 Task: Look for space in Nivelles, Belgium from 12th July, 2023 to 16th July, 2023 for 8 adults in price range Rs.10000 to Rs.16000. Place can be private room with 8 bedrooms having 8 beds and 8 bathrooms. Property type can be house, flat, guest house. Amenities needed are: wifi, washing machine, heating, TV, free parkinig on premises, hot tub, gym, smoking allowed. Booking option can be shelf check-in. Required host language is English.
Action: Mouse moved to (499, 102)
Screenshot: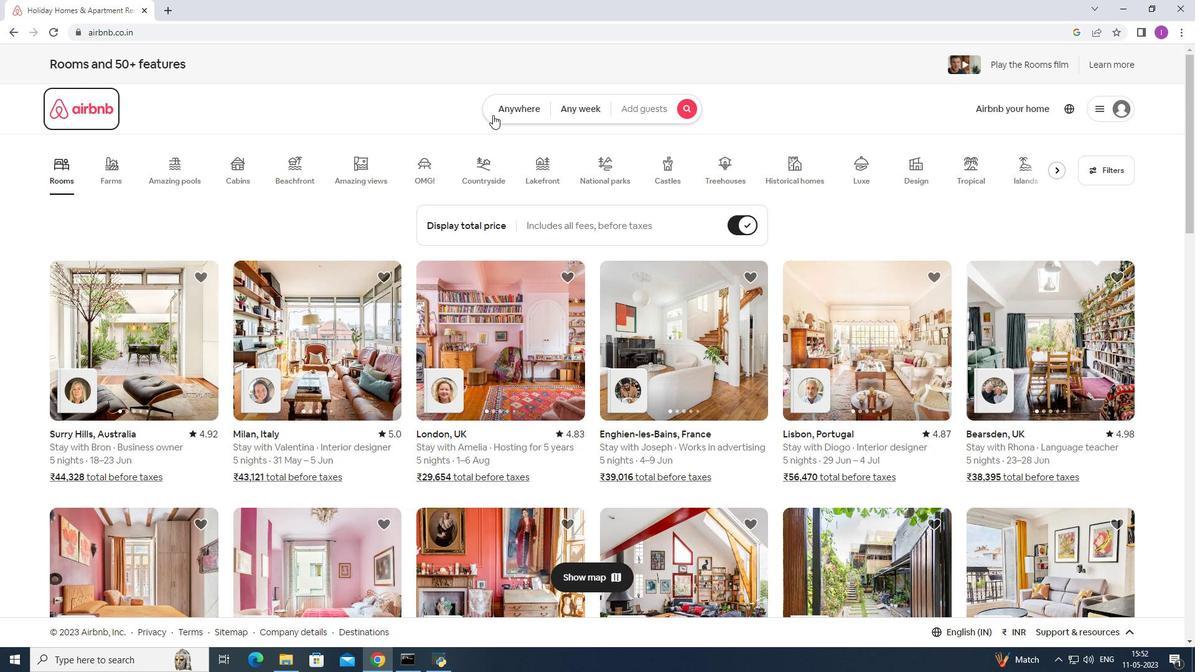 
Action: Mouse pressed left at (499, 102)
Screenshot: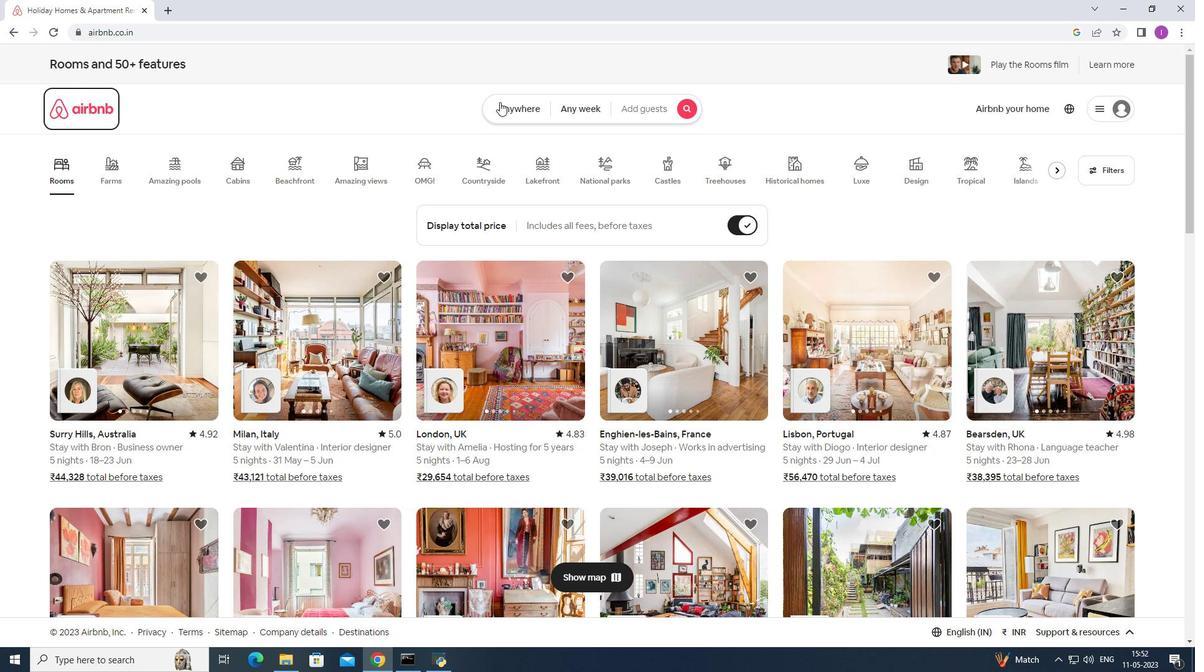 
Action: Mouse moved to (454, 166)
Screenshot: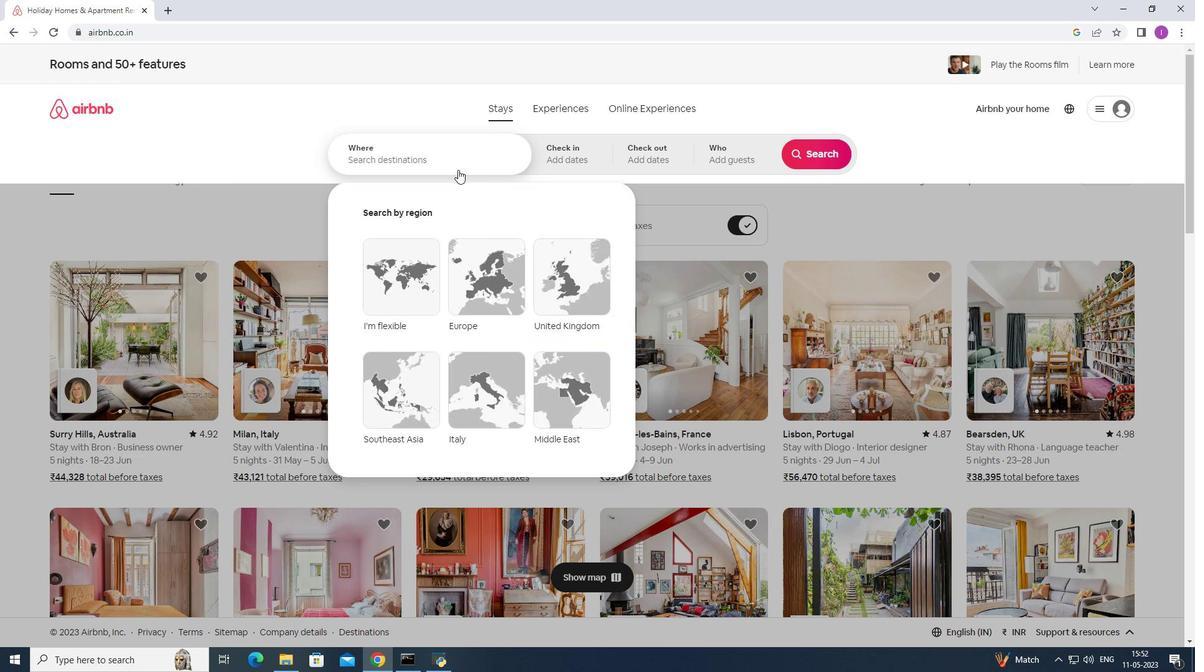 
Action: Mouse pressed left at (454, 166)
Screenshot: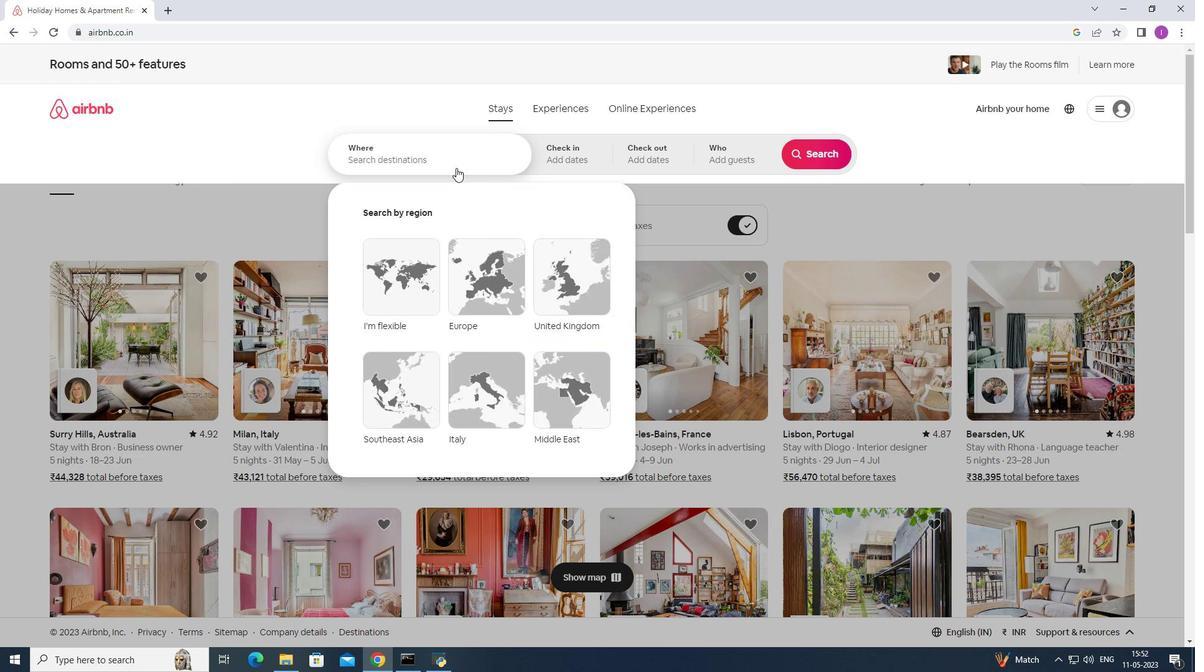 
Action: Mouse moved to (454, 160)
Screenshot: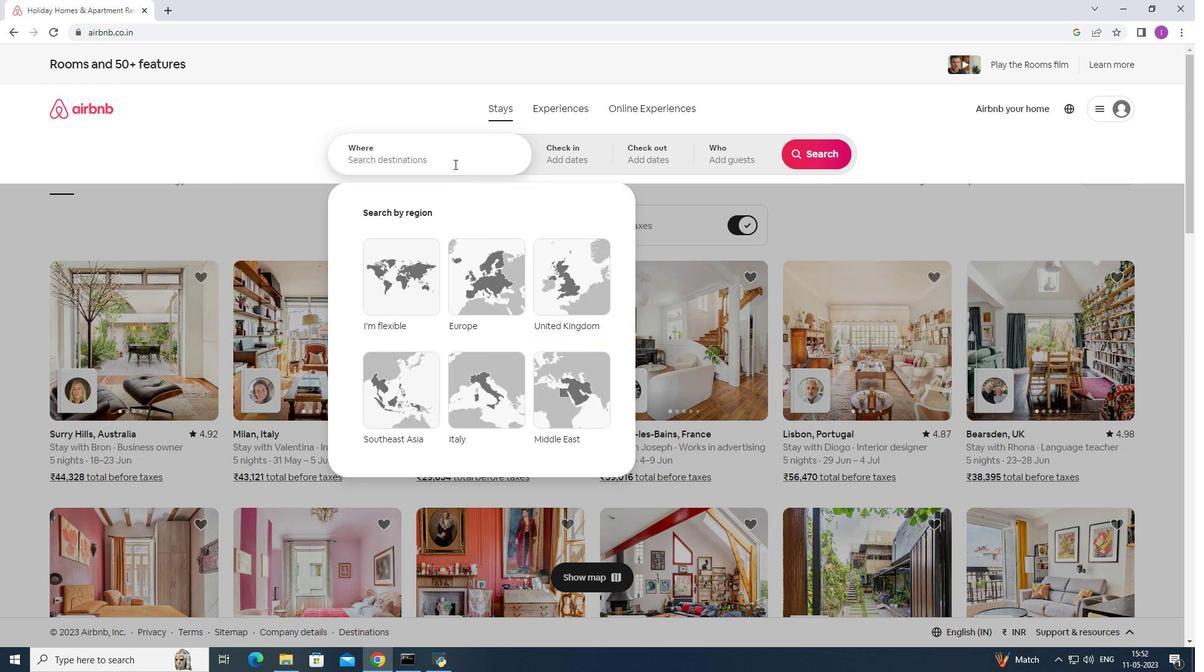
Action: Key pressed <Key.shift>Nivelles,<Key.shift>Belgu<Key.backspace>ium
Screenshot: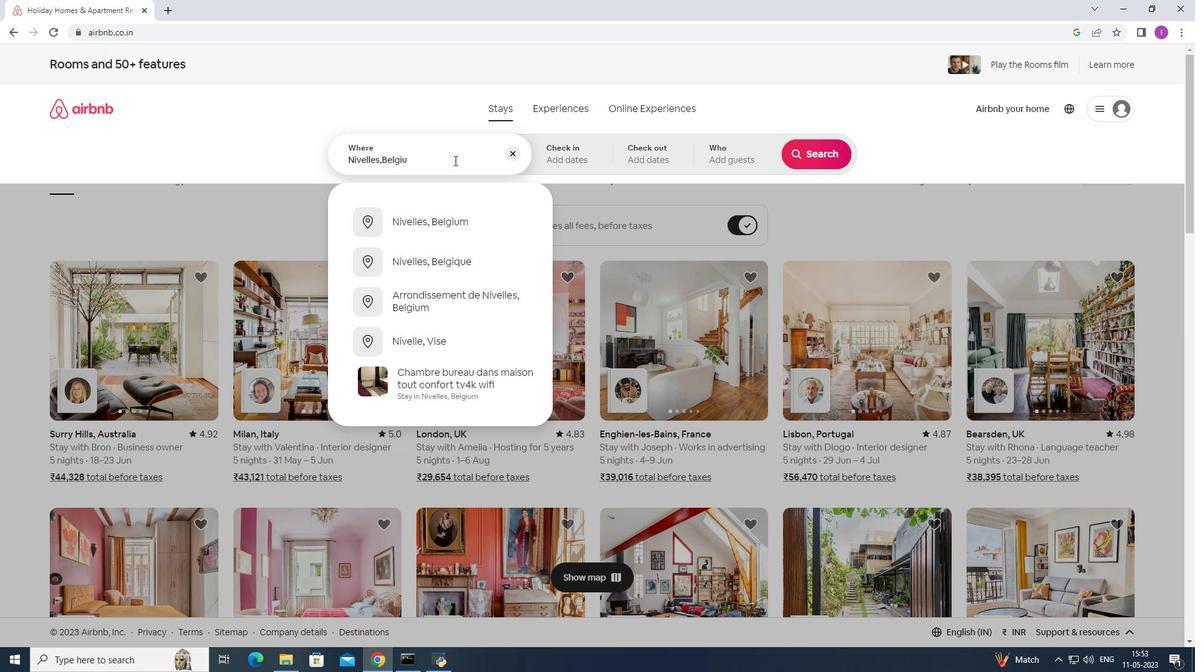 
Action: Mouse moved to (449, 214)
Screenshot: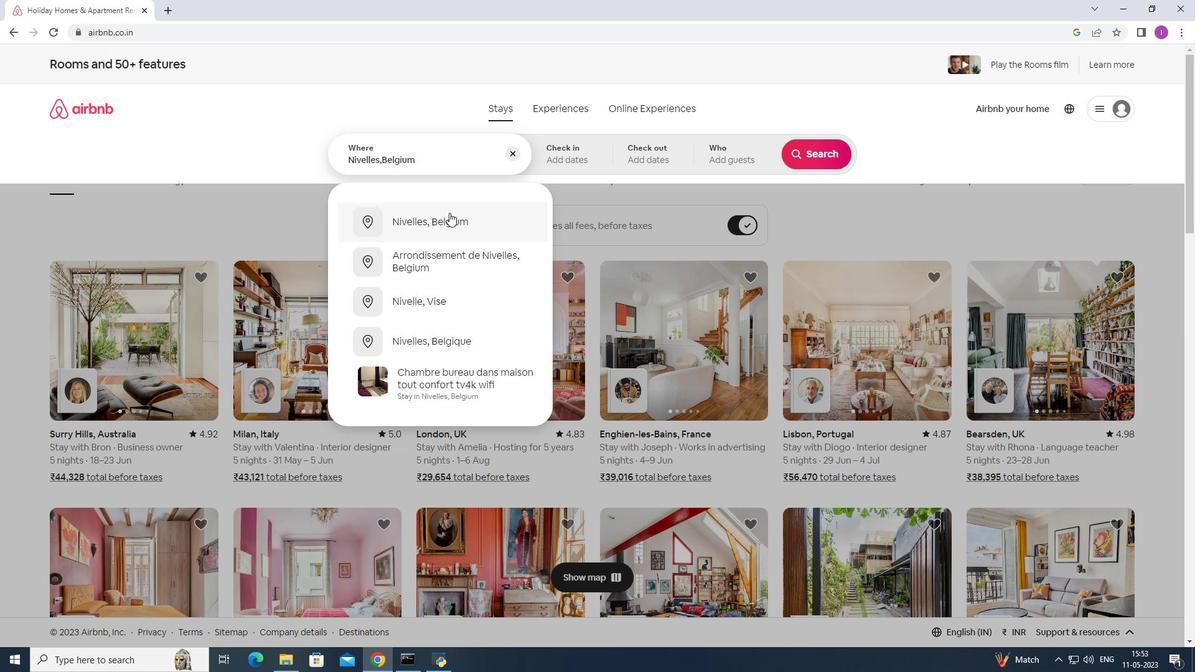 
Action: Mouse pressed left at (449, 214)
Screenshot: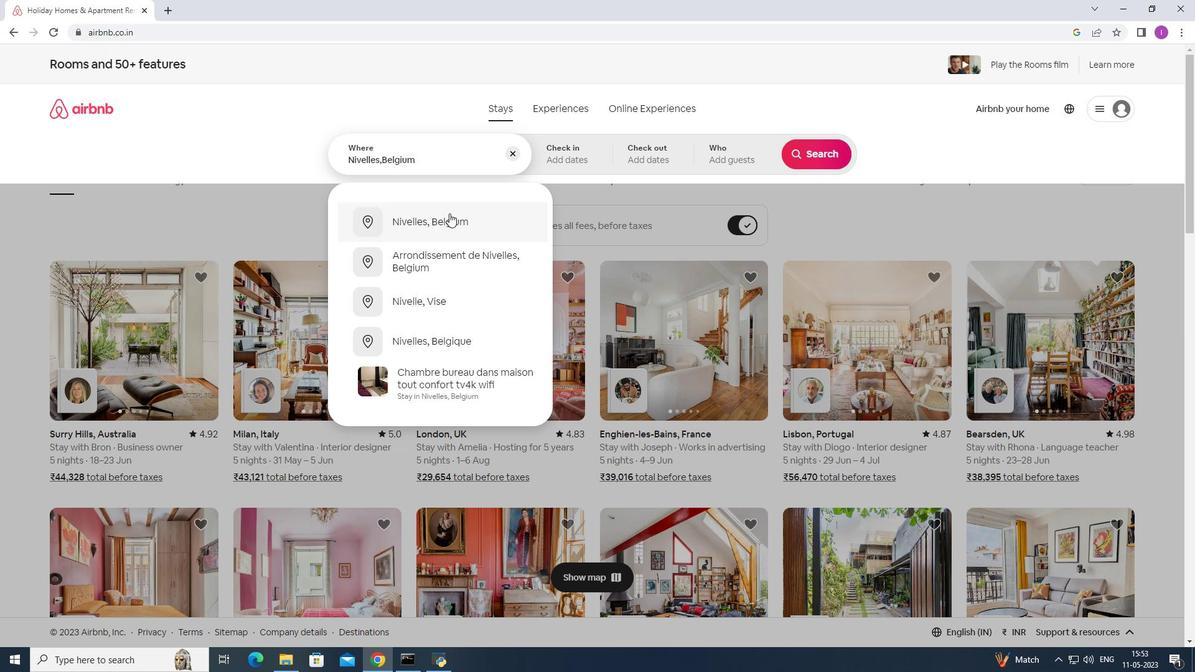 
Action: Mouse moved to (818, 253)
Screenshot: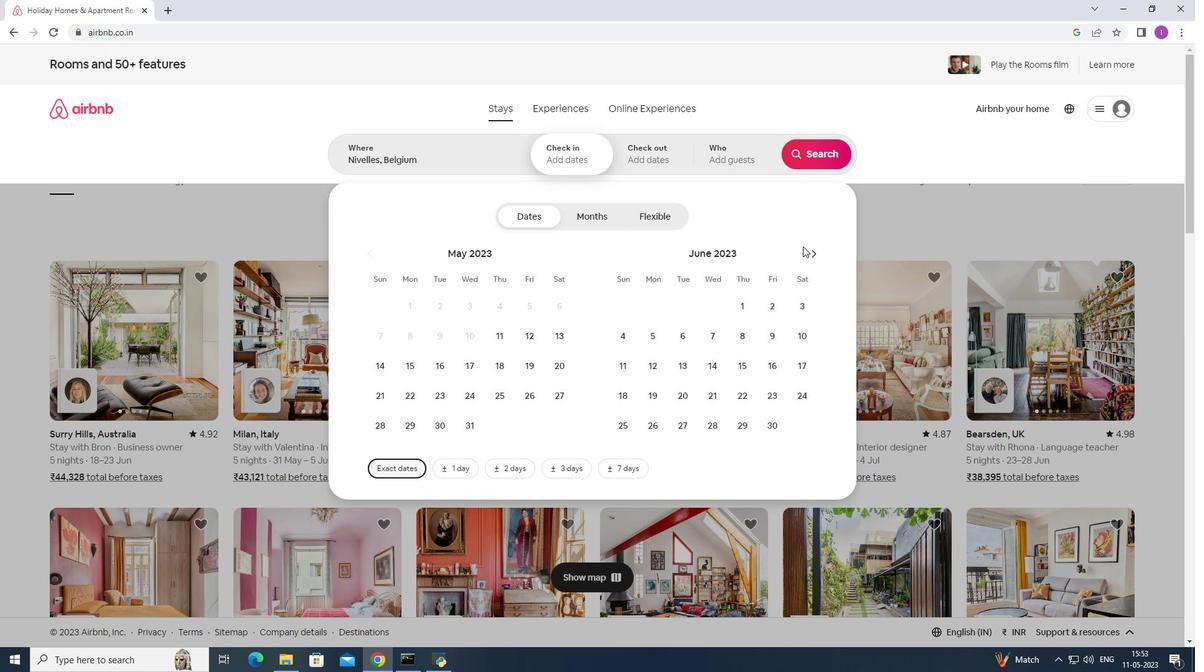 
Action: Mouse pressed left at (818, 253)
Screenshot: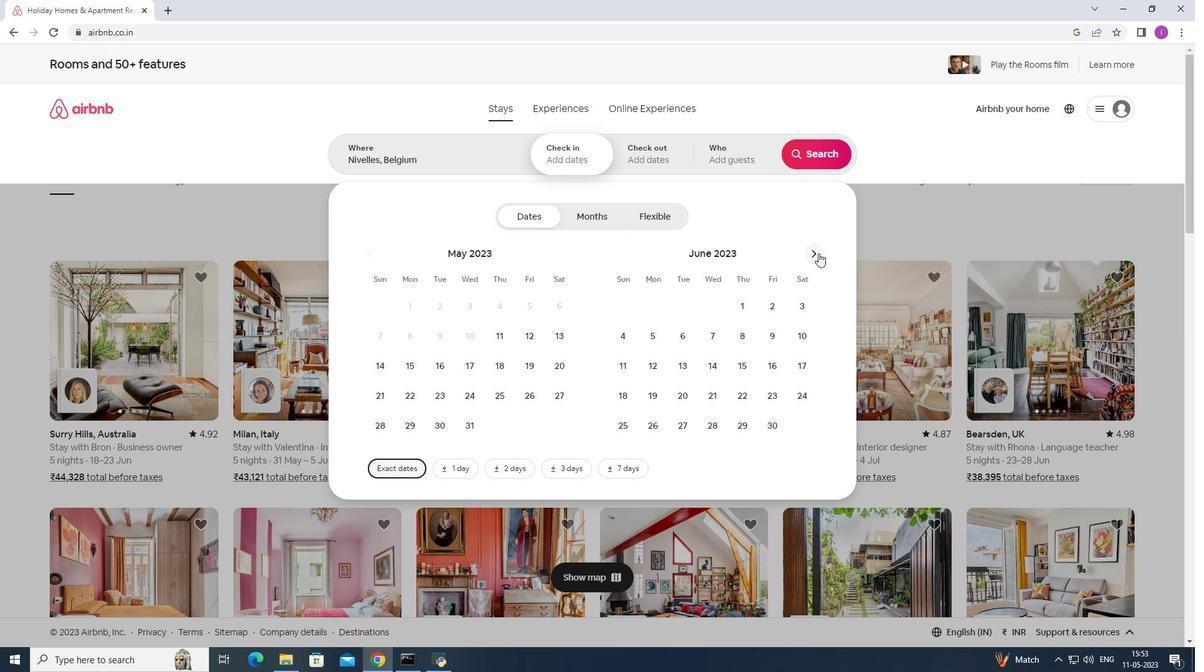 
Action: Mouse moved to (712, 365)
Screenshot: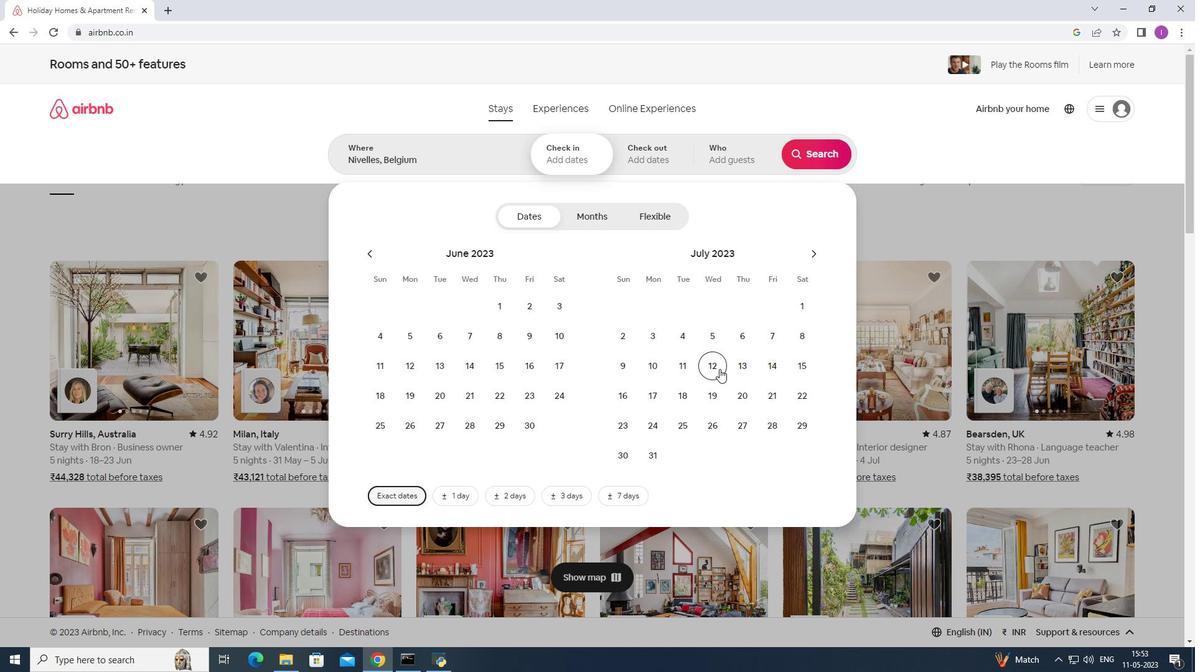 
Action: Mouse pressed left at (712, 365)
Screenshot: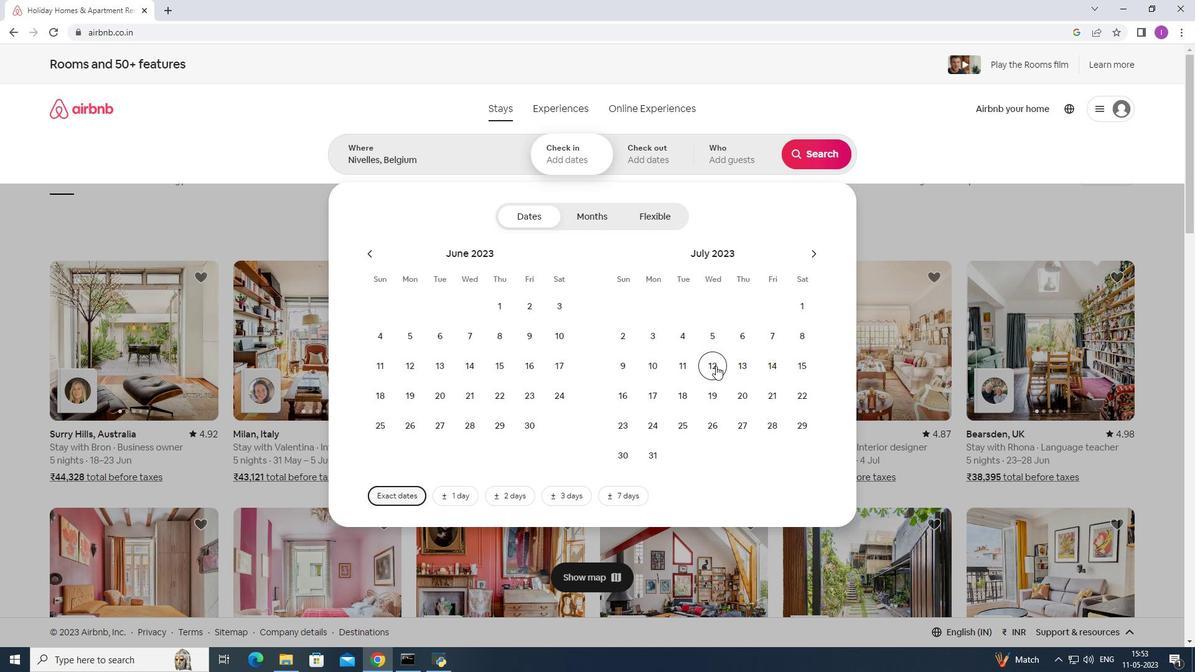 
Action: Mouse moved to (627, 399)
Screenshot: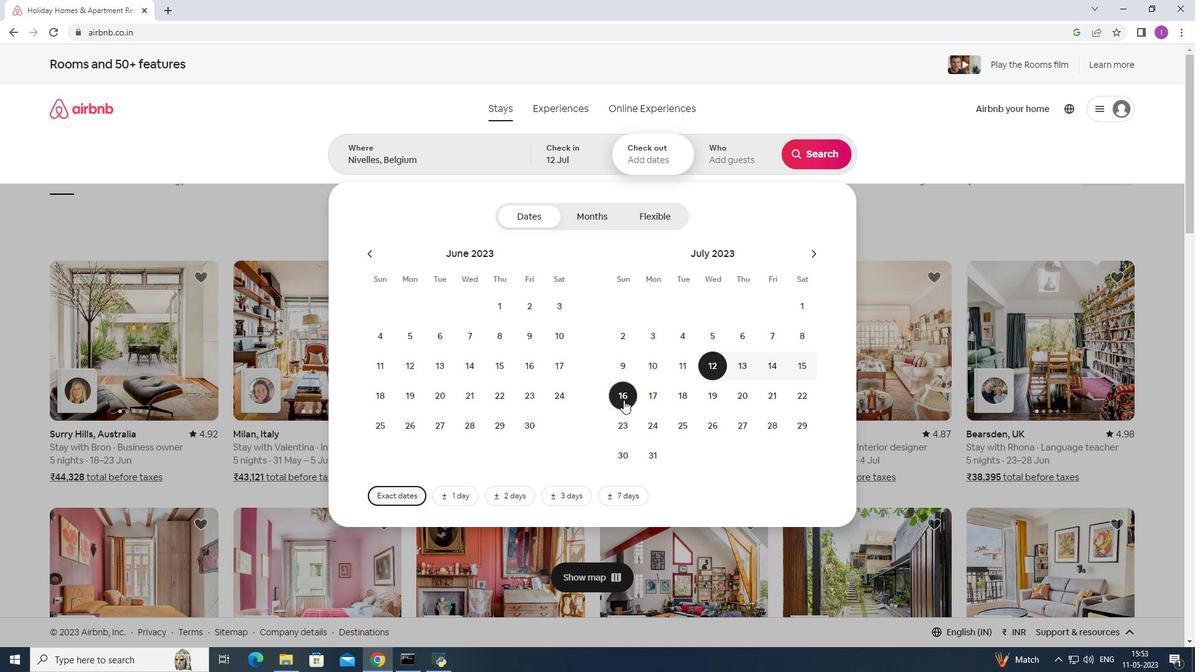 
Action: Mouse pressed left at (627, 399)
Screenshot: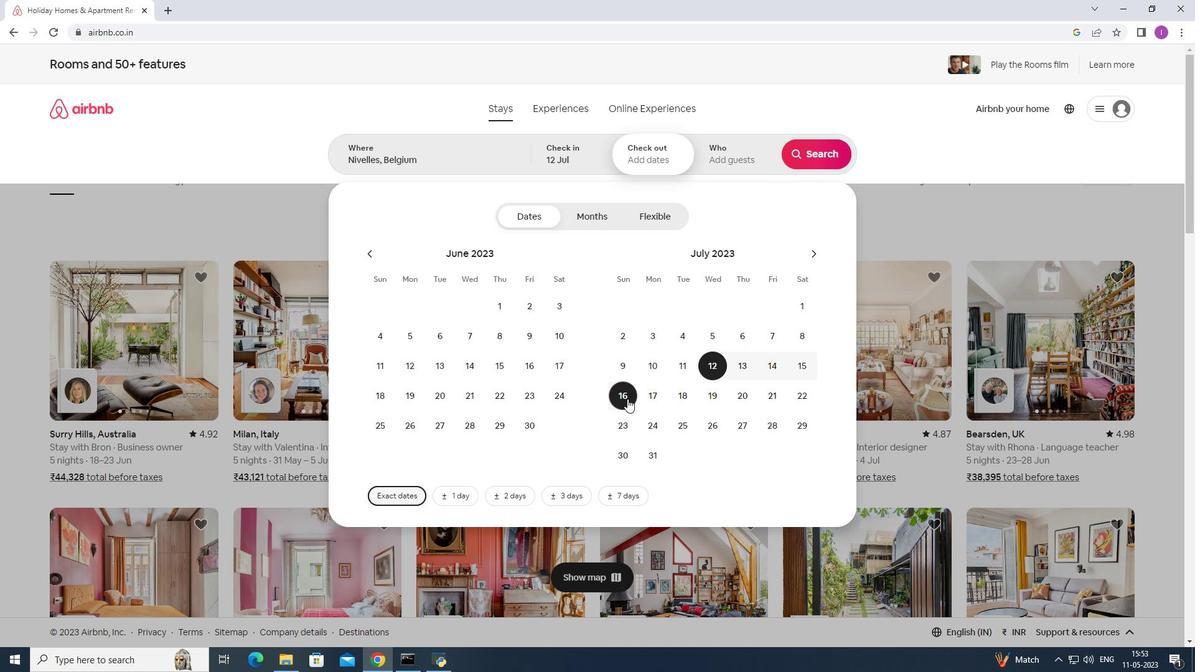 
Action: Mouse moved to (741, 160)
Screenshot: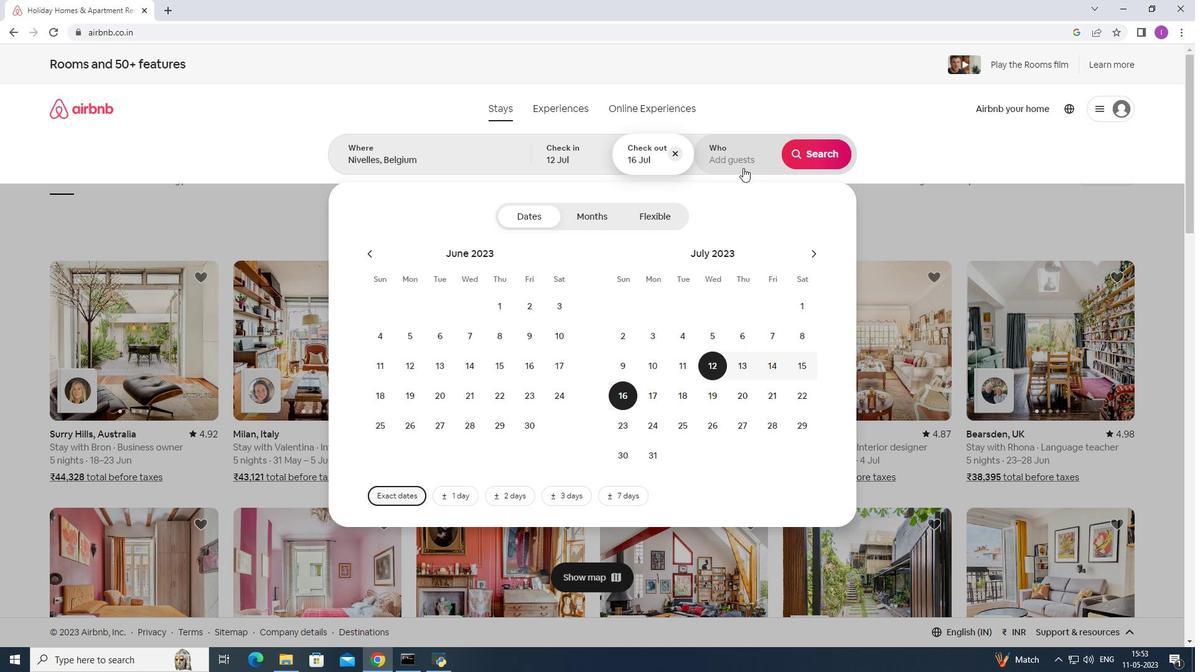 
Action: Mouse pressed left at (741, 160)
Screenshot: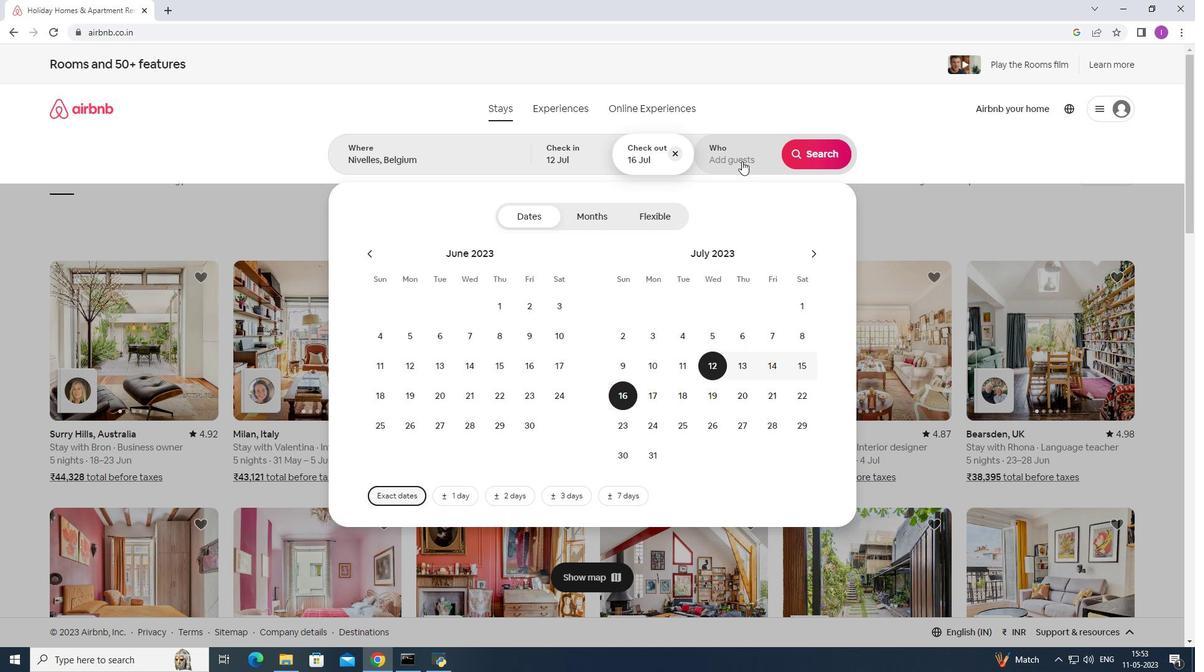 
Action: Mouse moved to (816, 220)
Screenshot: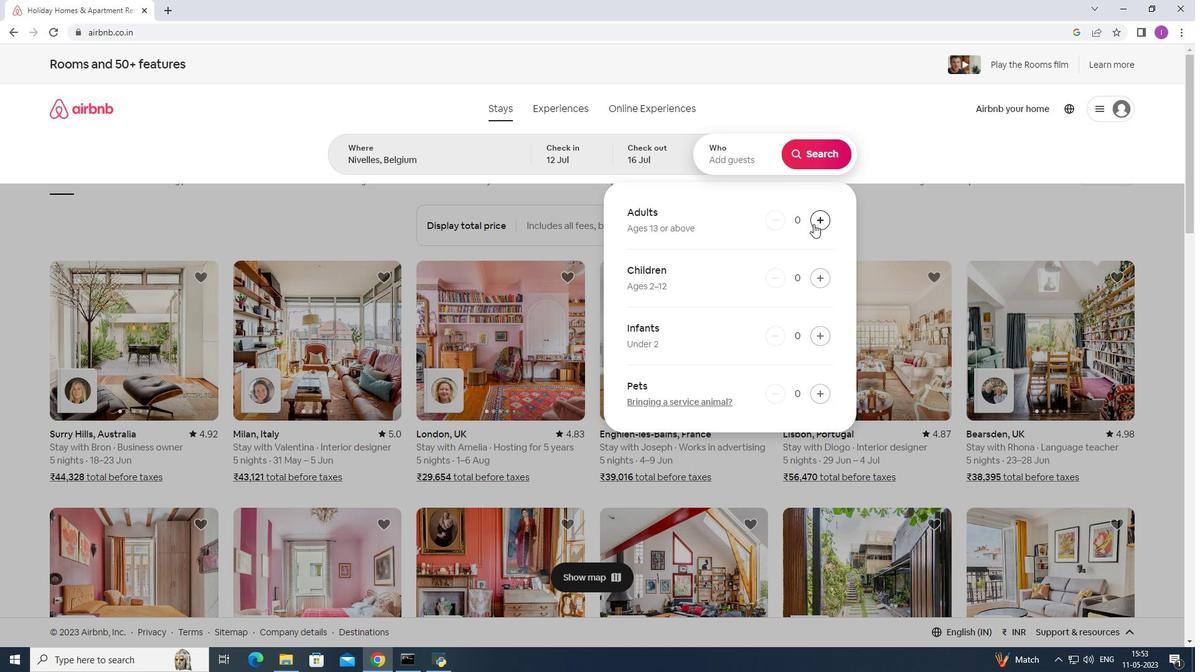 
Action: Mouse pressed left at (816, 220)
Screenshot: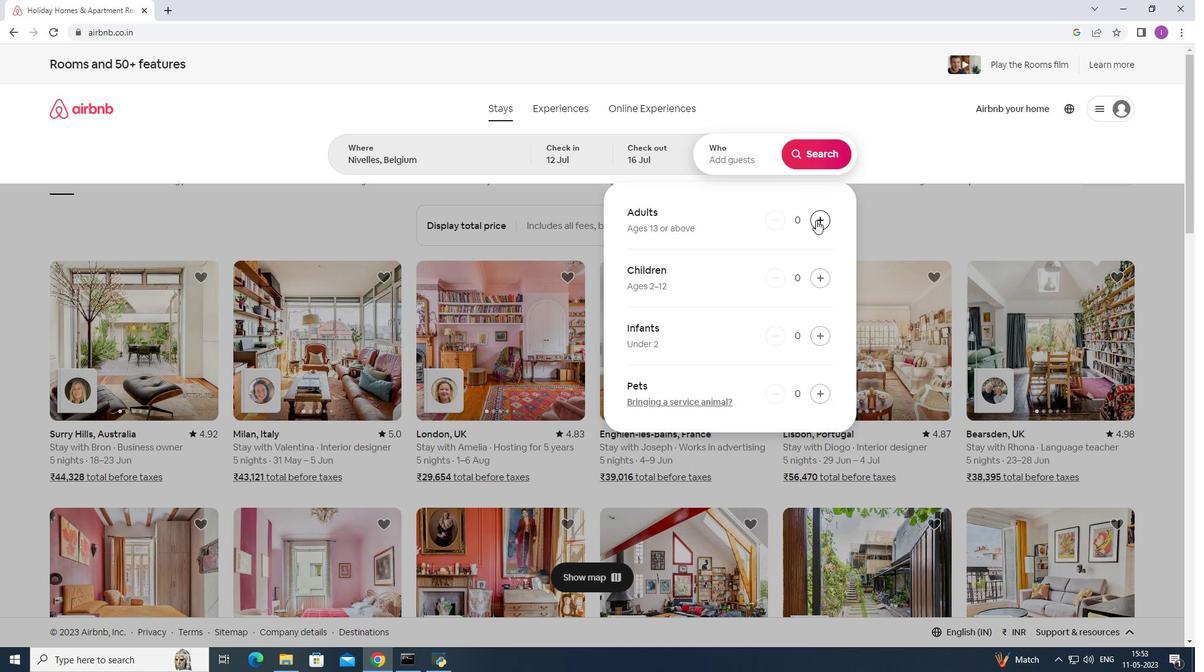 
Action: Mouse moved to (817, 219)
Screenshot: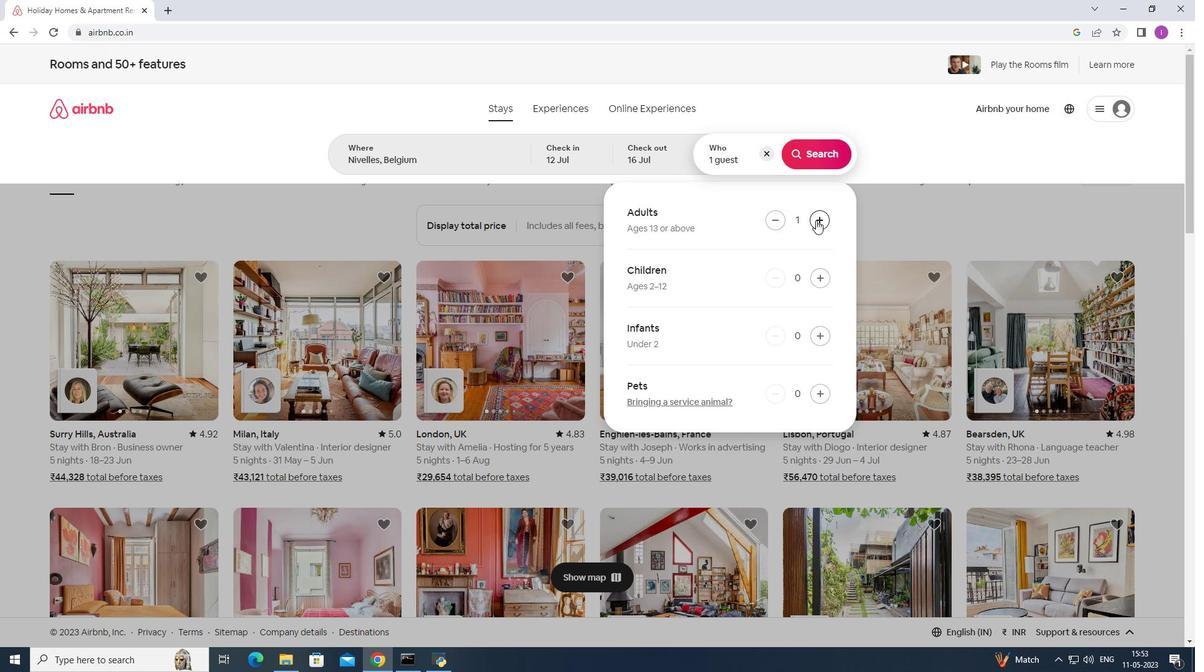 
Action: Mouse pressed left at (817, 219)
Screenshot: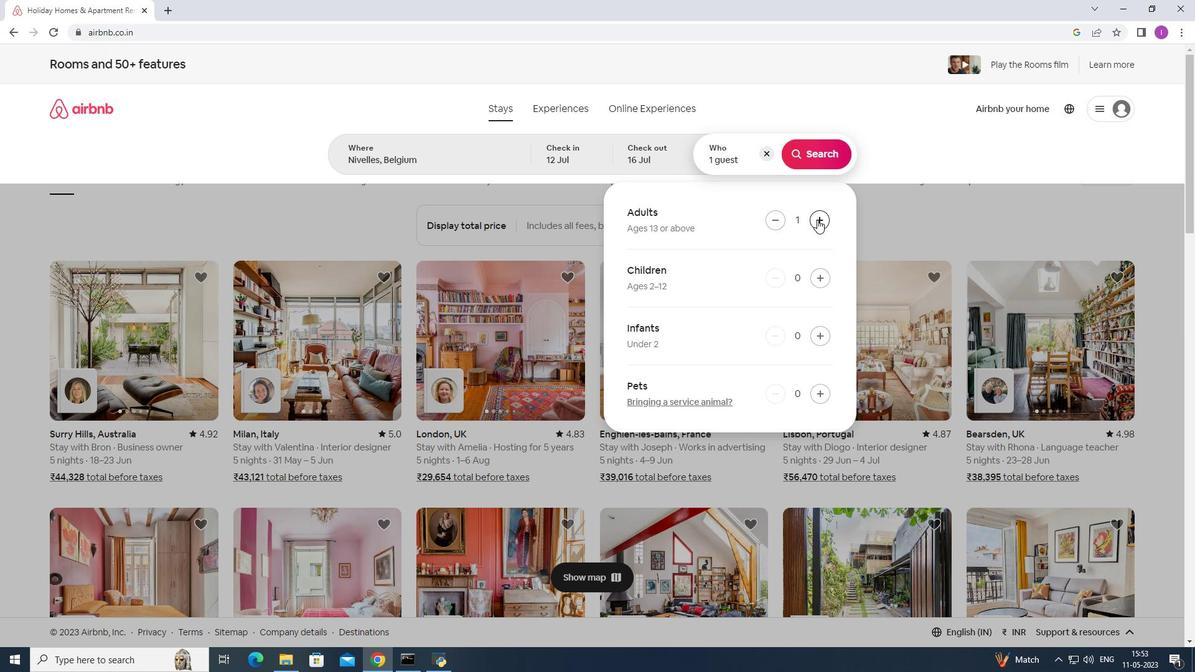 
Action: Mouse pressed left at (817, 219)
Screenshot: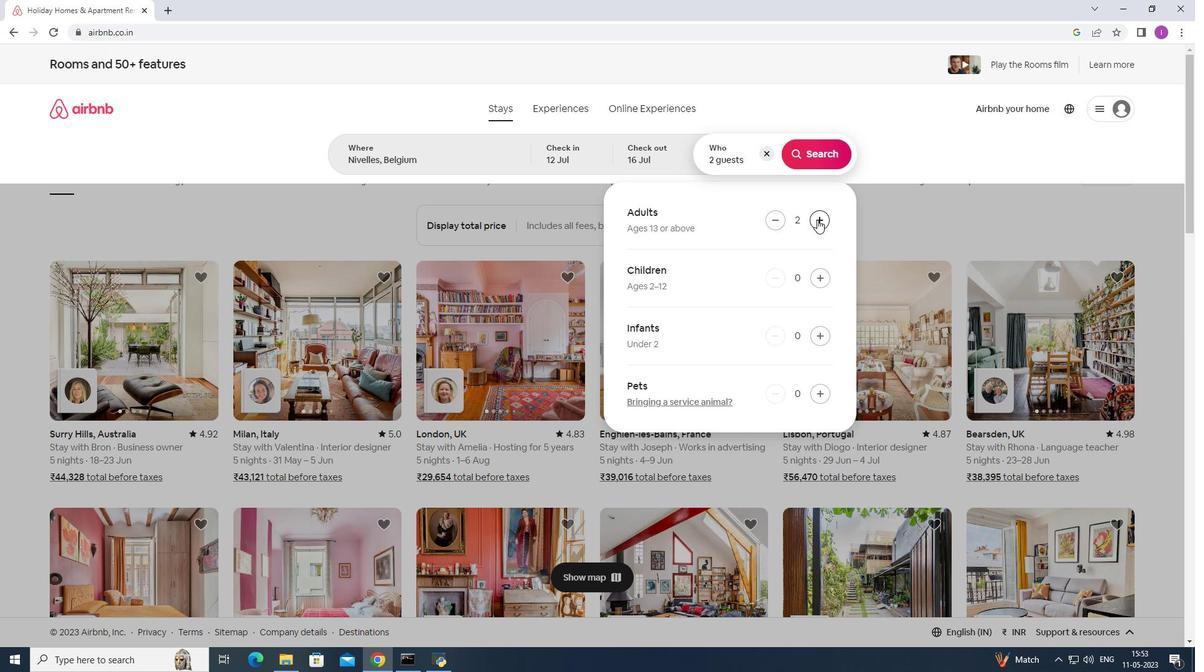 
Action: Mouse pressed left at (817, 219)
Screenshot: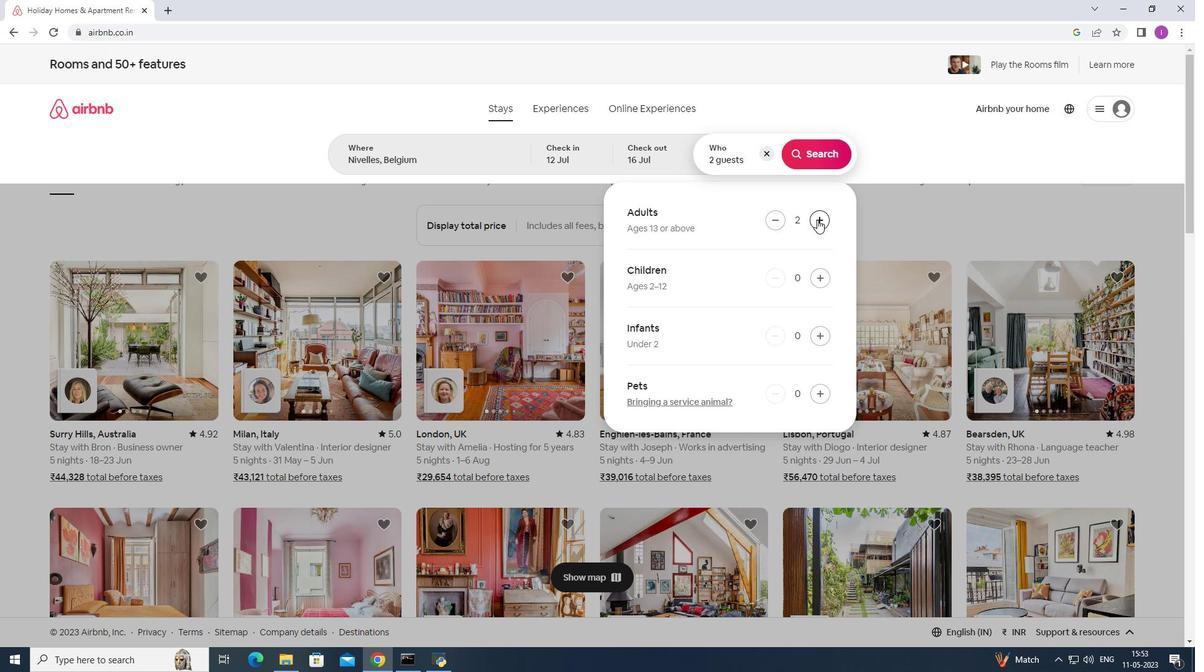 
Action: Mouse pressed left at (817, 219)
Screenshot: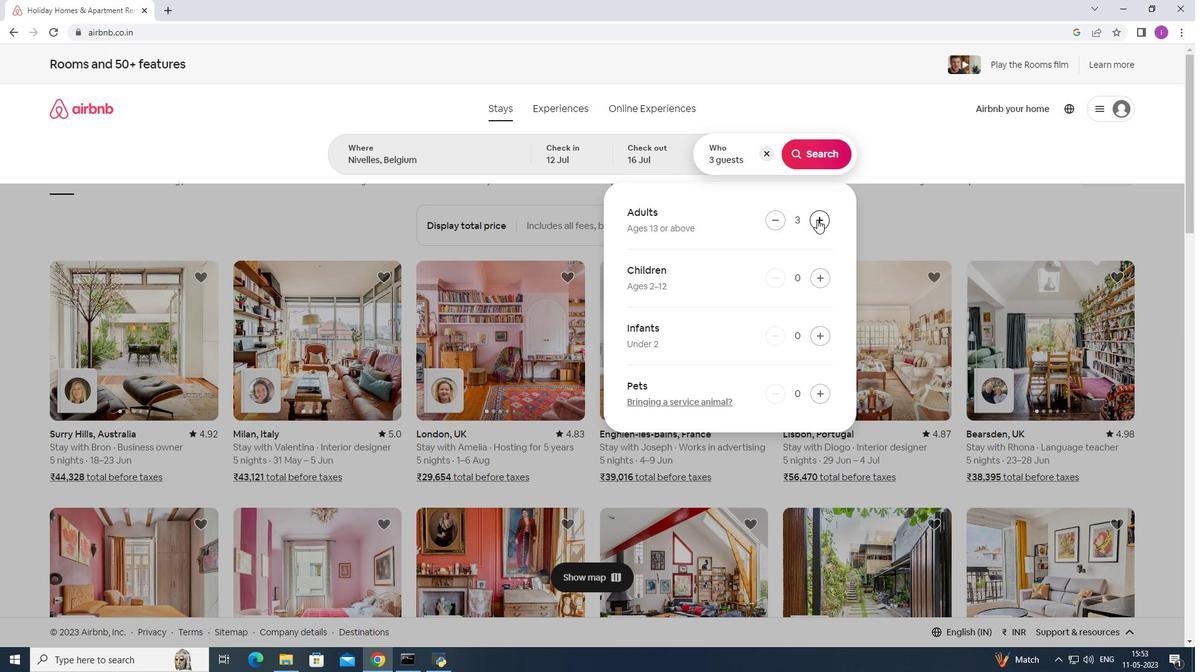
Action: Mouse pressed left at (817, 219)
Screenshot: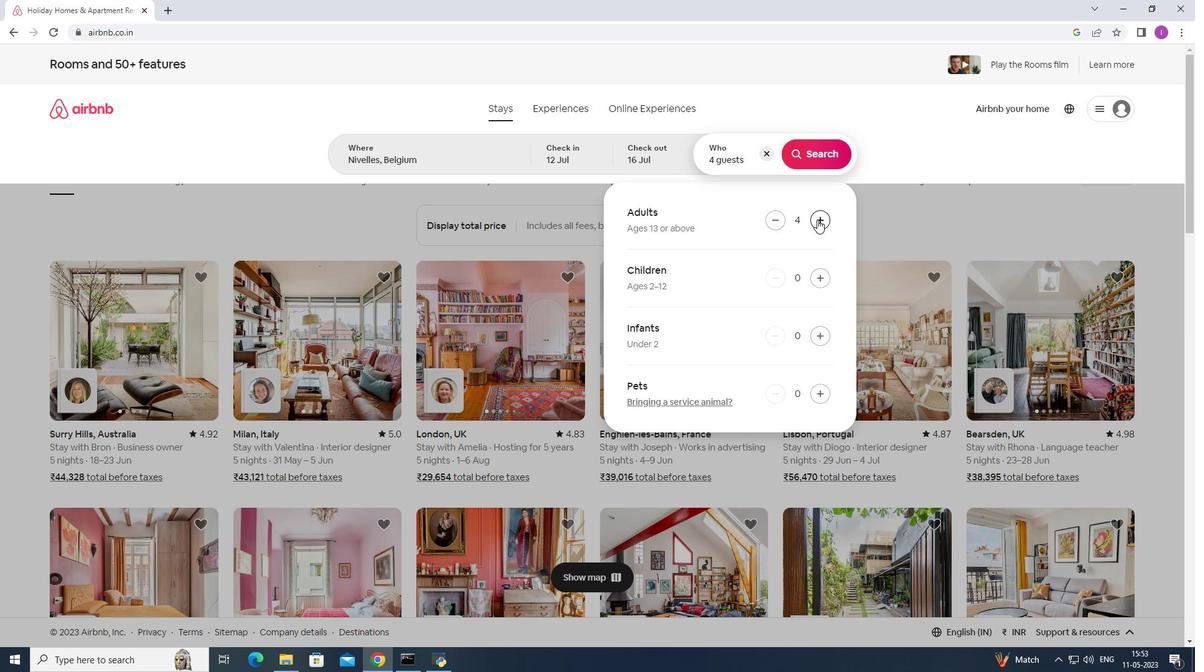 
Action: Mouse pressed left at (817, 219)
Screenshot: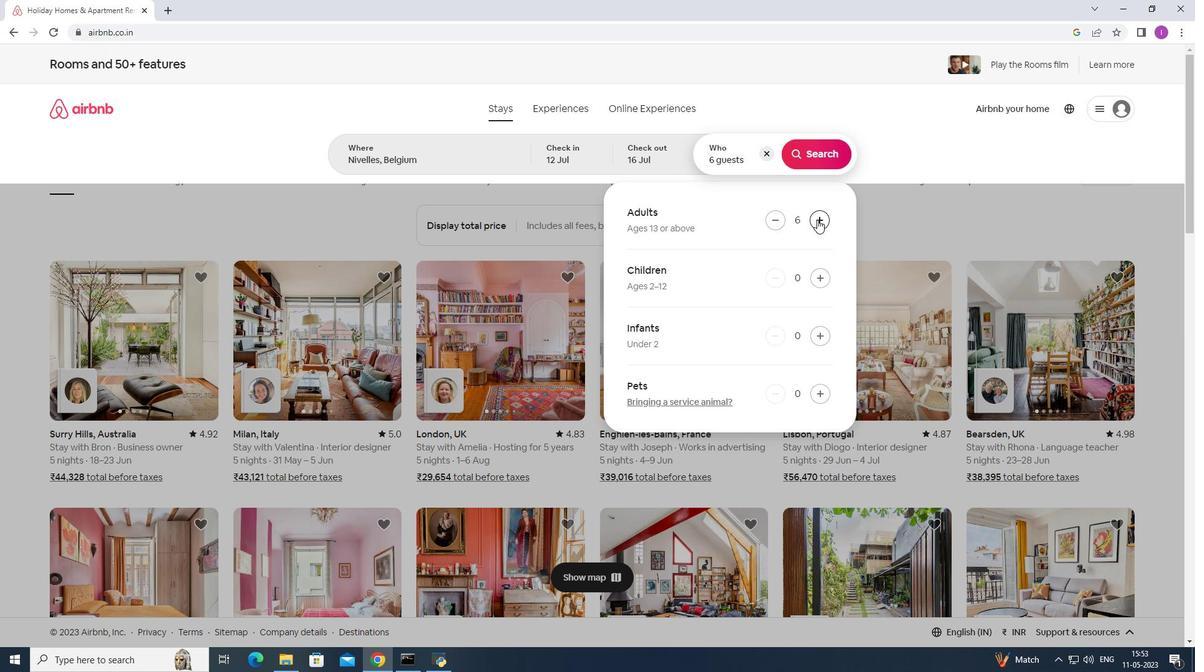
Action: Mouse pressed left at (817, 219)
Screenshot: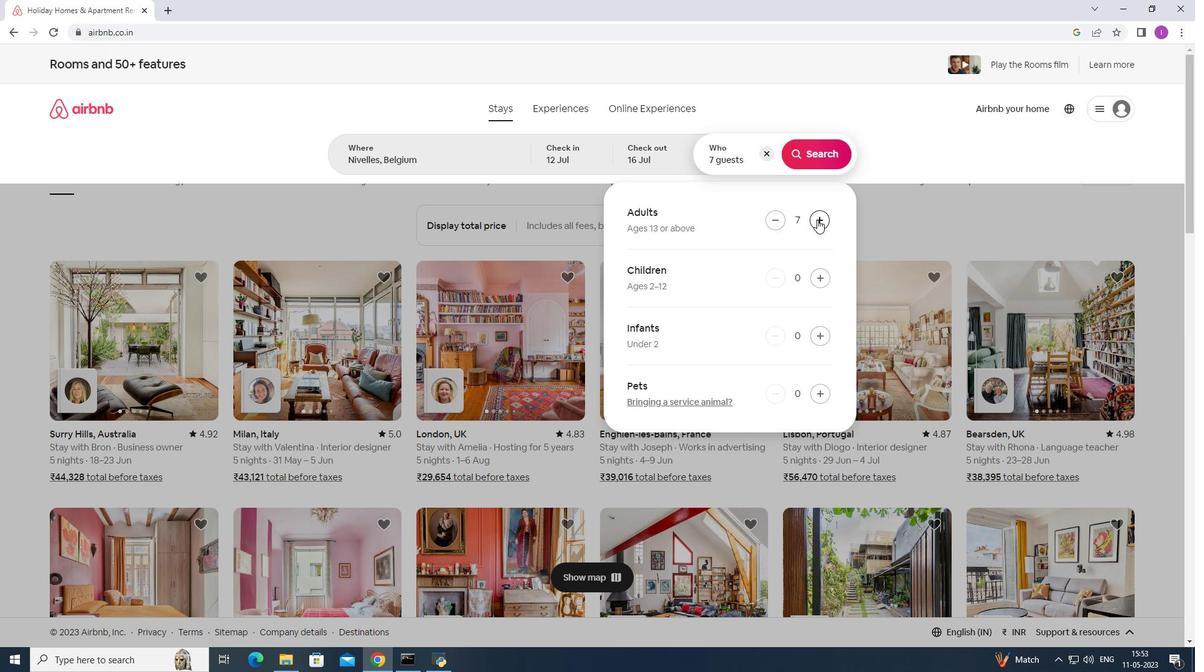 
Action: Mouse moved to (808, 163)
Screenshot: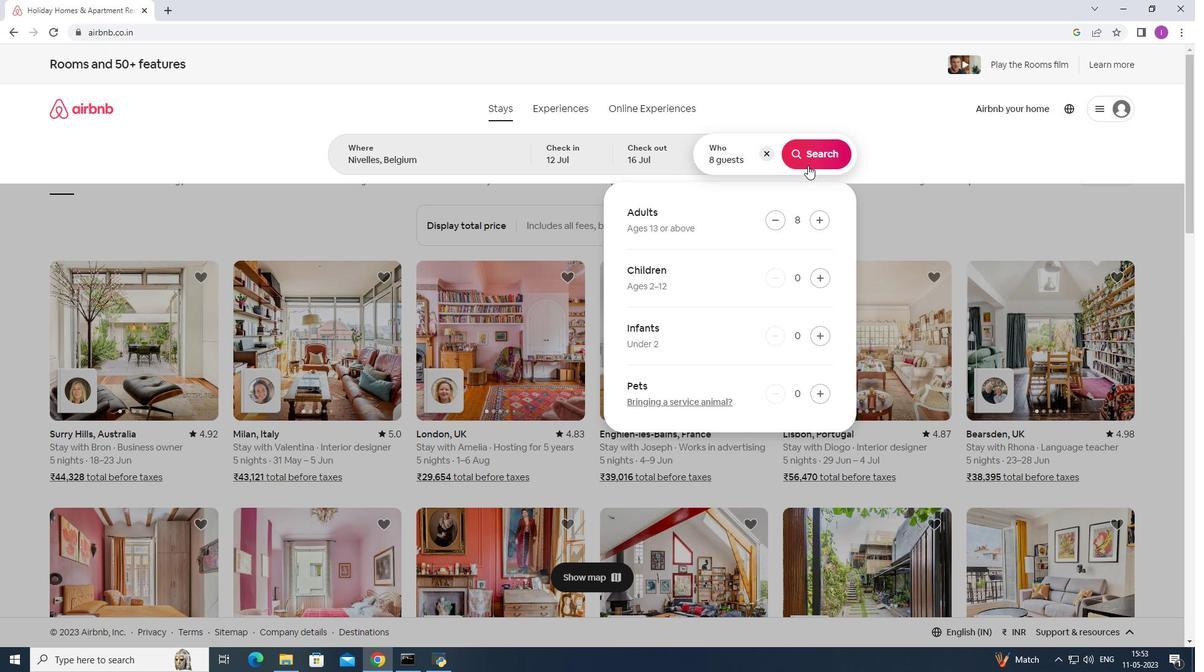 
Action: Mouse pressed left at (808, 163)
Screenshot: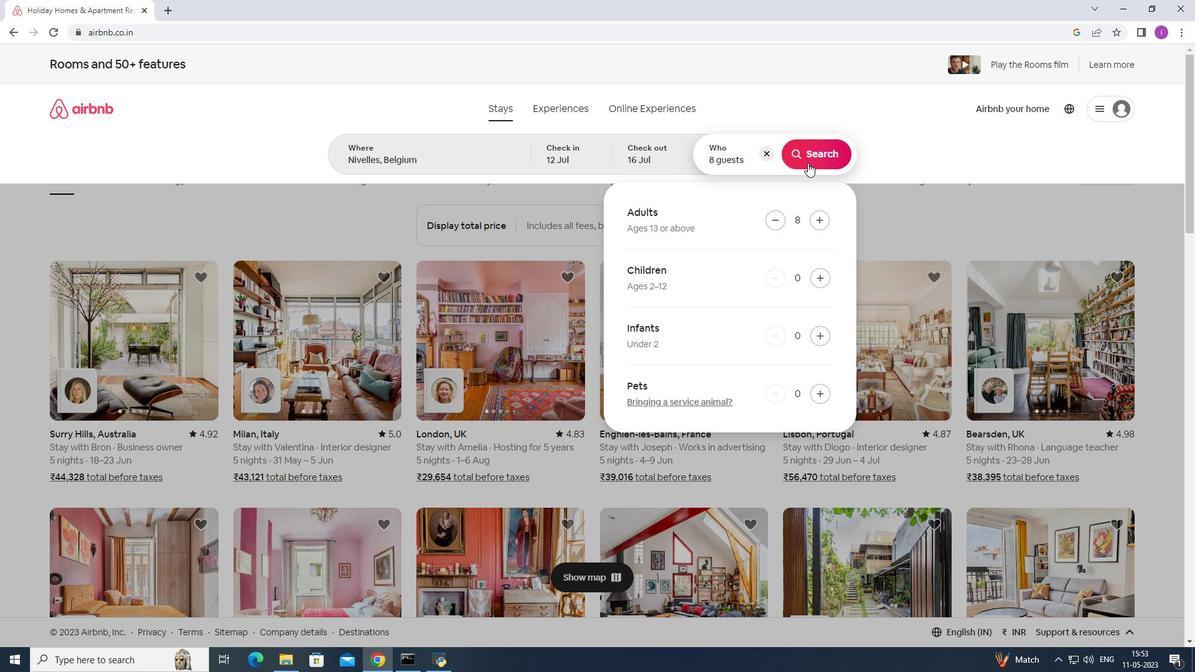 
Action: Mouse moved to (1133, 115)
Screenshot: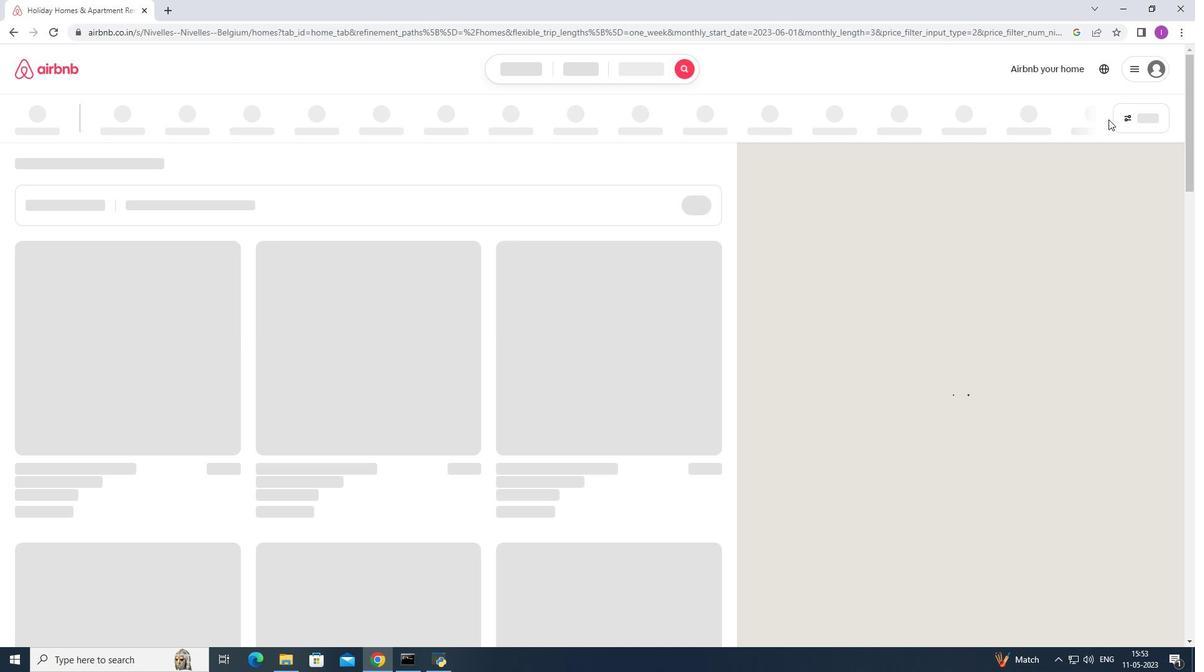 
Action: Mouse pressed left at (1133, 115)
Screenshot: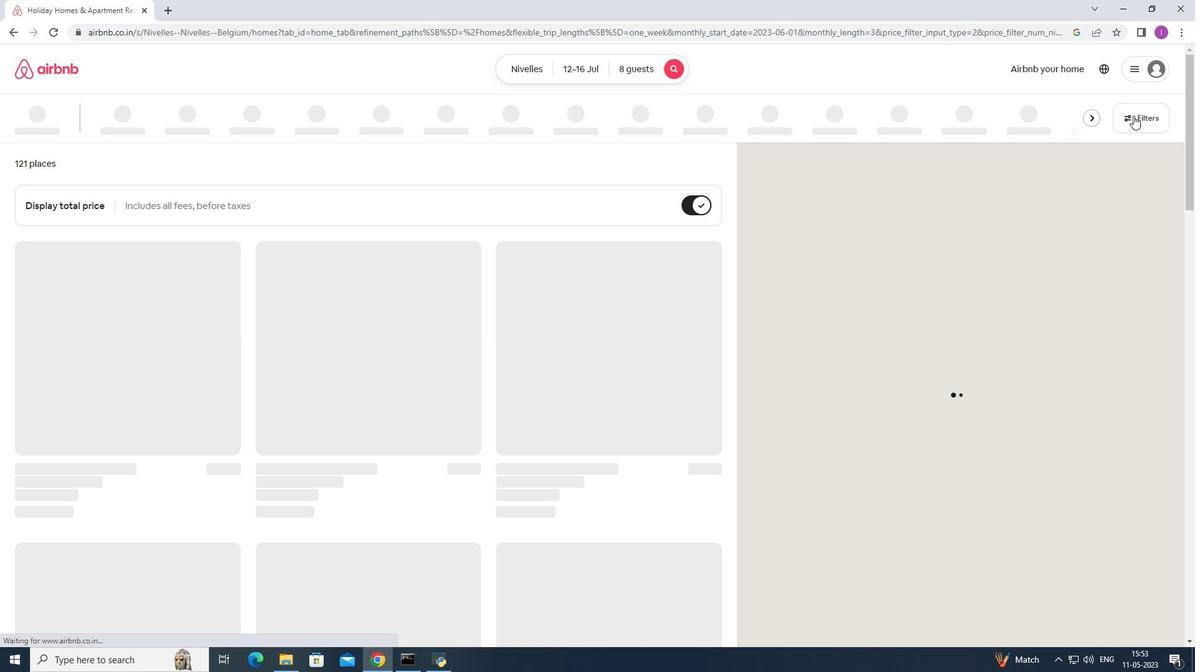 
Action: Mouse moved to (676, 419)
Screenshot: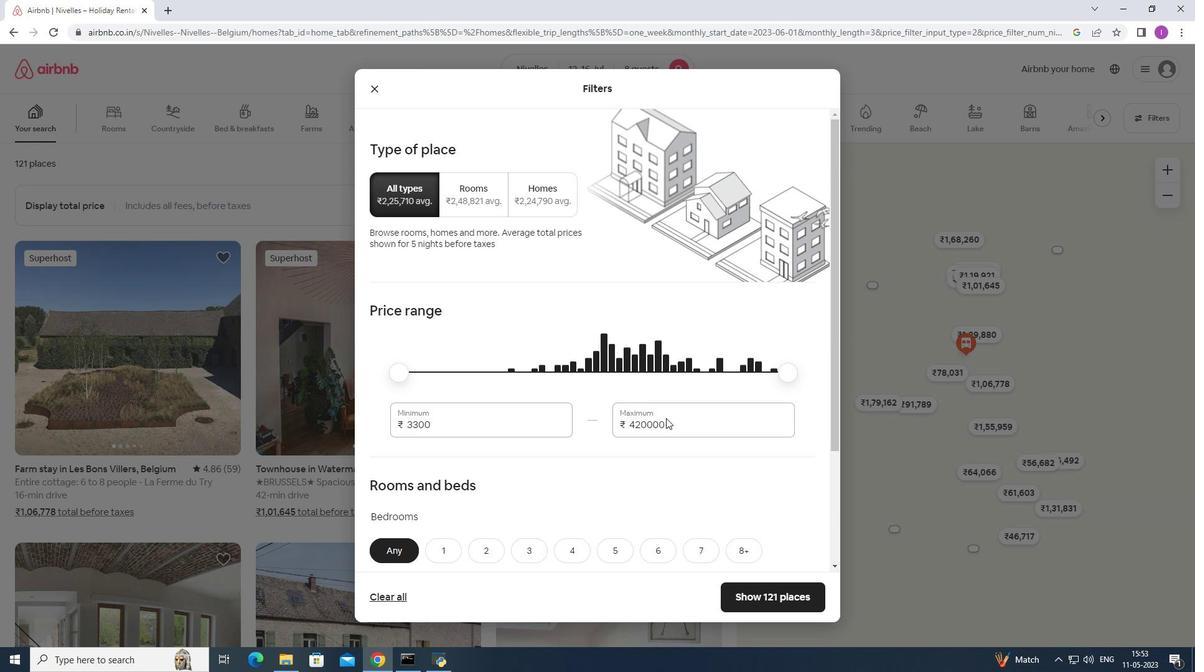 
Action: Mouse pressed left at (676, 419)
Screenshot: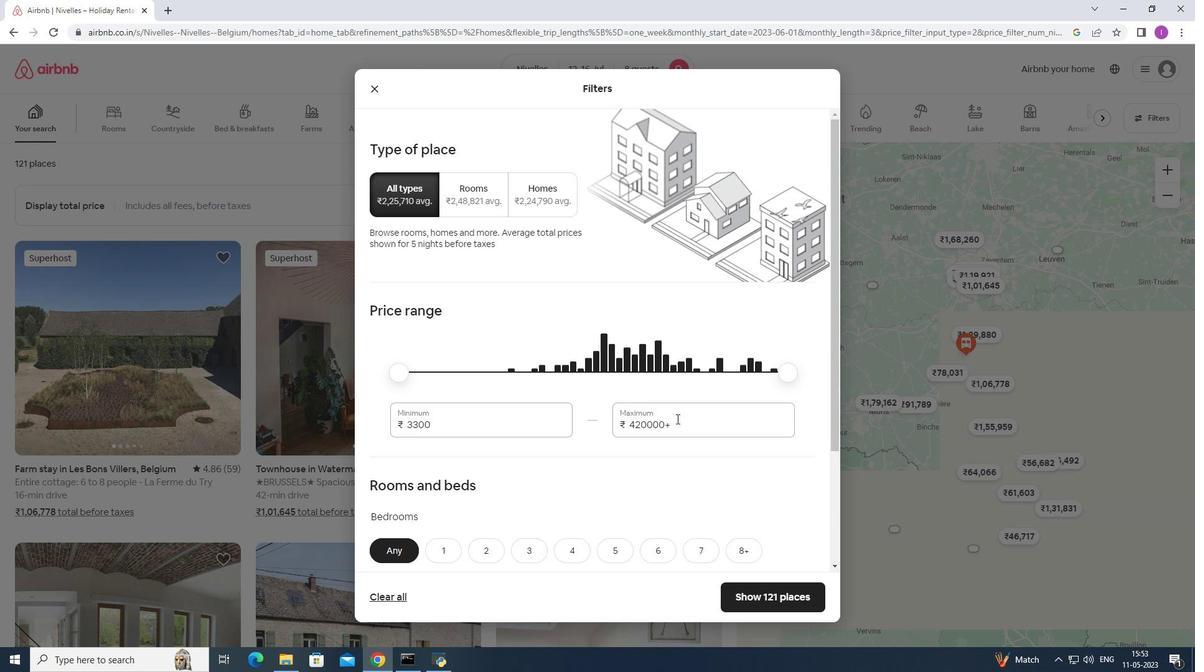 
Action: Mouse moved to (621, 420)
Screenshot: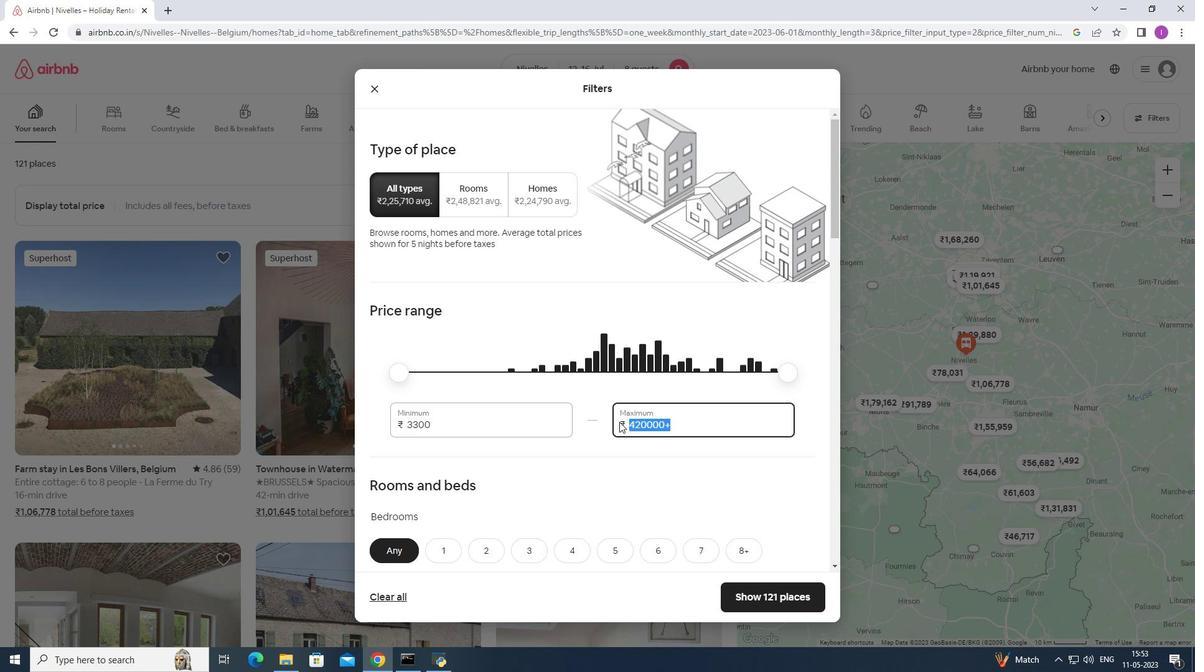 
Action: Key pressed 1
Screenshot: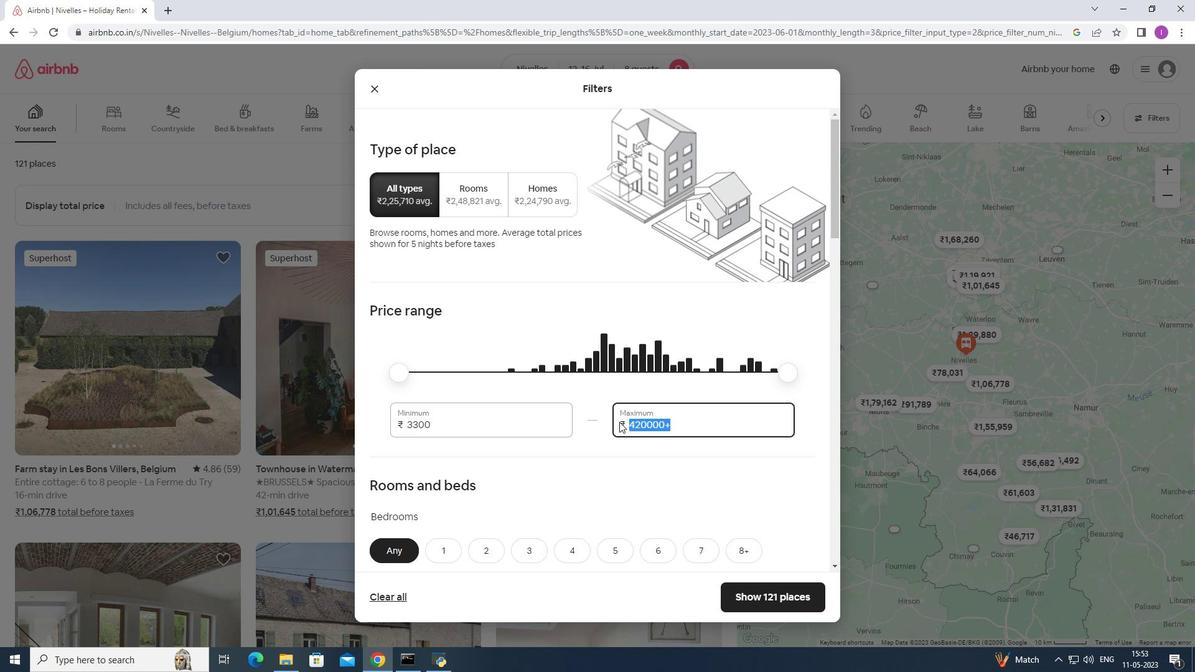
Action: Mouse moved to (623, 420)
Screenshot: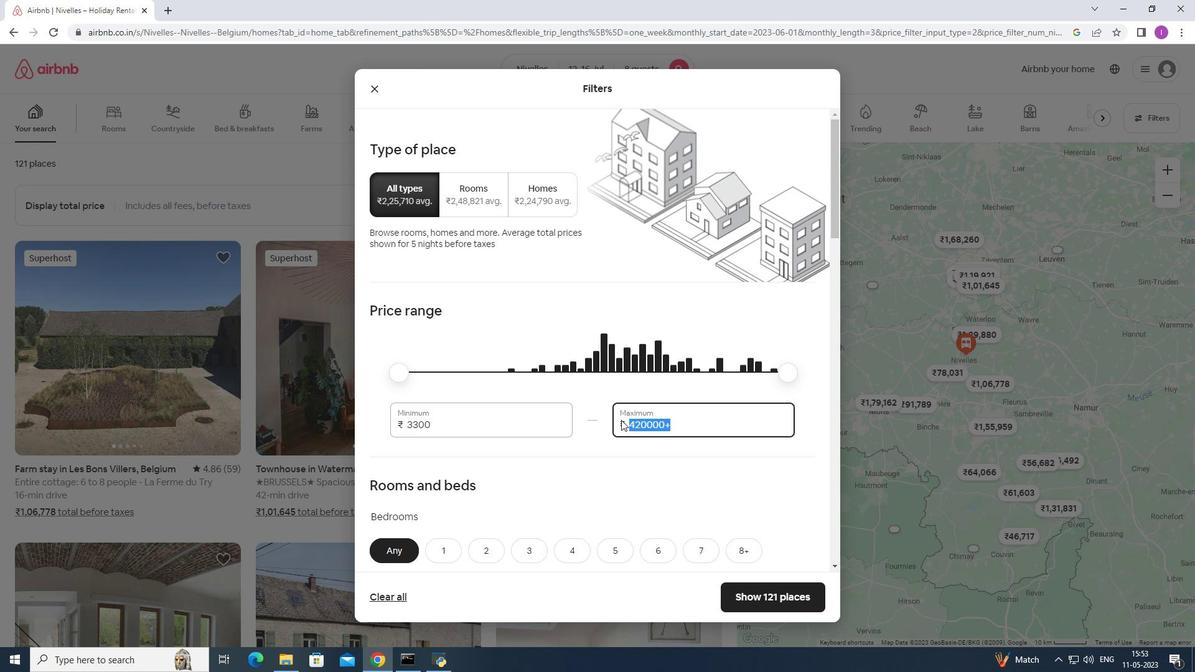 
Action: Key pressed 6000
Screenshot: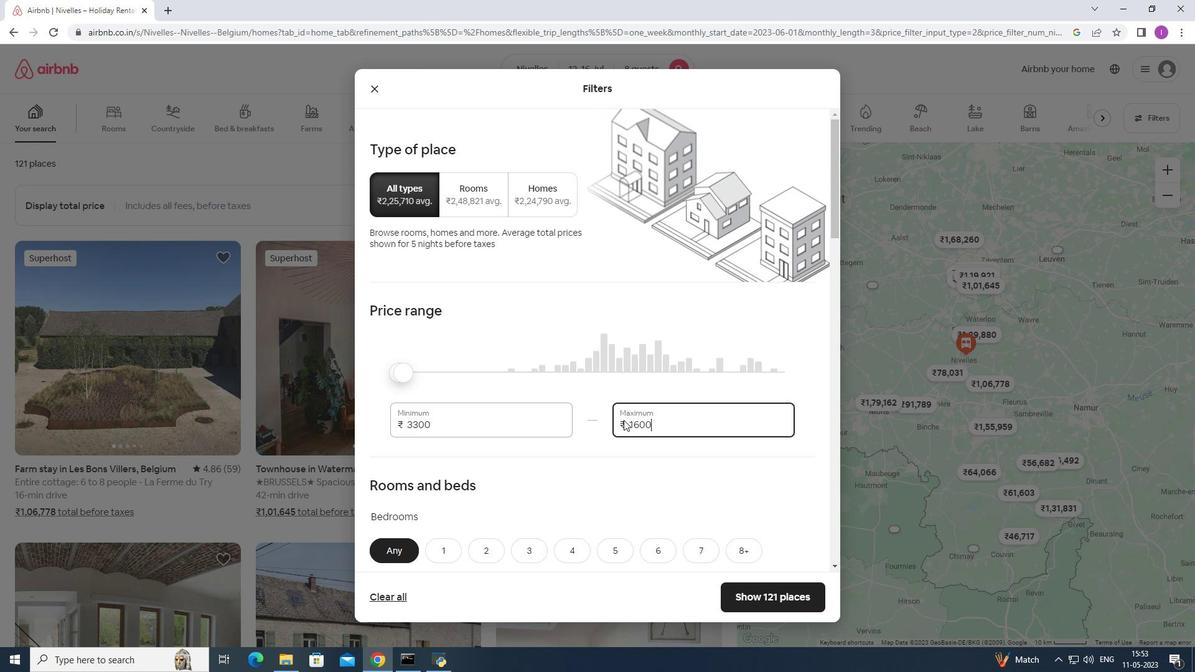 
Action: Mouse moved to (470, 430)
Screenshot: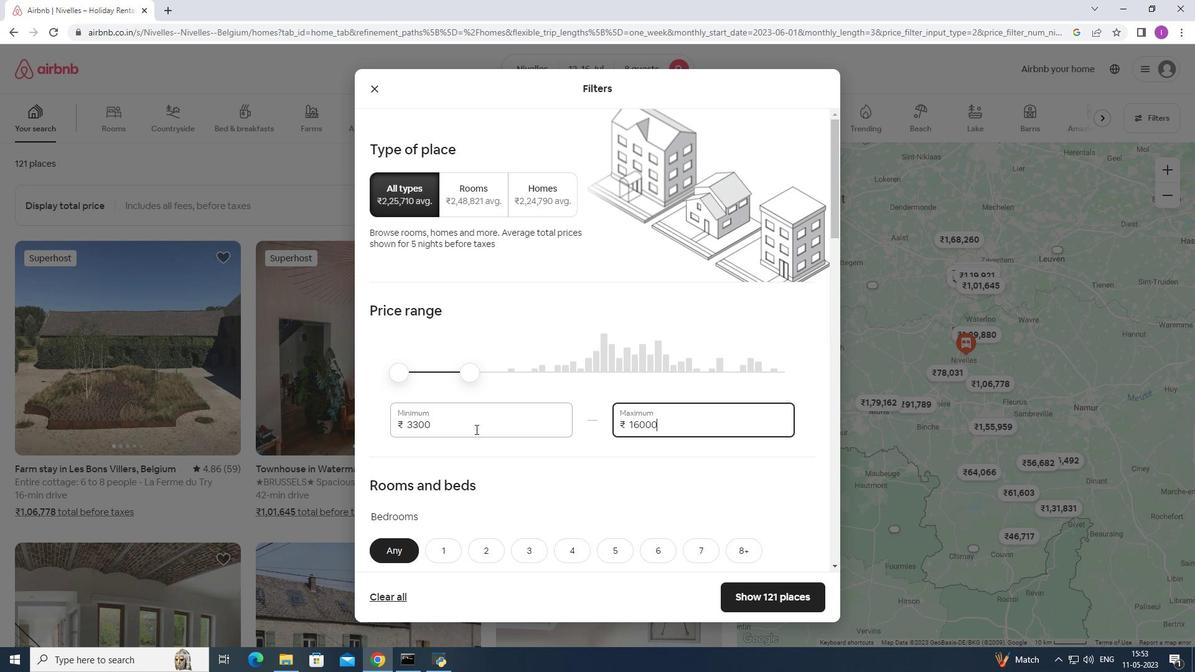 
Action: Mouse pressed left at (470, 430)
Screenshot: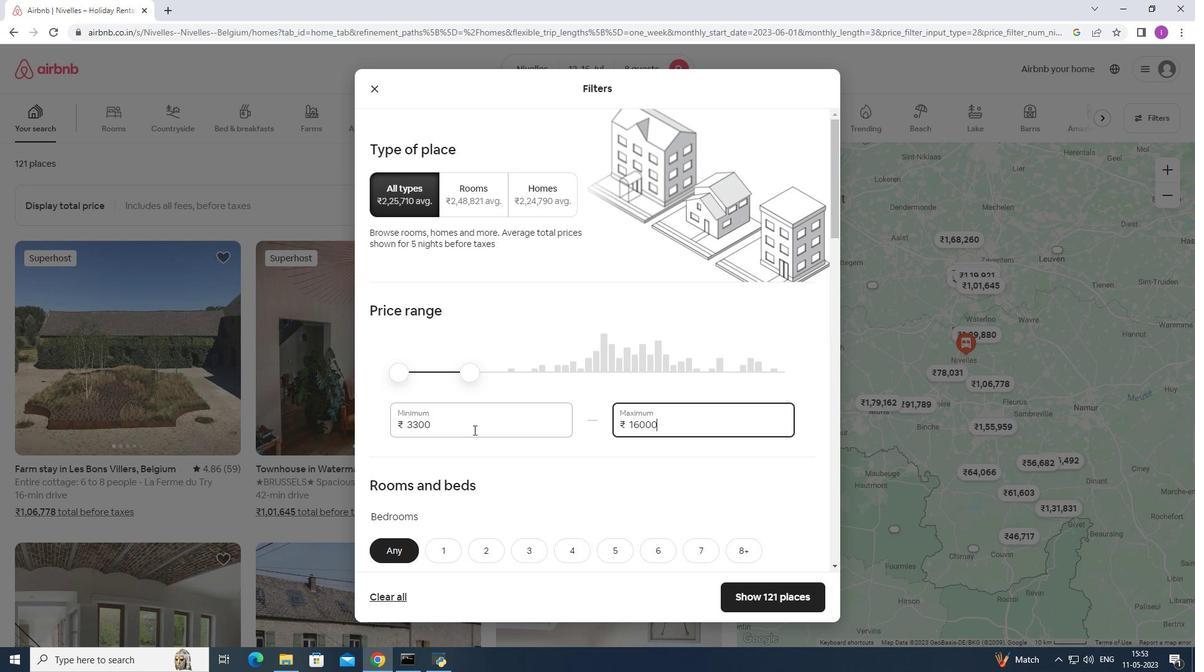 
Action: Mouse moved to (434, 425)
Screenshot: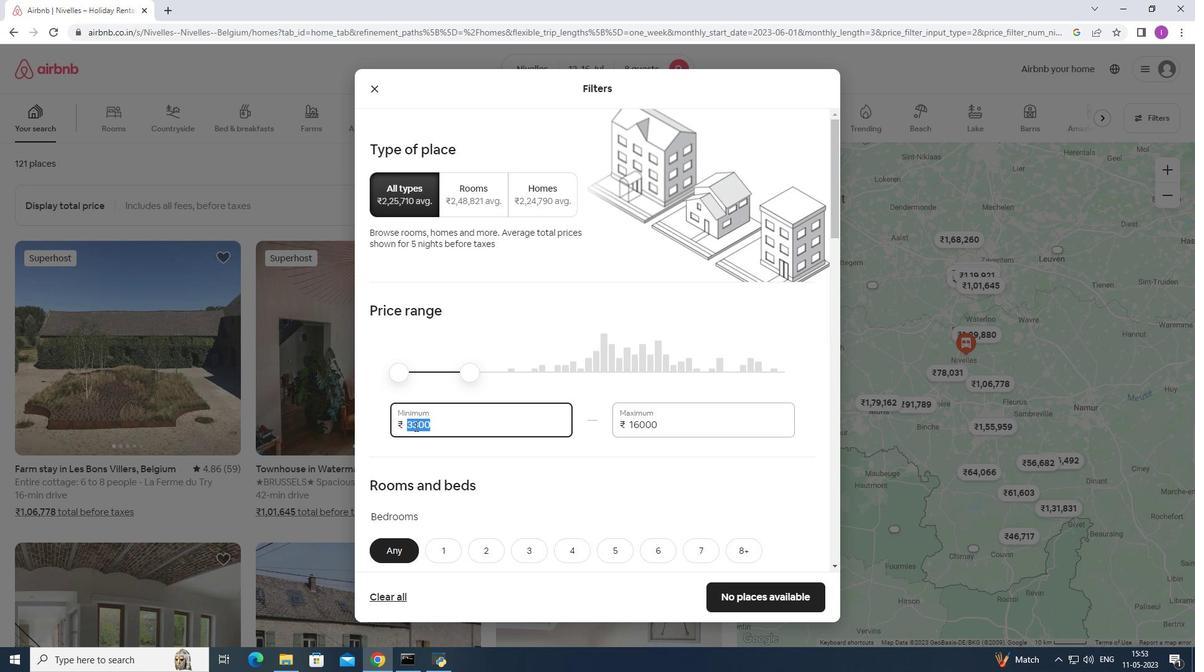 
Action: Key pressed 1
Screenshot: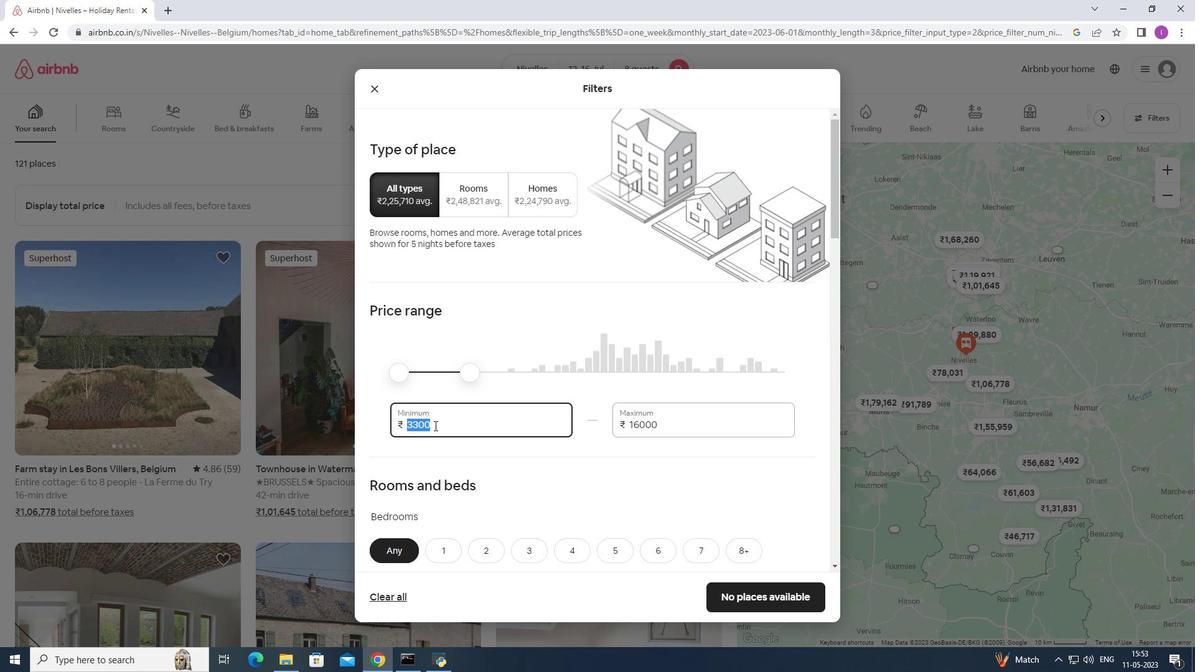 
Action: Mouse moved to (435, 425)
Screenshot: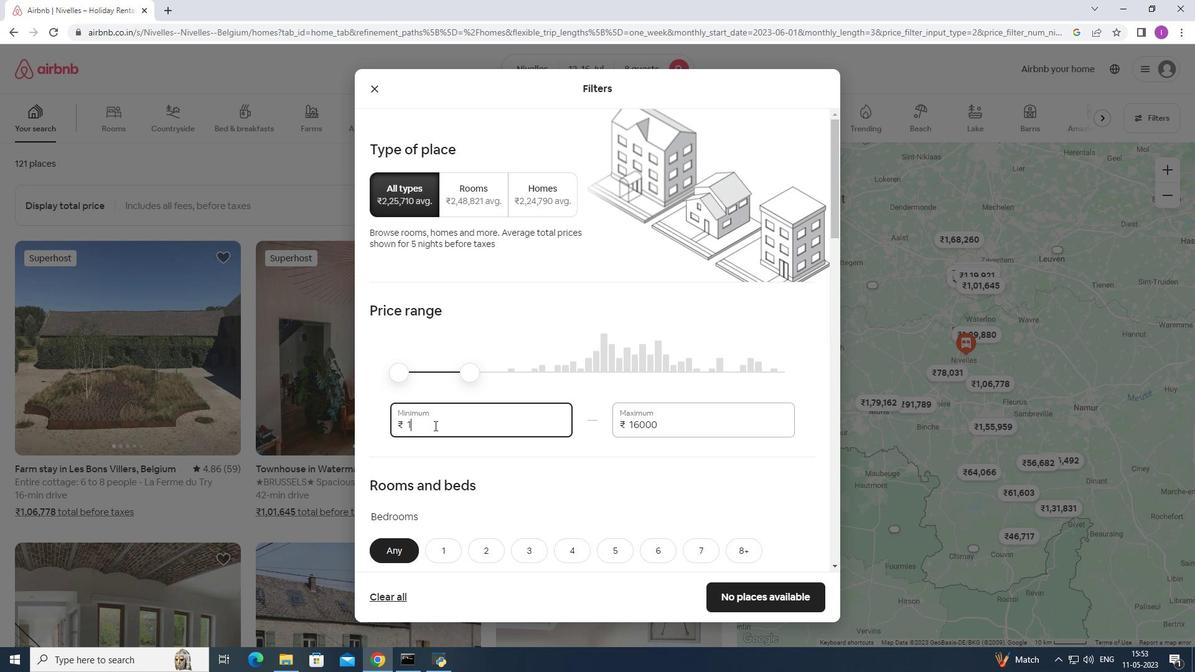 
Action: Key pressed 000
Screenshot: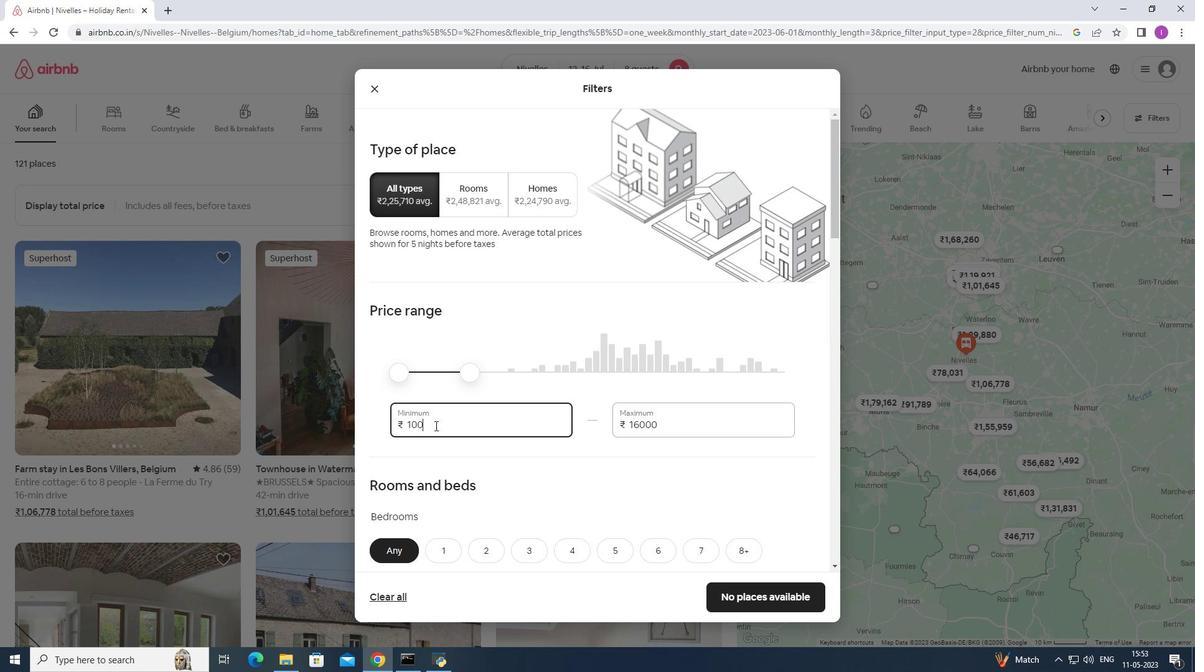 
Action: Mouse moved to (438, 422)
Screenshot: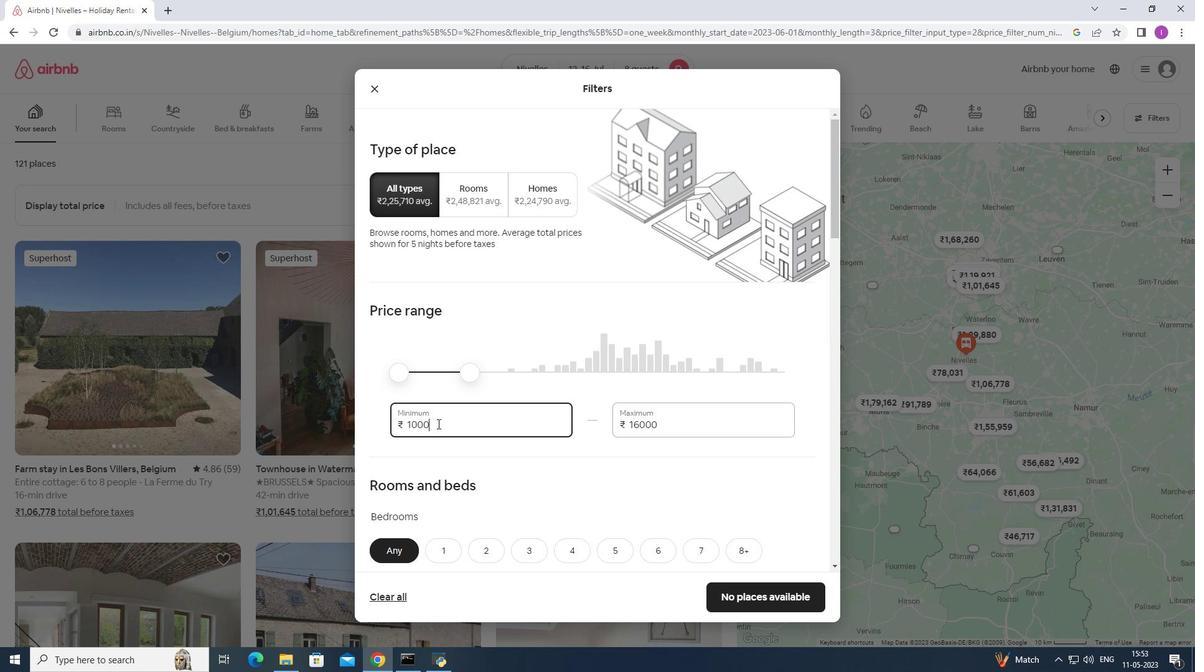 
Action: Key pressed 0
Screenshot: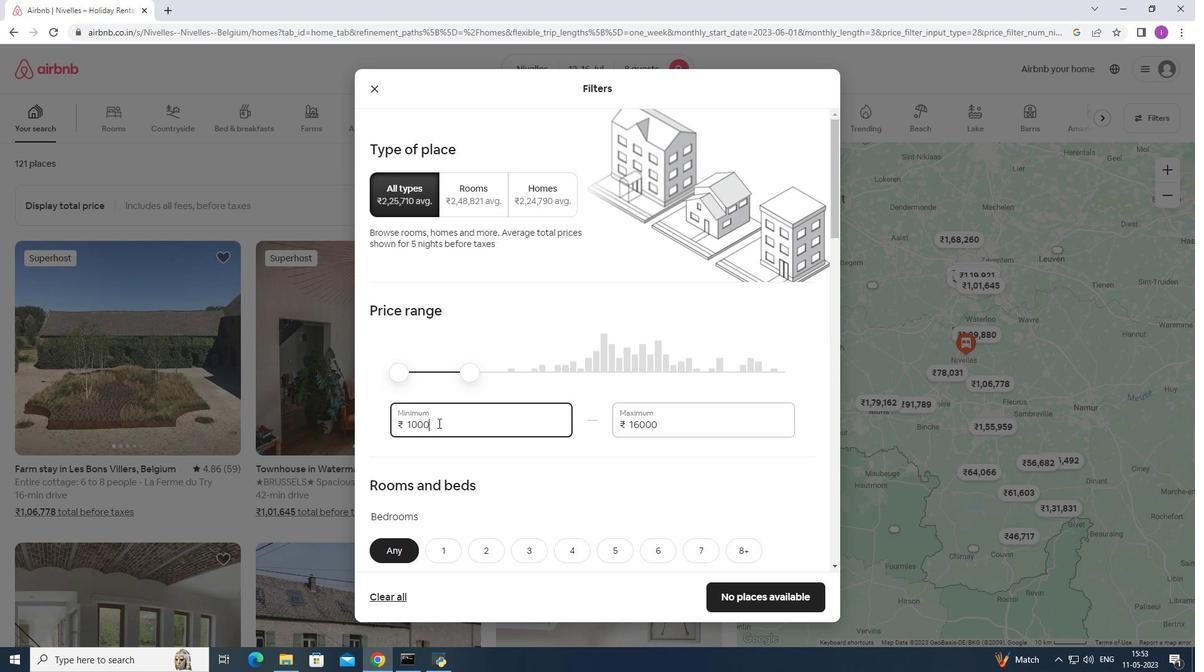 
Action: Mouse moved to (548, 470)
Screenshot: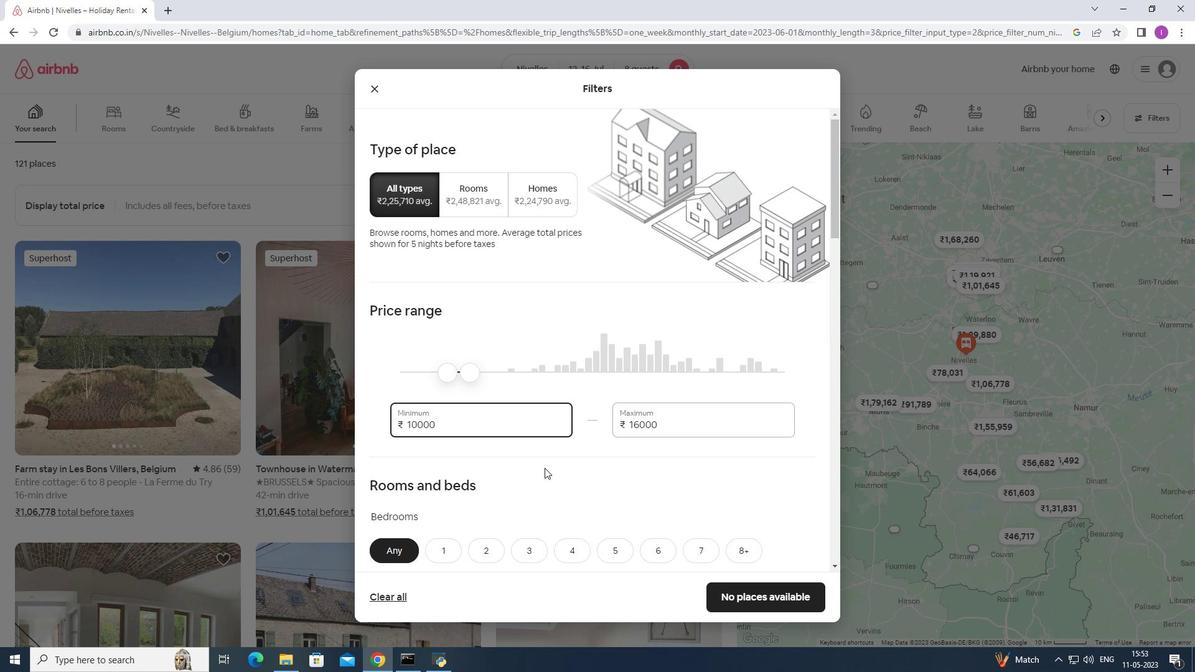 
Action: Mouse scrolled (548, 470) with delta (0, 0)
Screenshot: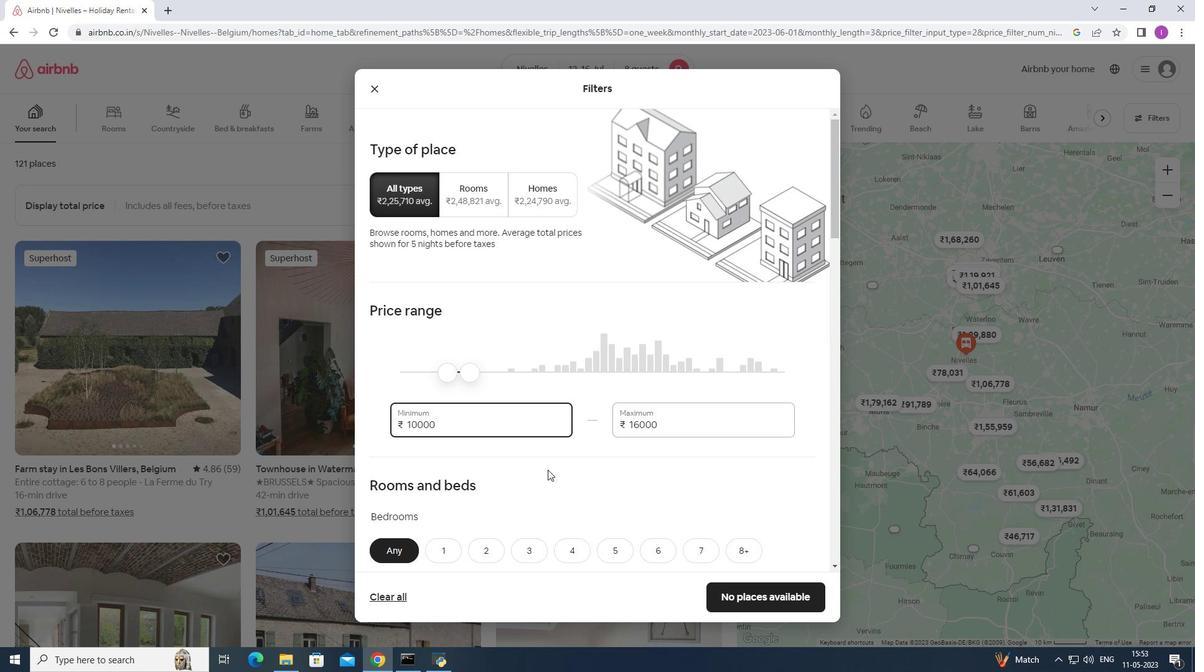 
Action: Mouse scrolled (548, 470) with delta (0, 0)
Screenshot: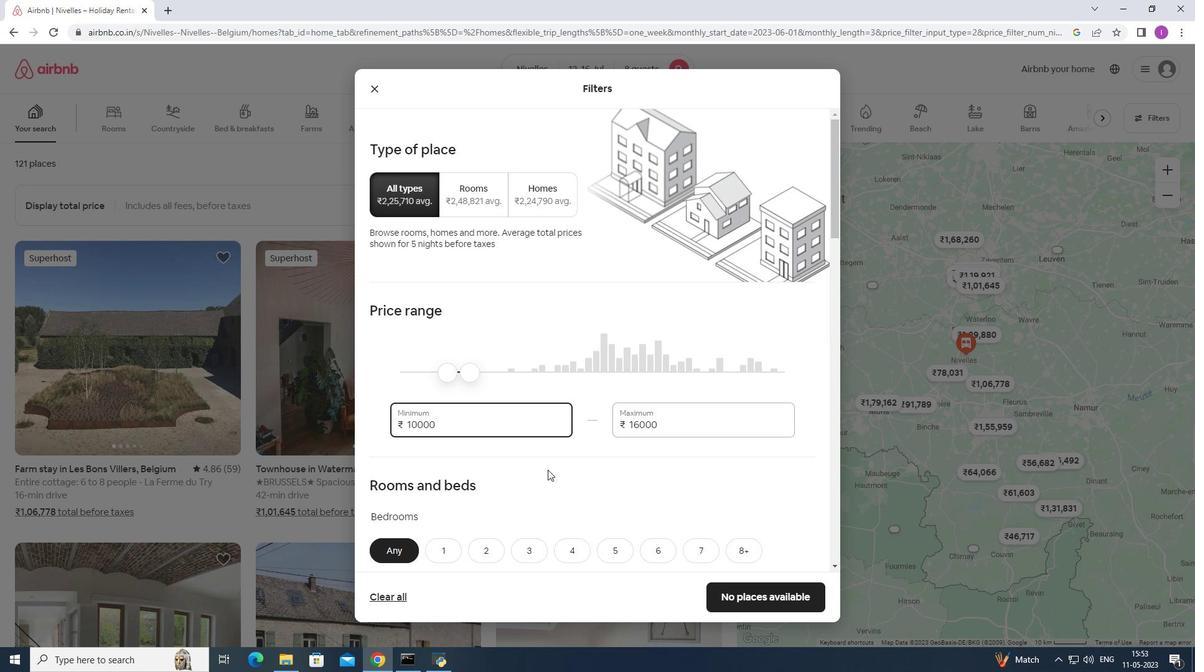 
Action: Mouse moved to (697, 432)
Screenshot: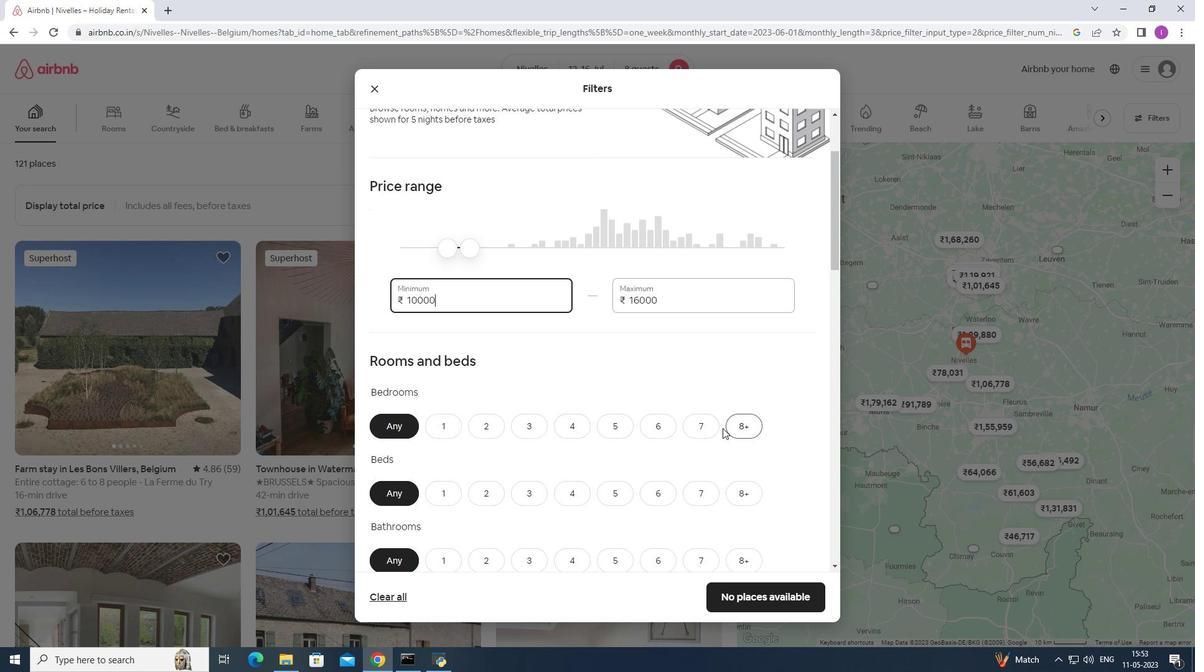 
Action: Mouse scrolled (697, 432) with delta (0, 0)
Screenshot: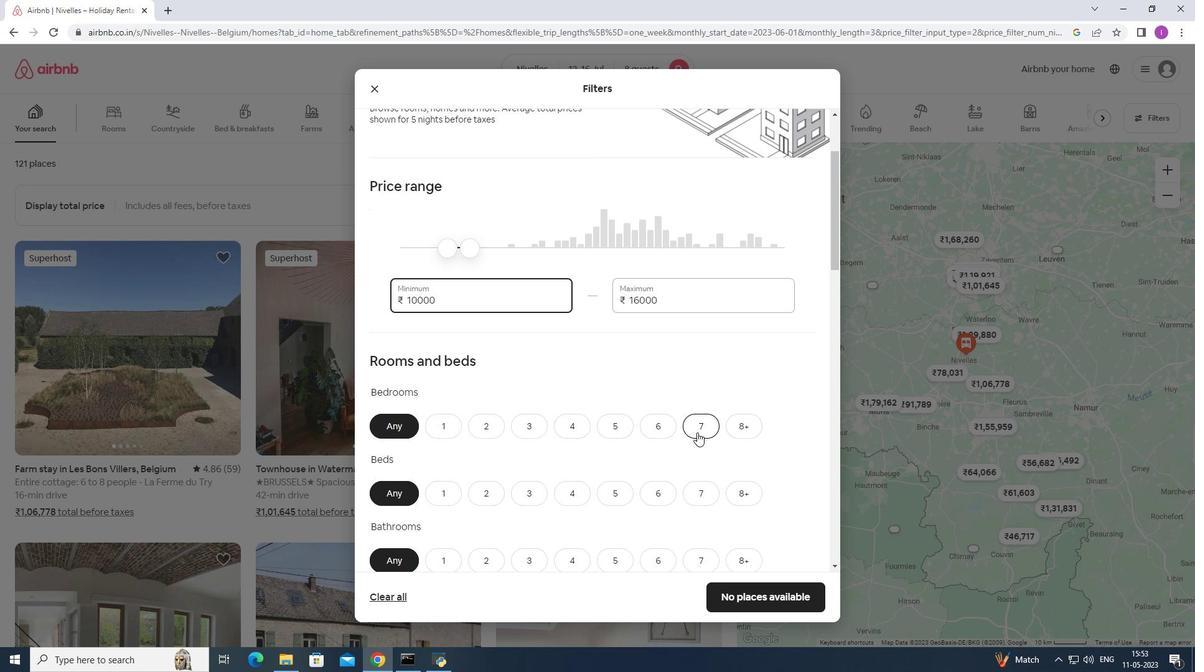 
Action: Mouse scrolled (697, 432) with delta (0, 0)
Screenshot: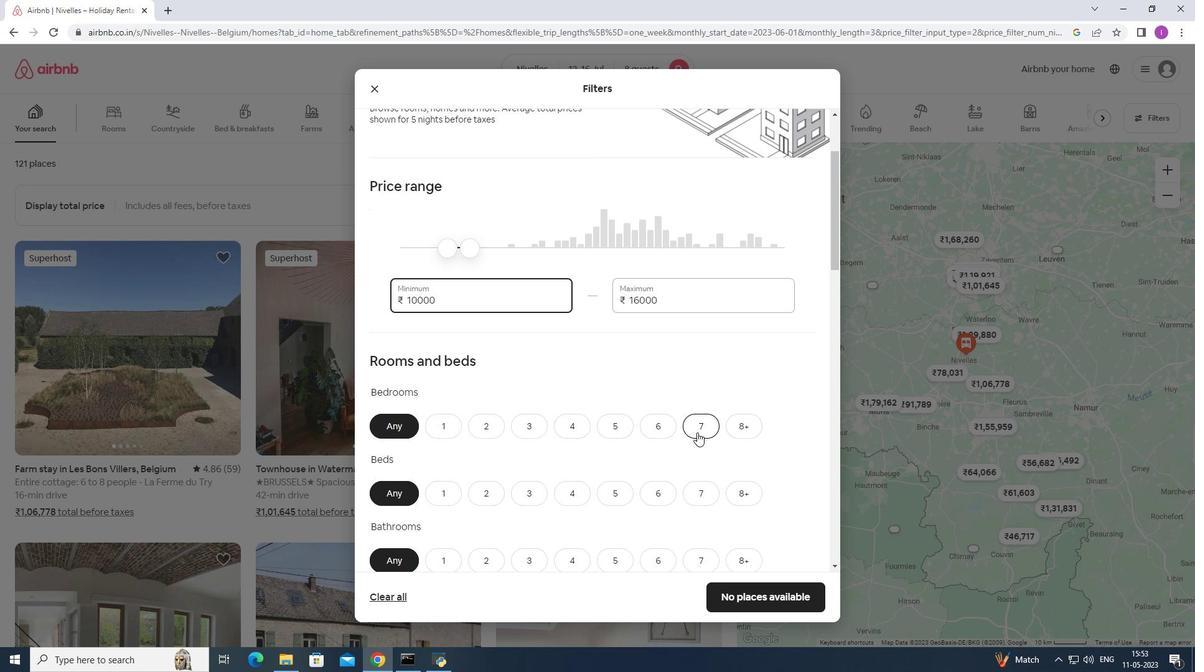
Action: Mouse scrolled (697, 432) with delta (0, 0)
Screenshot: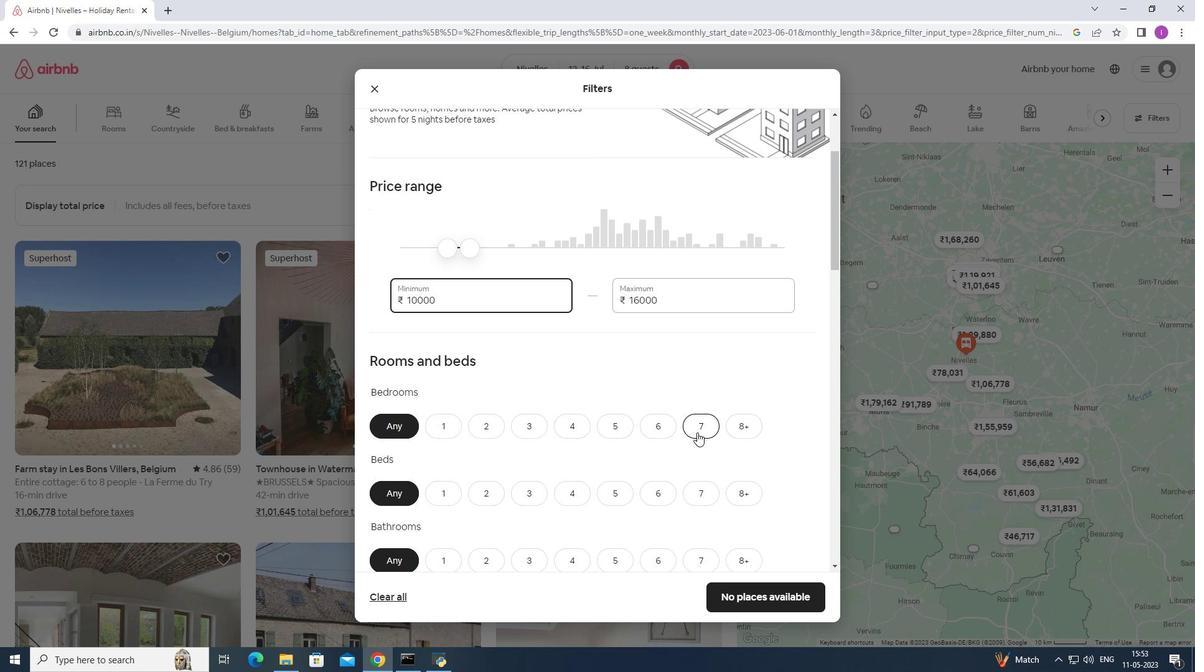 
Action: Mouse moved to (739, 244)
Screenshot: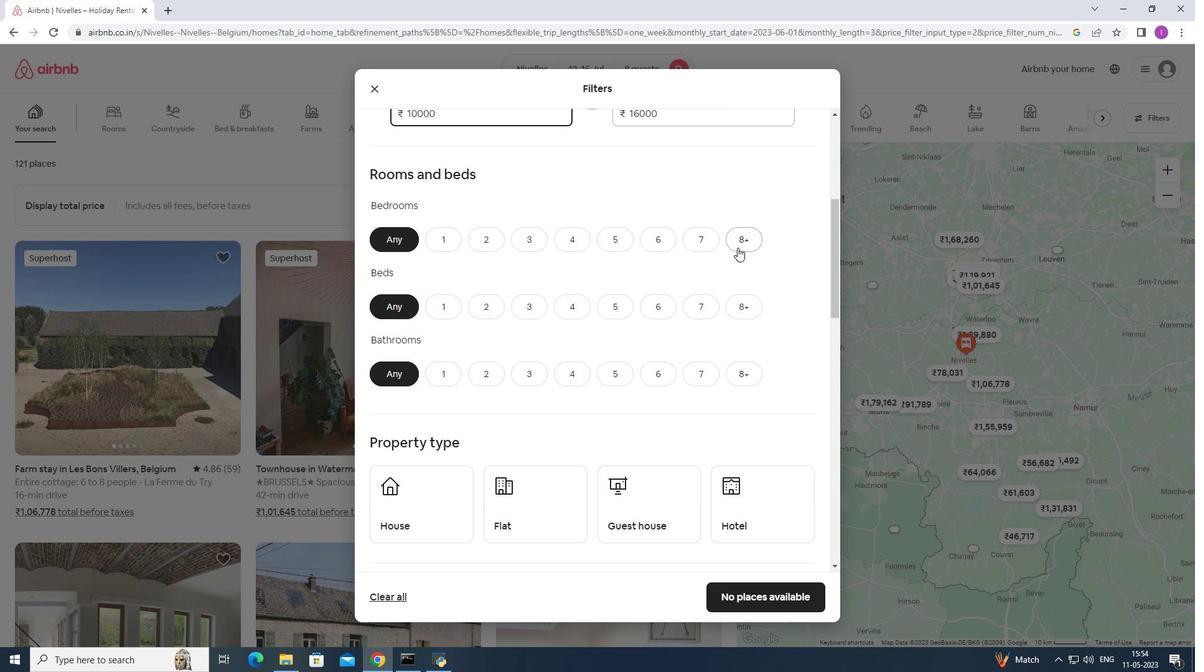 
Action: Mouse pressed left at (739, 244)
Screenshot: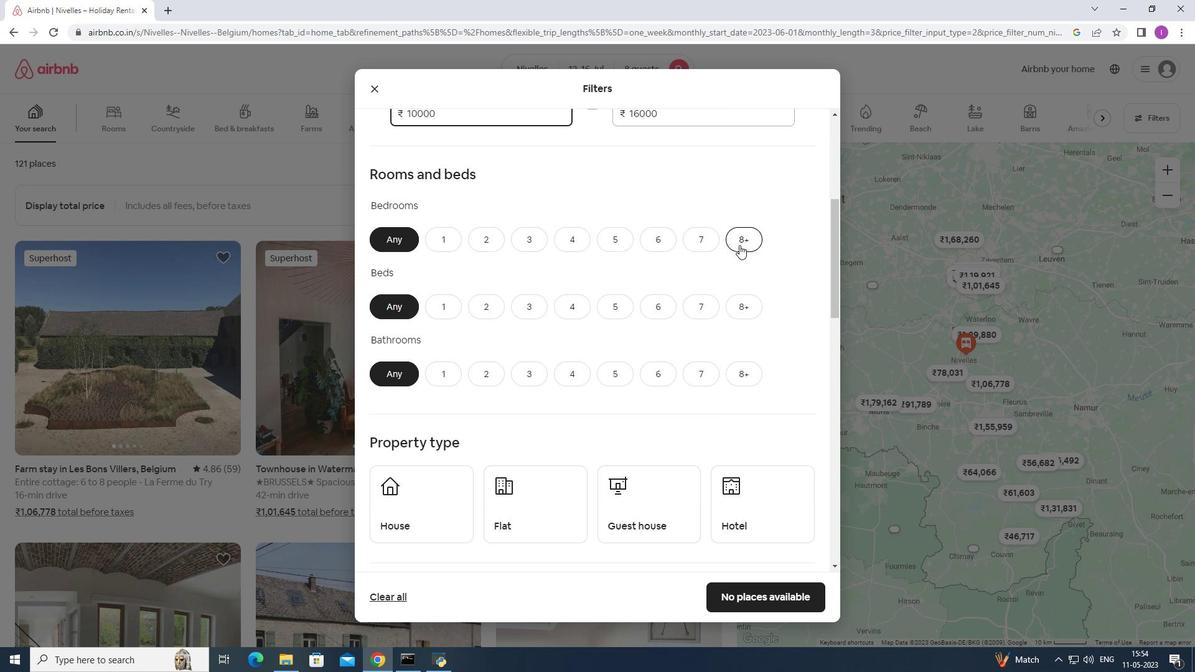 
Action: Mouse moved to (750, 305)
Screenshot: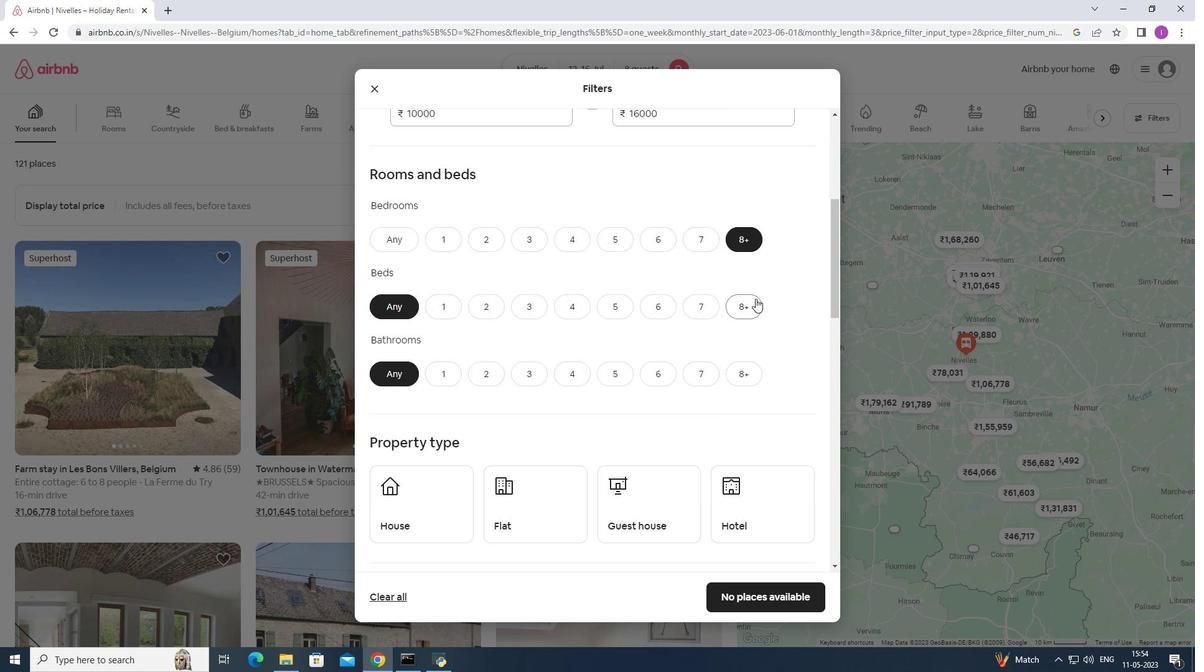 
Action: Mouse pressed left at (750, 305)
Screenshot: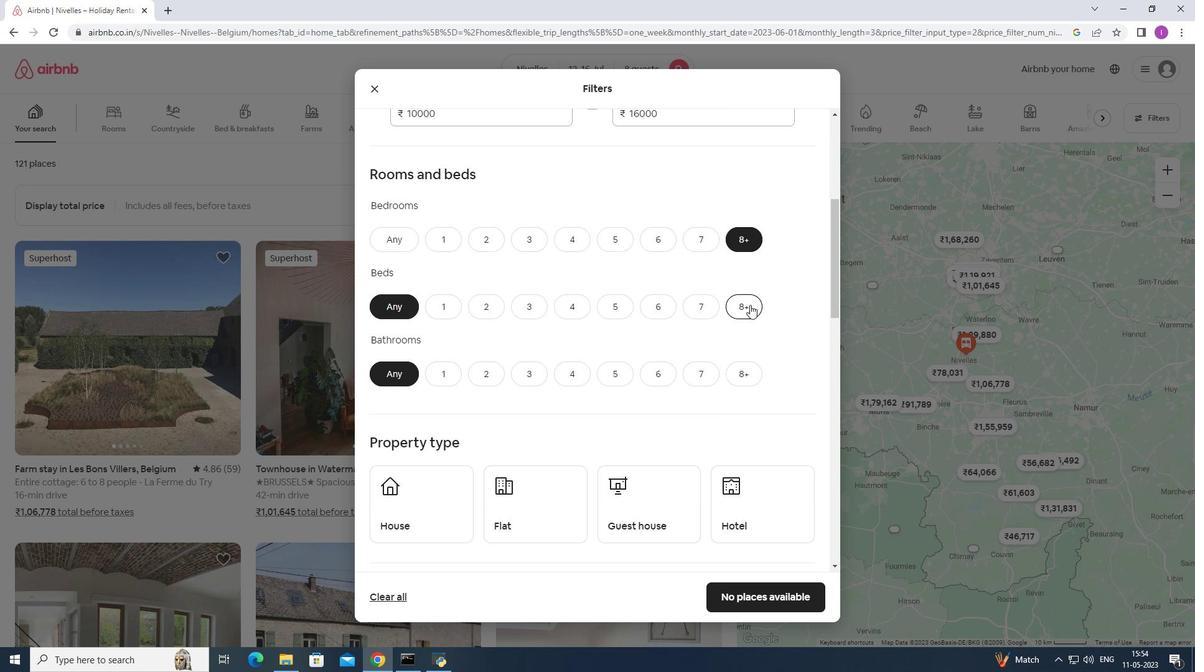 
Action: Mouse moved to (742, 376)
Screenshot: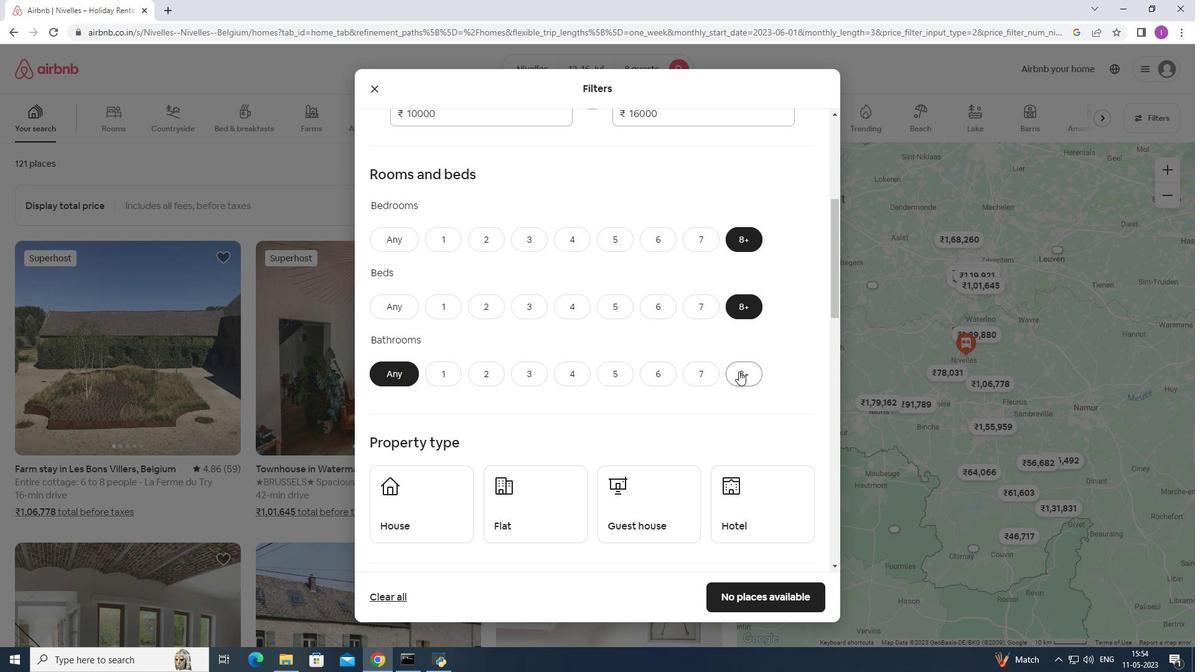 
Action: Mouse pressed left at (742, 376)
Screenshot: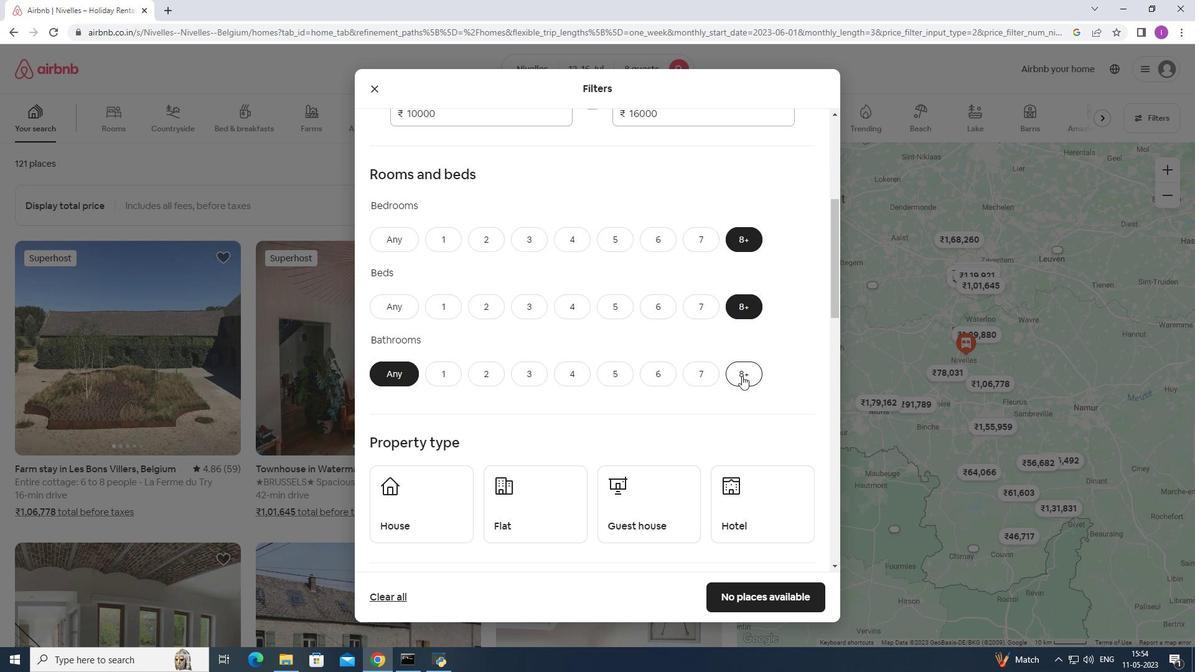 
Action: Mouse moved to (596, 386)
Screenshot: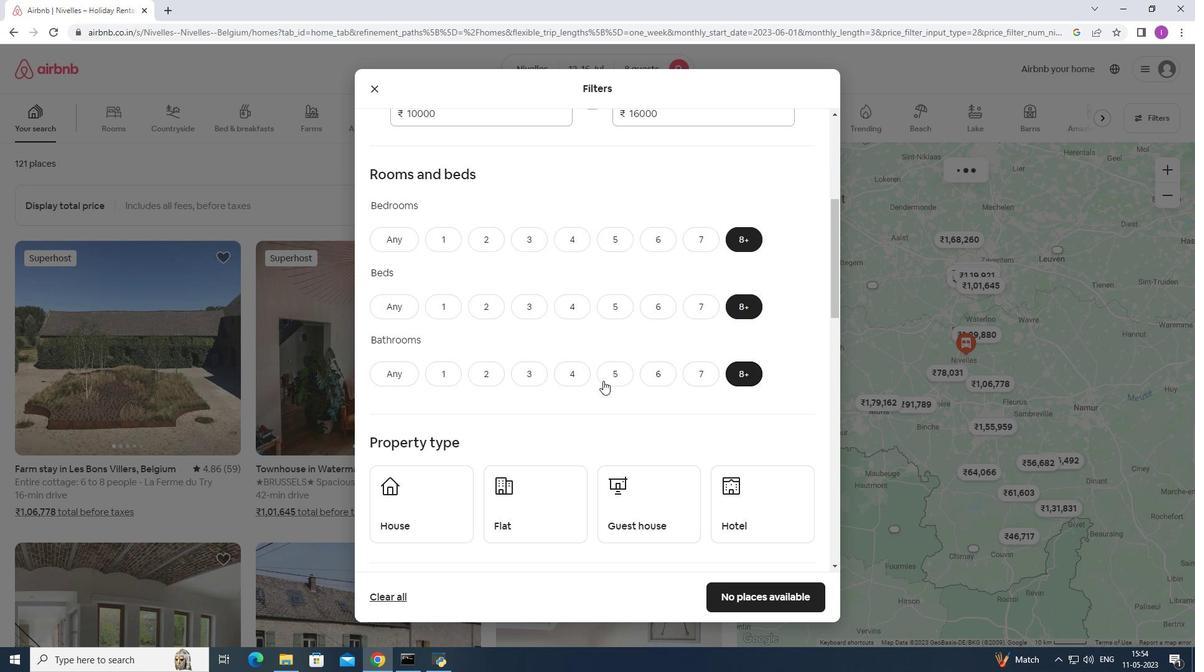 
Action: Mouse scrolled (596, 385) with delta (0, 0)
Screenshot: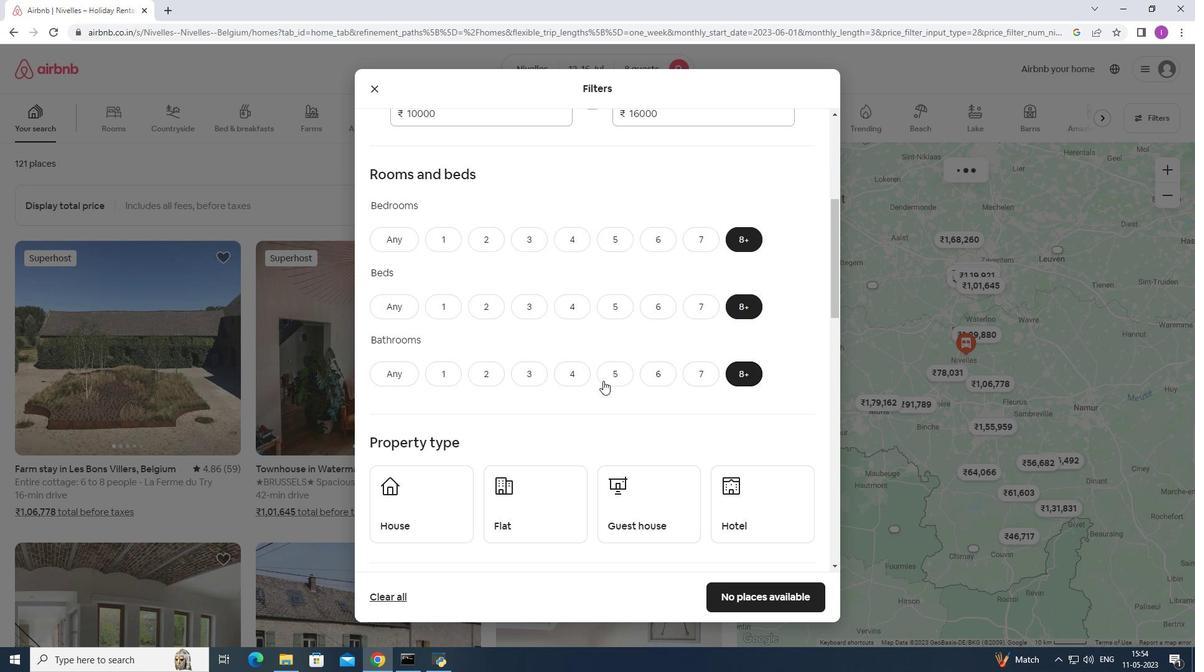 
Action: Mouse moved to (595, 386)
Screenshot: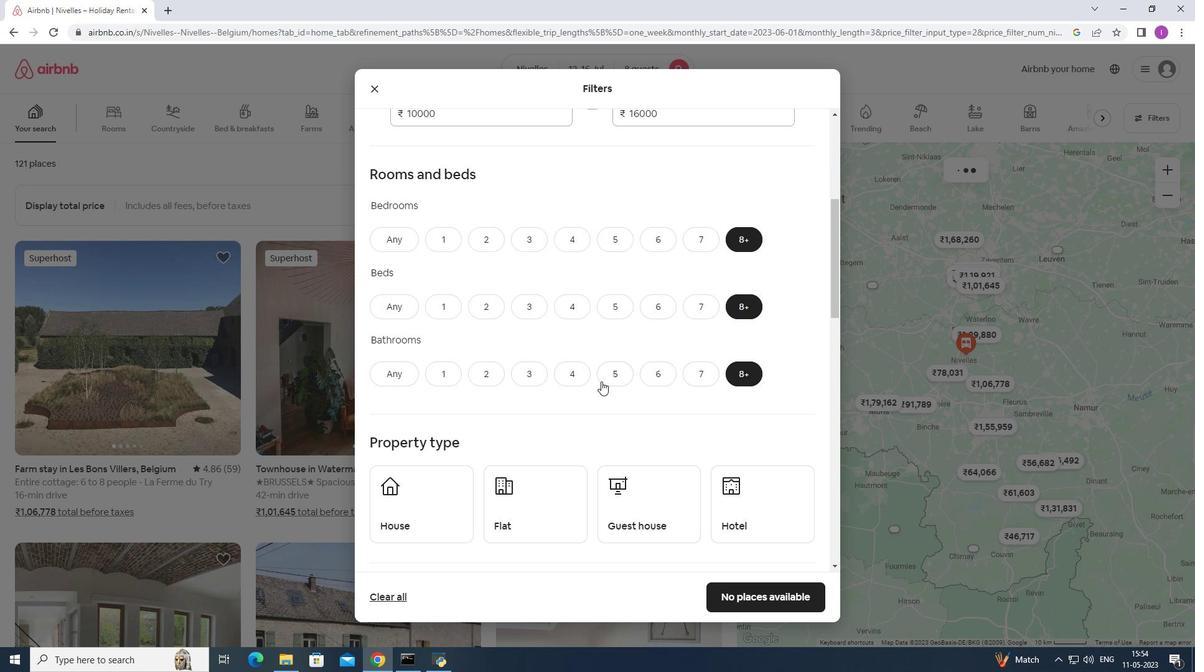 
Action: Mouse scrolled (595, 386) with delta (0, 0)
Screenshot: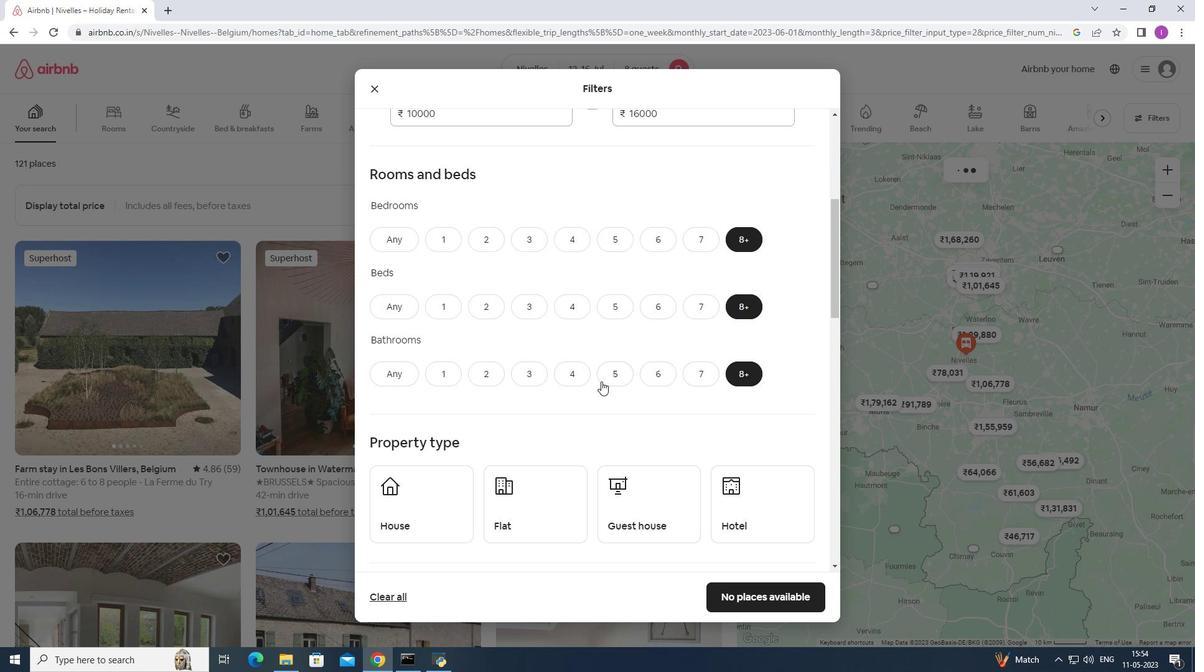 
Action: Mouse moved to (433, 395)
Screenshot: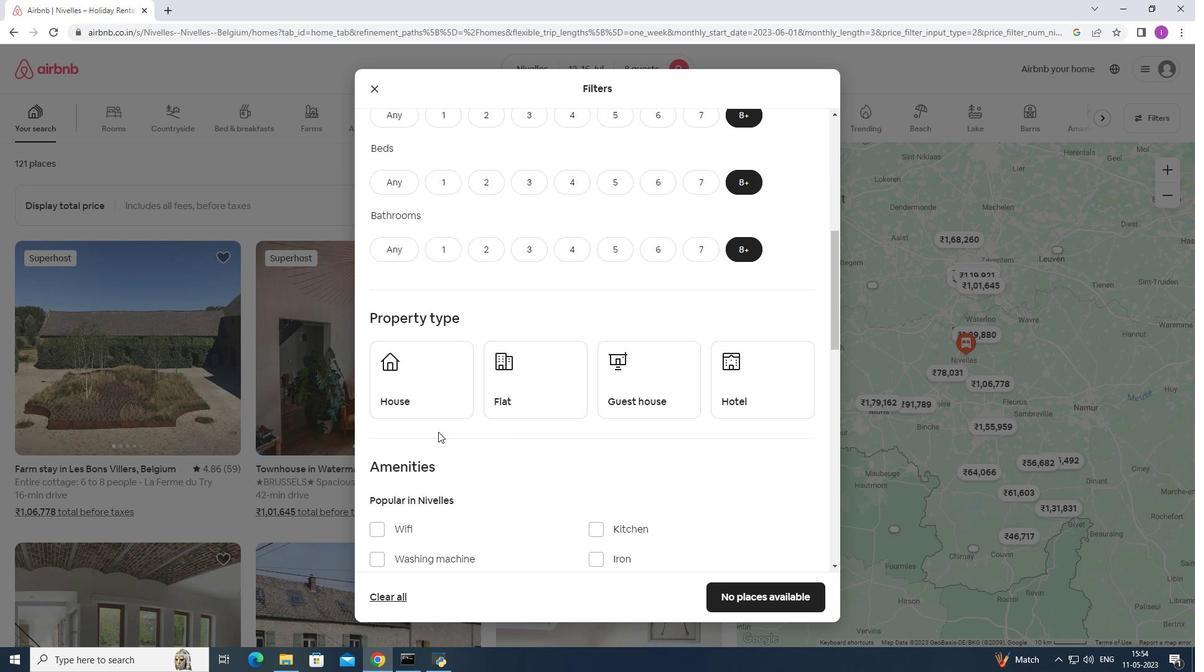 
Action: Mouse pressed left at (433, 395)
Screenshot: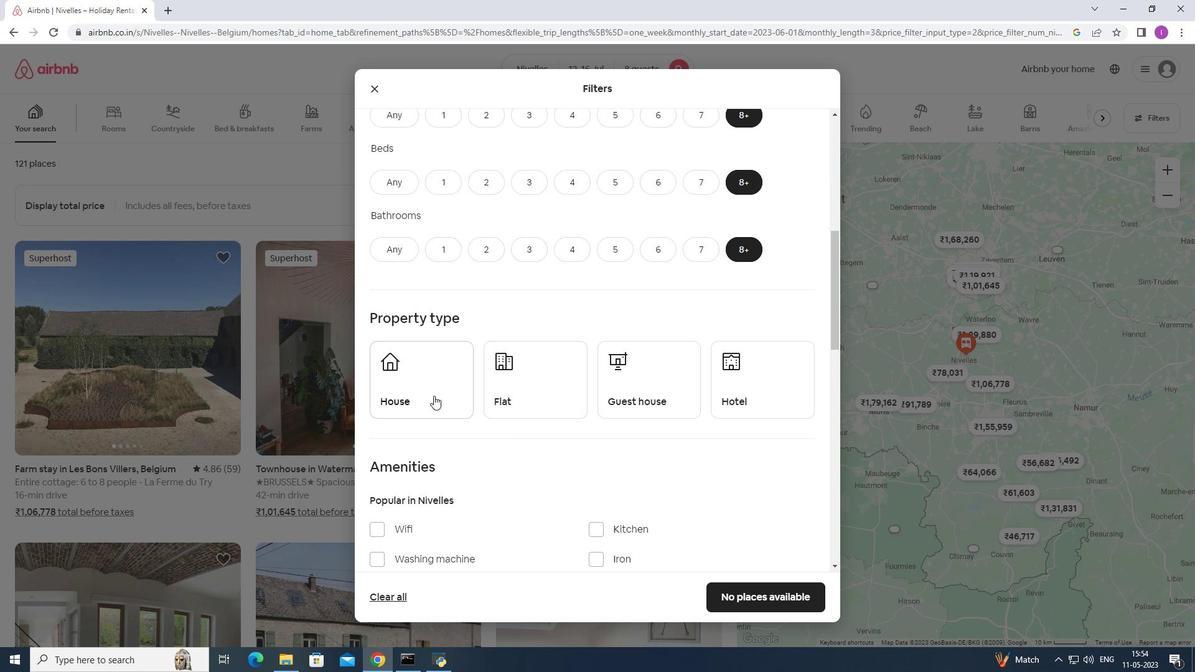 
Action: Mouse moved to (518, 387)
Screenshot: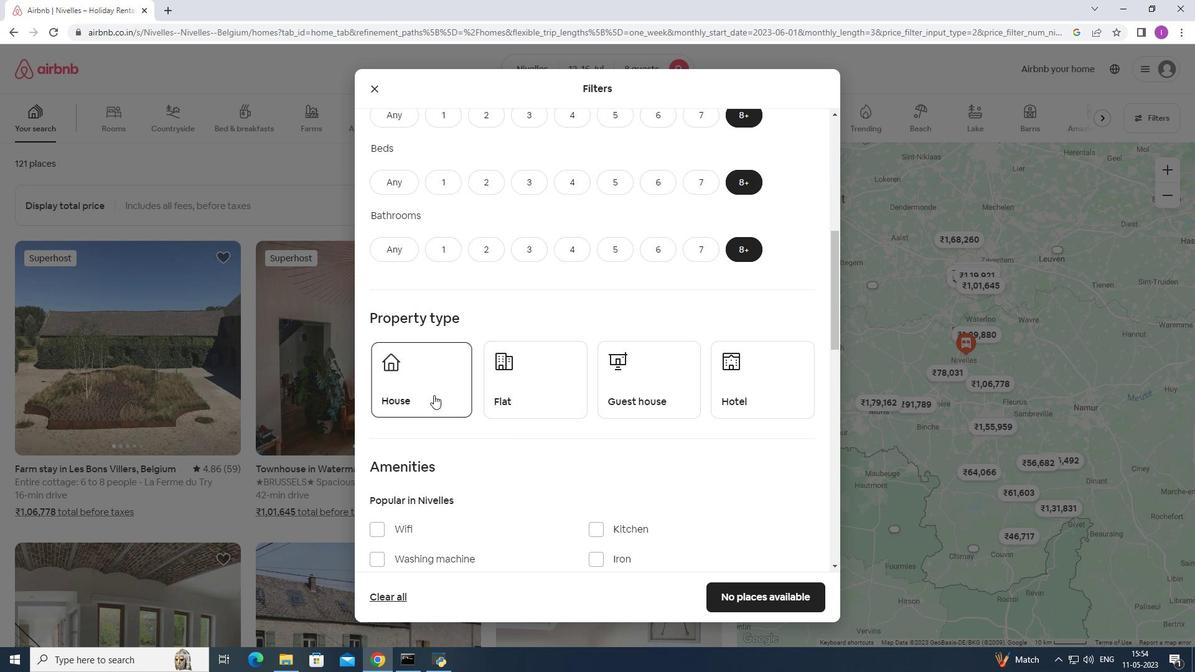 
Action: Mouse pressed left at (518, 387)
Screenshot: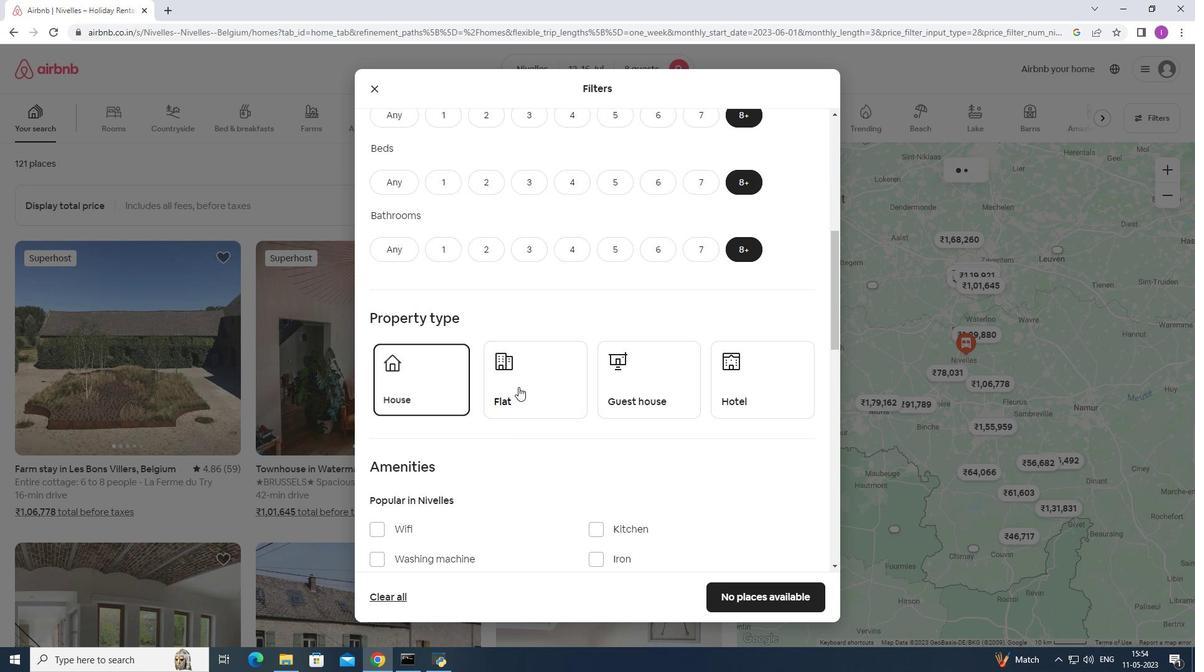 
Action: Mouse moved to (626, 386)
Screenshot: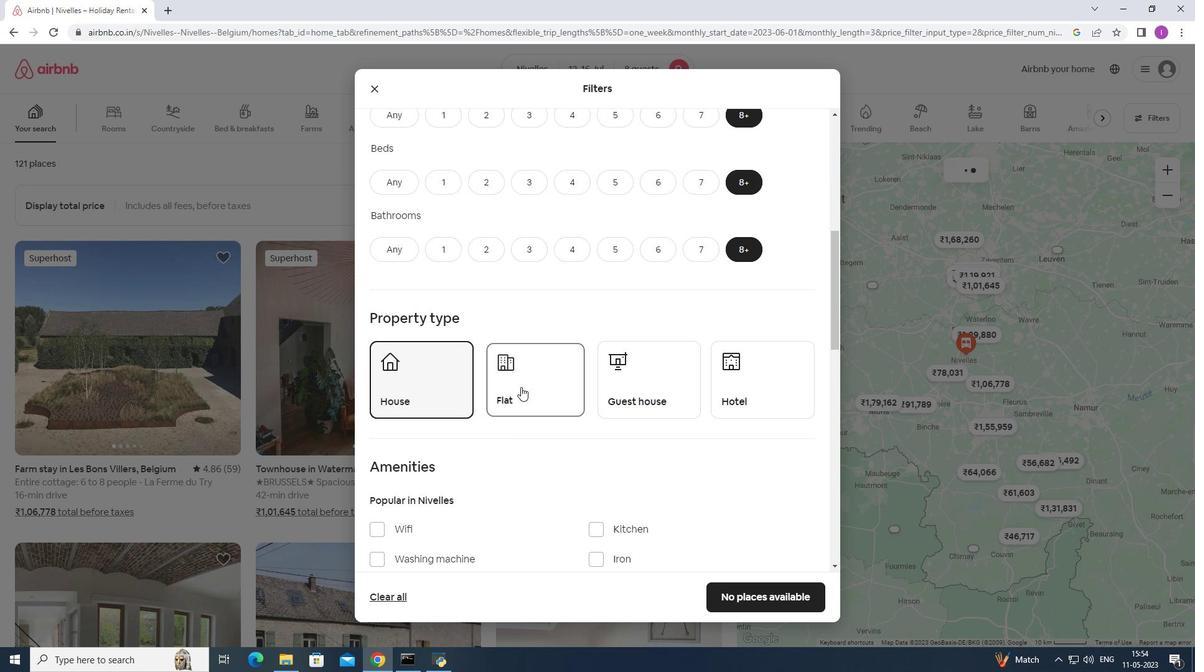 
Action: Mouse pressed left at (626, 386)
Screenshot: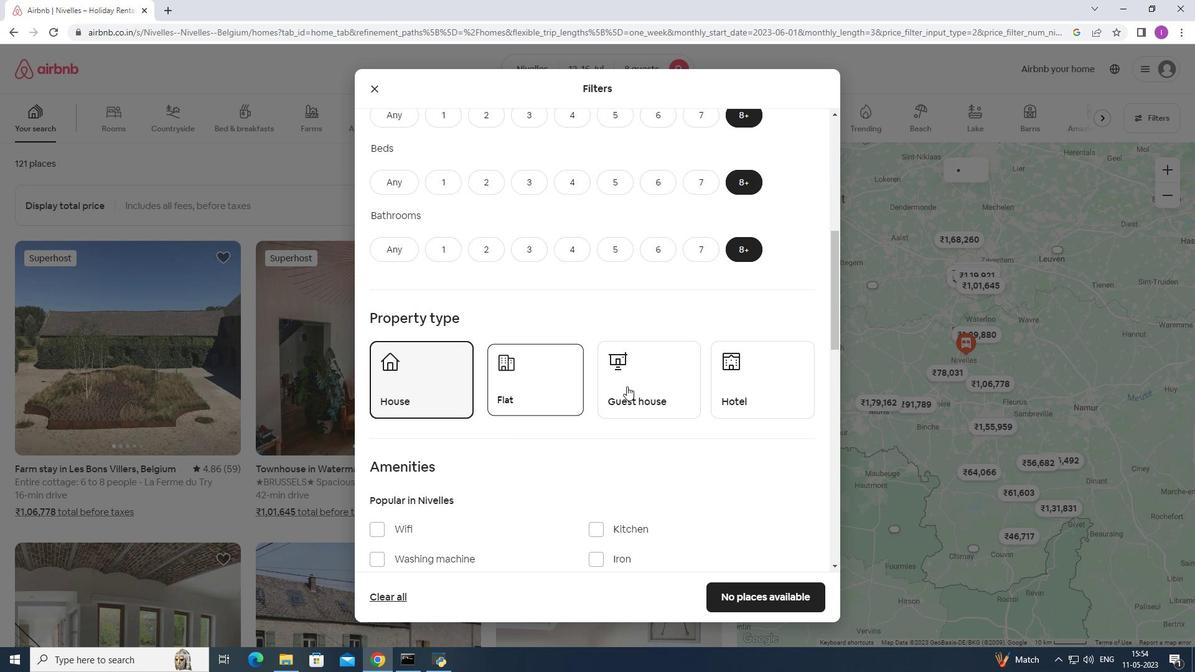 
Action: Mouse moved to (650, 420)
Screenshot: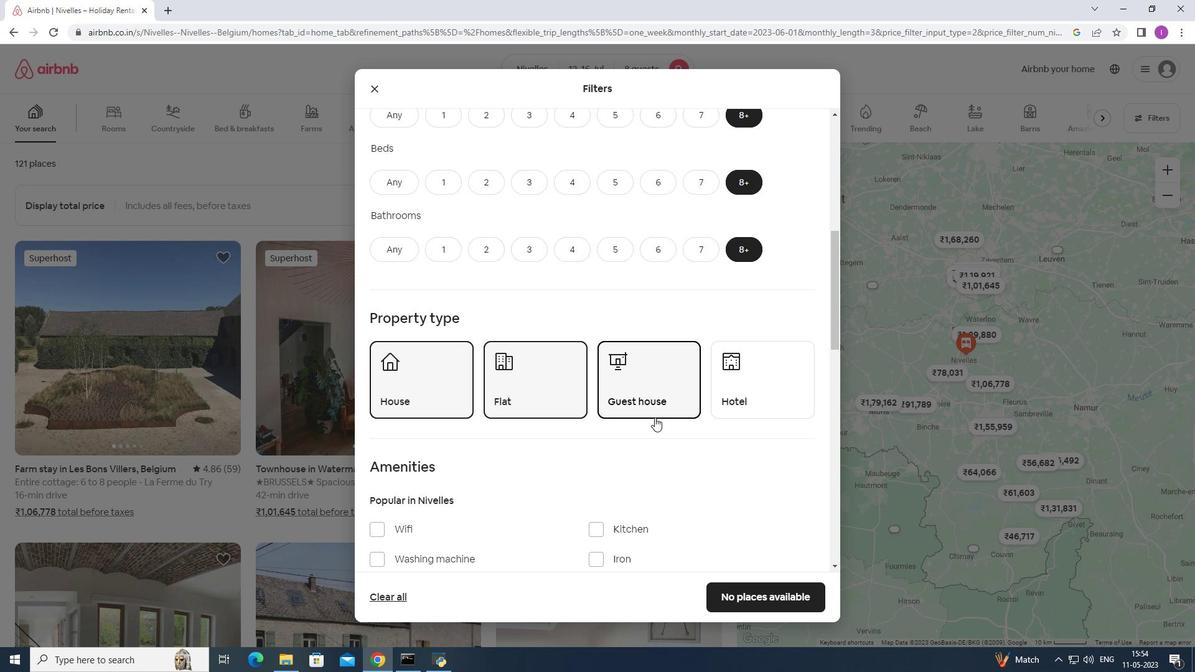 
Action: Mouse scrolled (650, 420) with delta (0, 0)
Screenshot: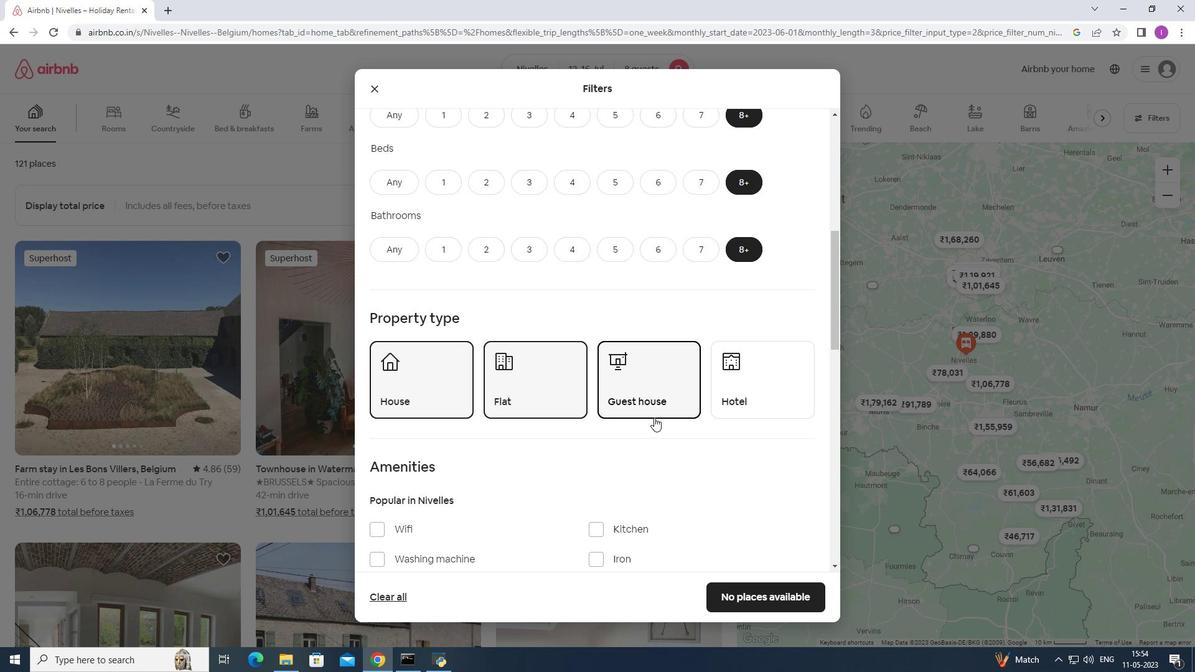 
Action: Mouse scrolled (650, 420) with delta (0, 0)
Screenshot: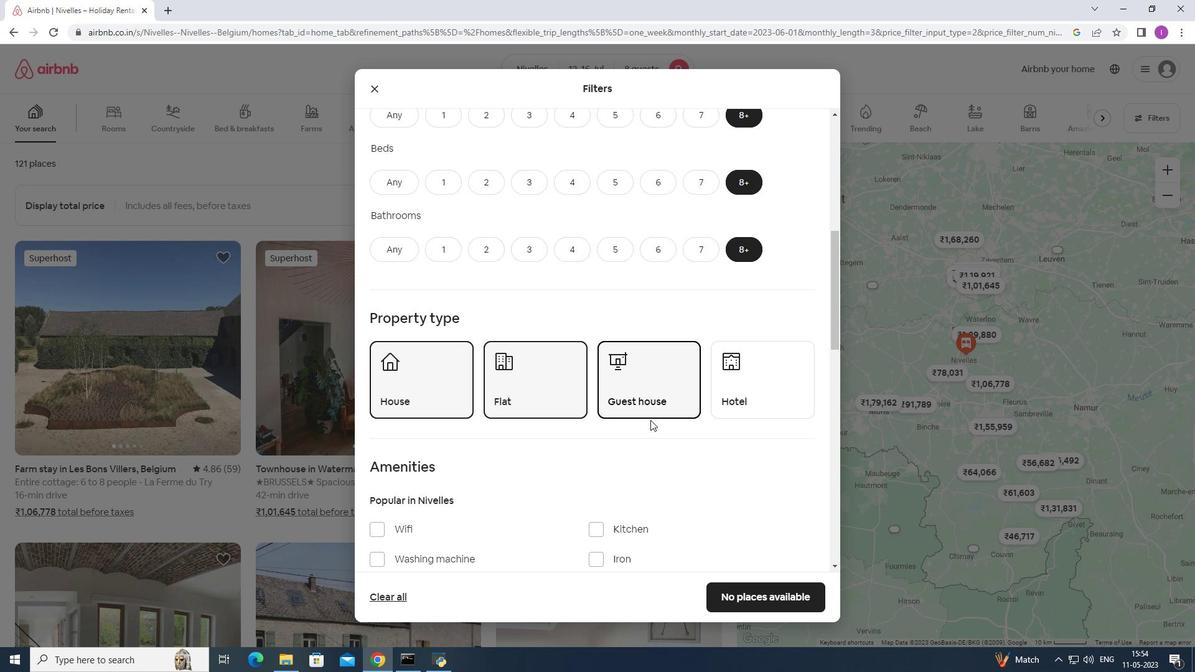 
Action: Mouse scrolled (650, 420) with delta (0, 0)
Screenshot: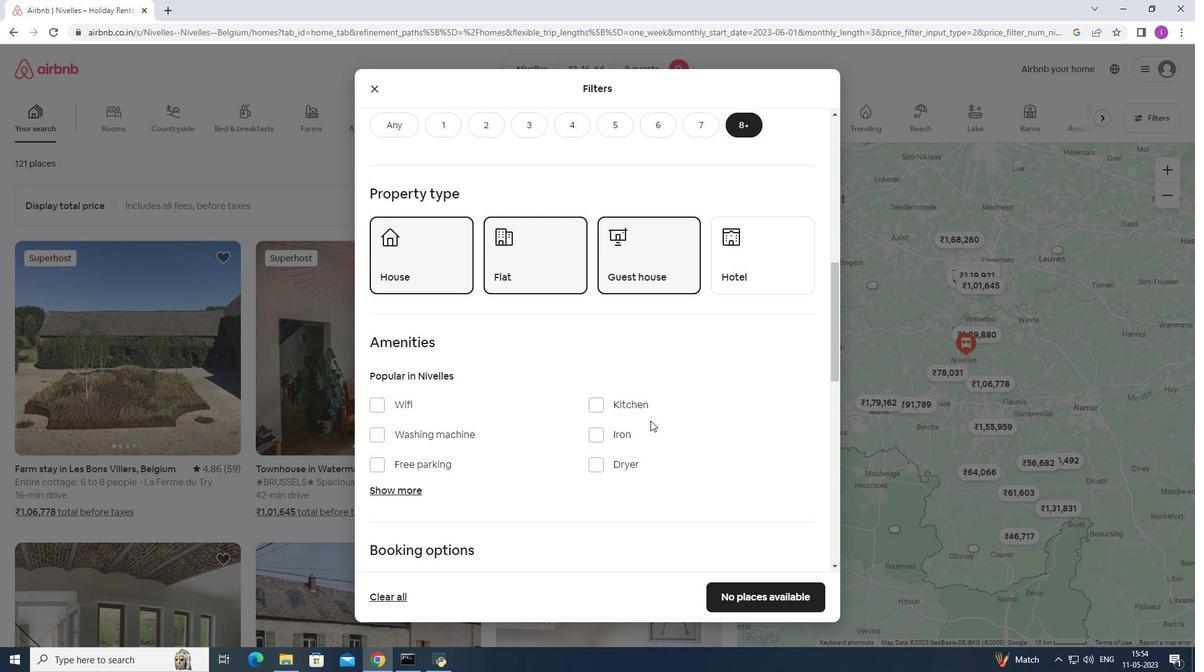 
Action: Mouse scrolled (650, 420) with delta (0, 0)
Screenshot: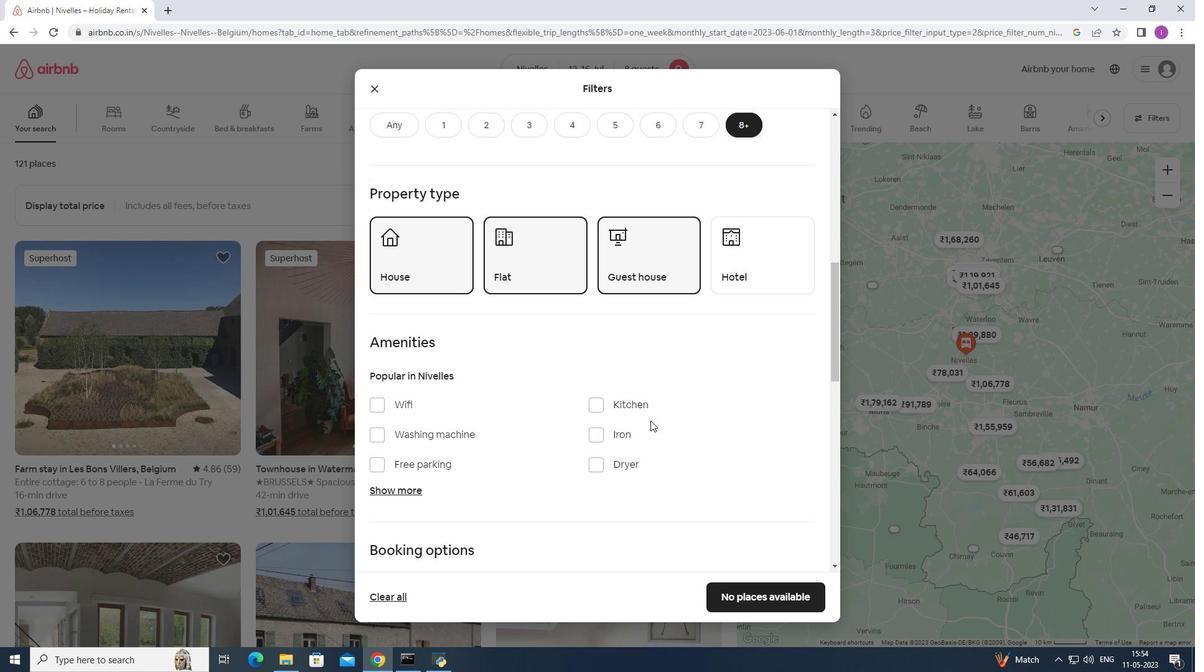 
Action: Mouse moved to (382, 280)
Screenshot: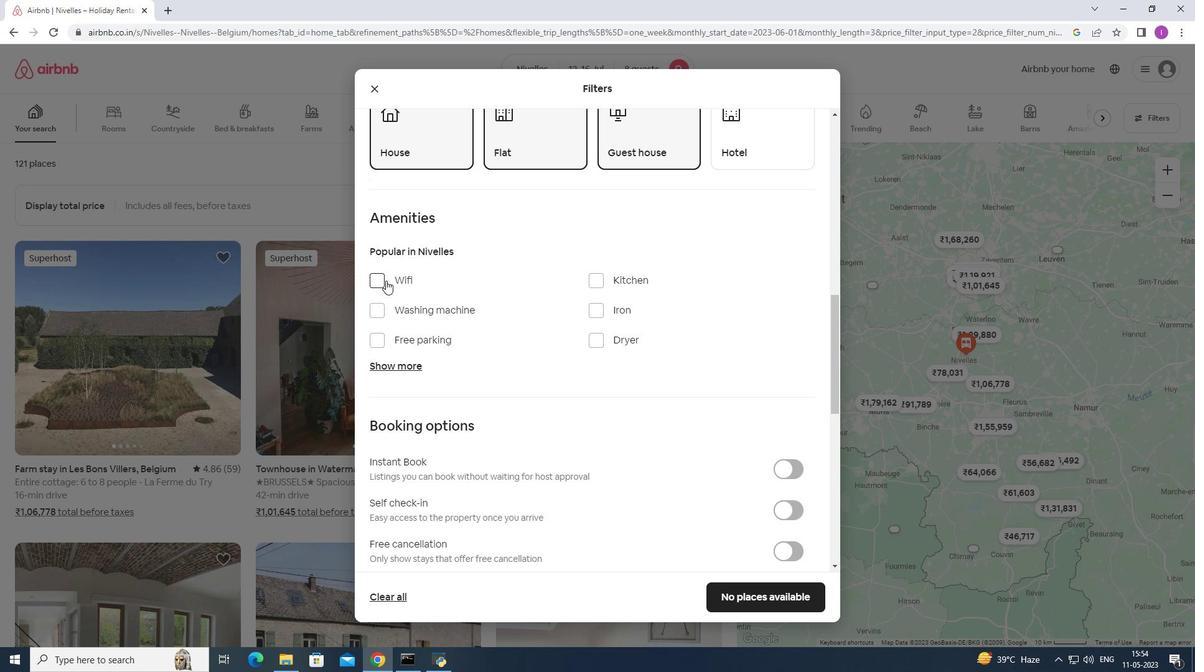 
Action: Mouse pressed left at (382, 280)
Screenshot: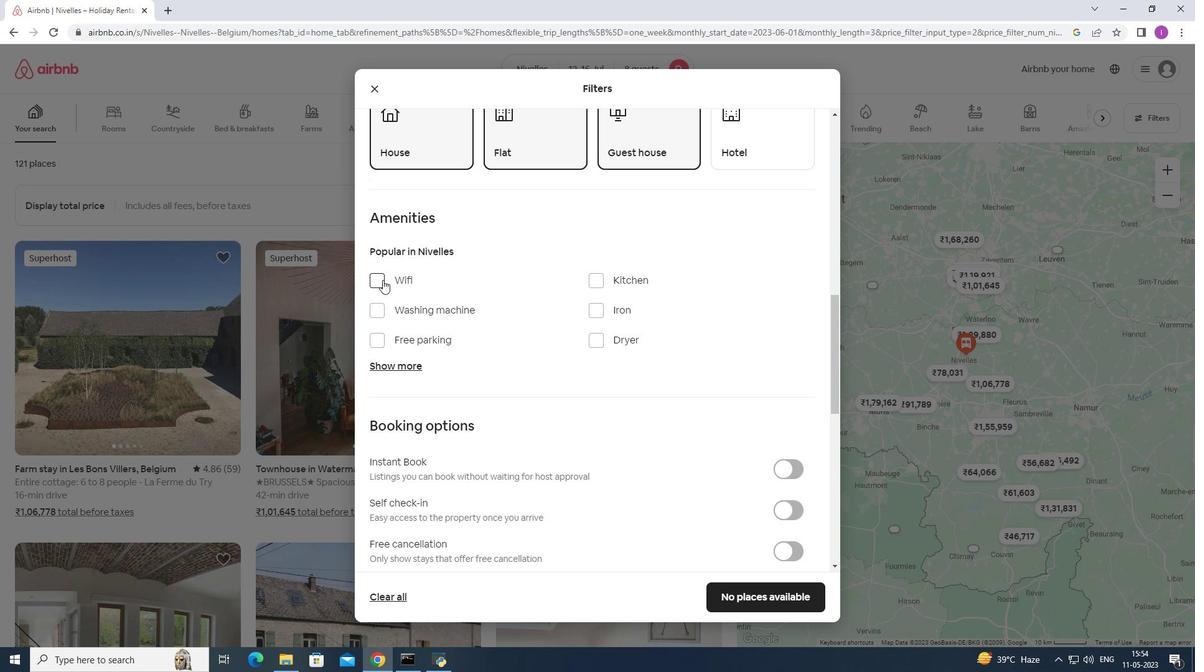 
Action: Mouse moved to (369, 307)
Screenshot: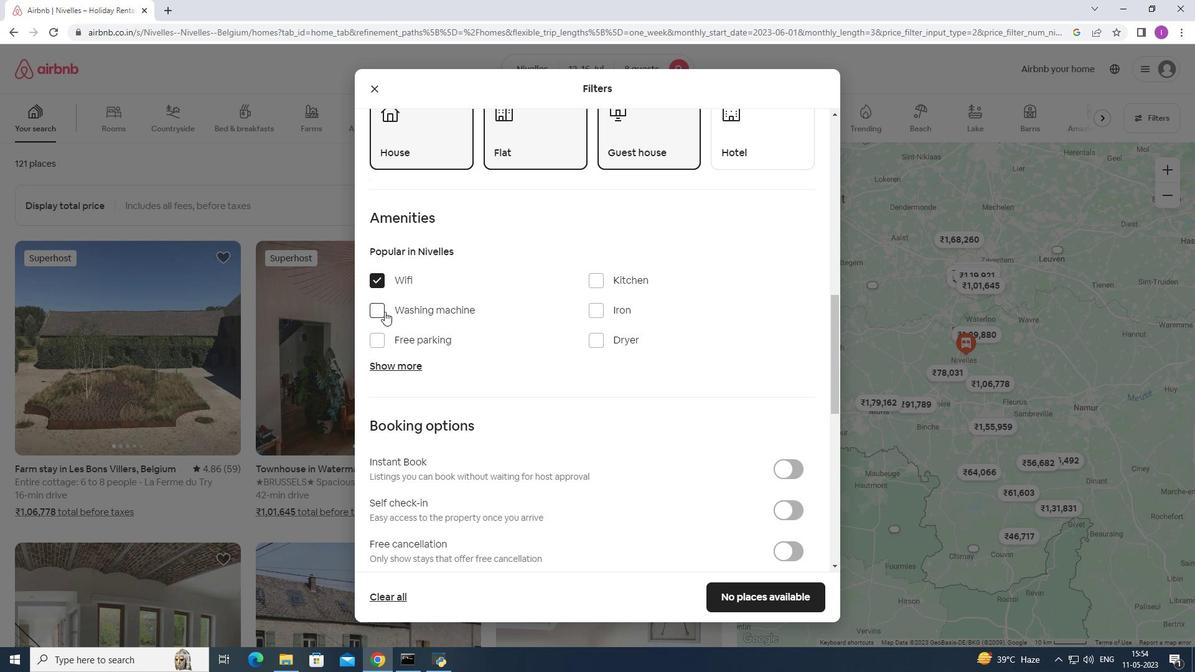 
Action: Mouse pressed left at (369, 307)
Screenshot: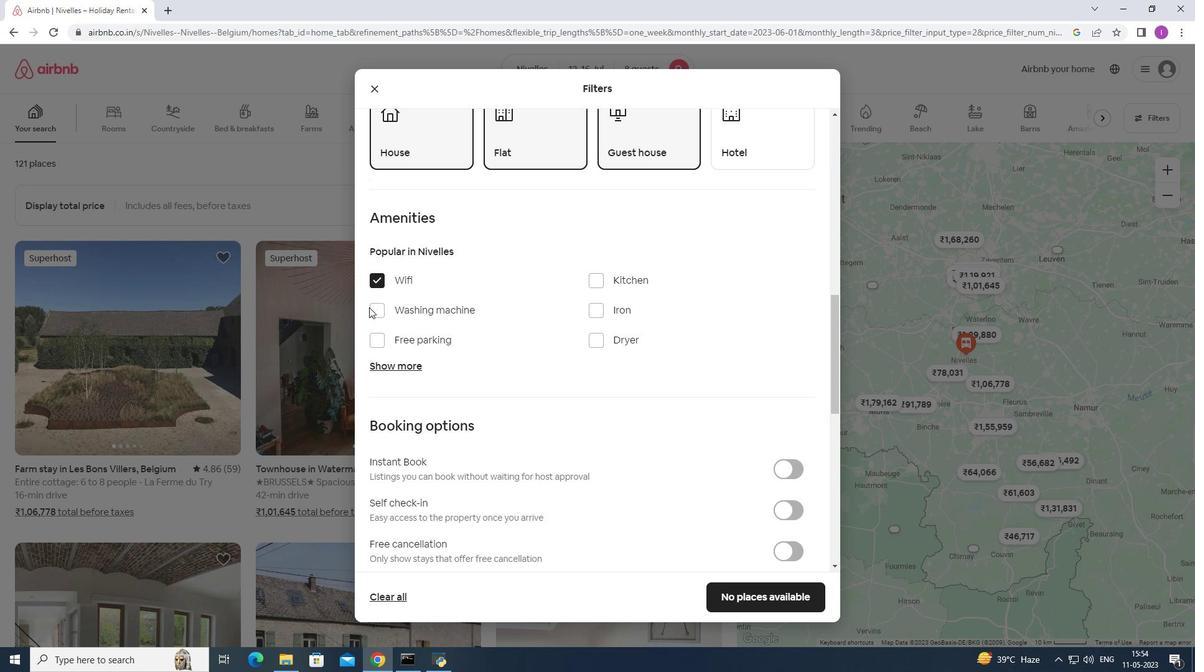 
Action: Mouse moved to (373, 316)
Screenshot: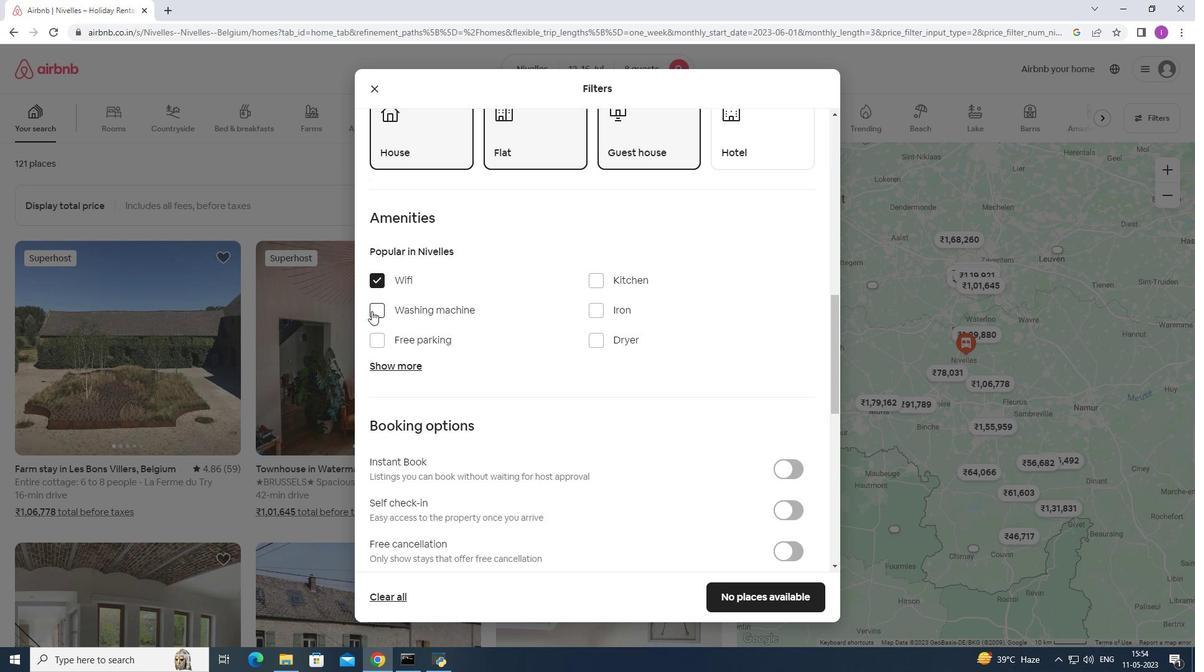 
Action: Mouse pressed left at (373, 316)
Screenshot: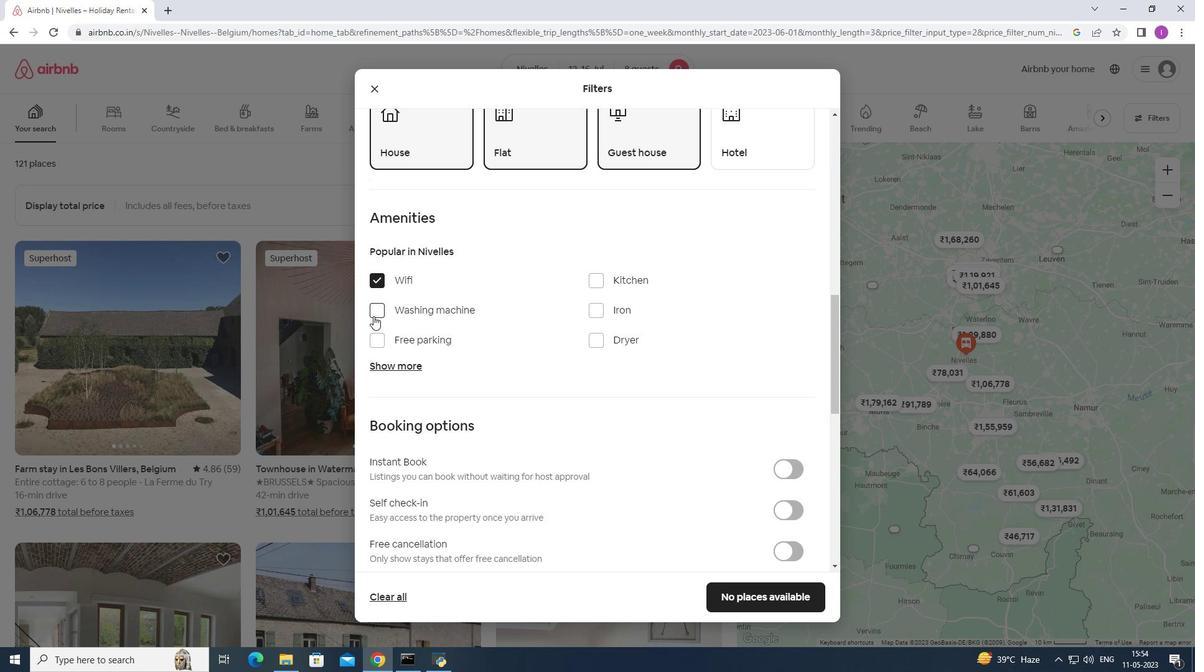 
Action: Mouse moved to (376, 334)
Screenshot: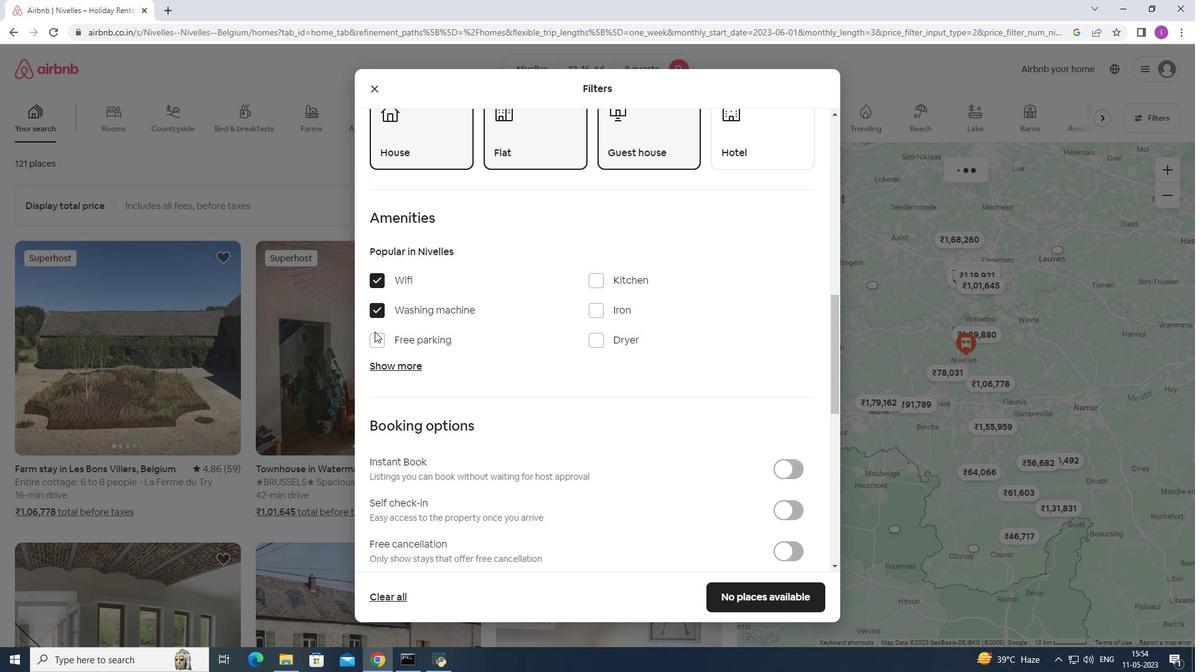 
Action: Mouse pressed left at (376, 334)
Screenshot: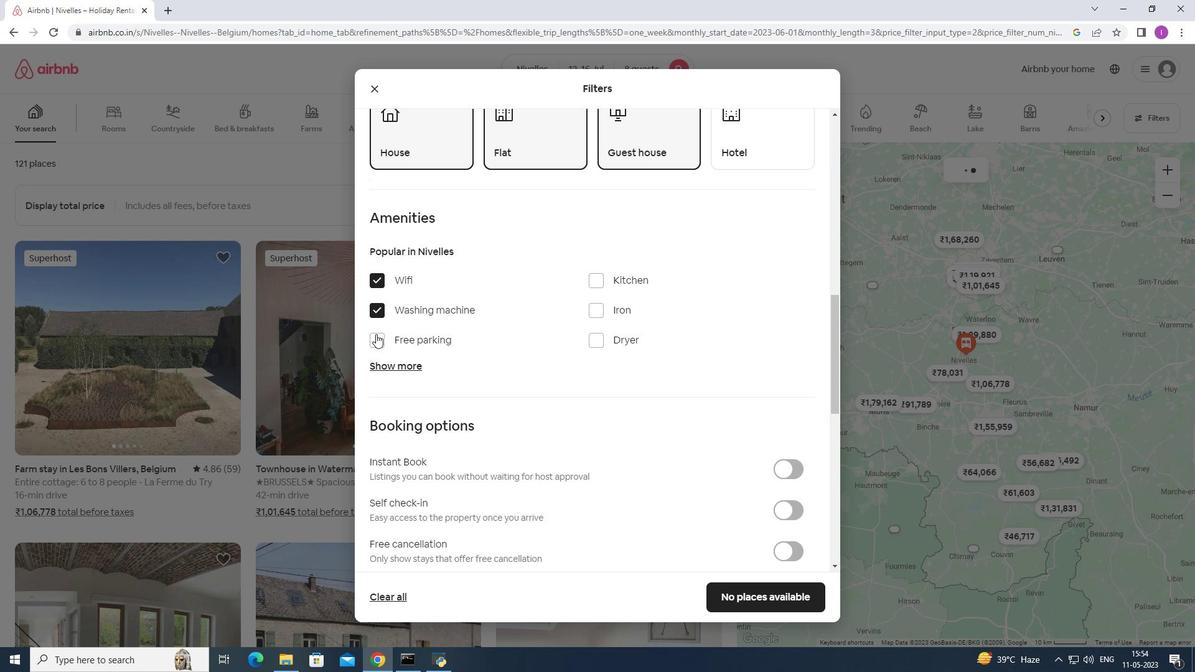 
Action: Mouse moved to (389, 364)
Screenshot: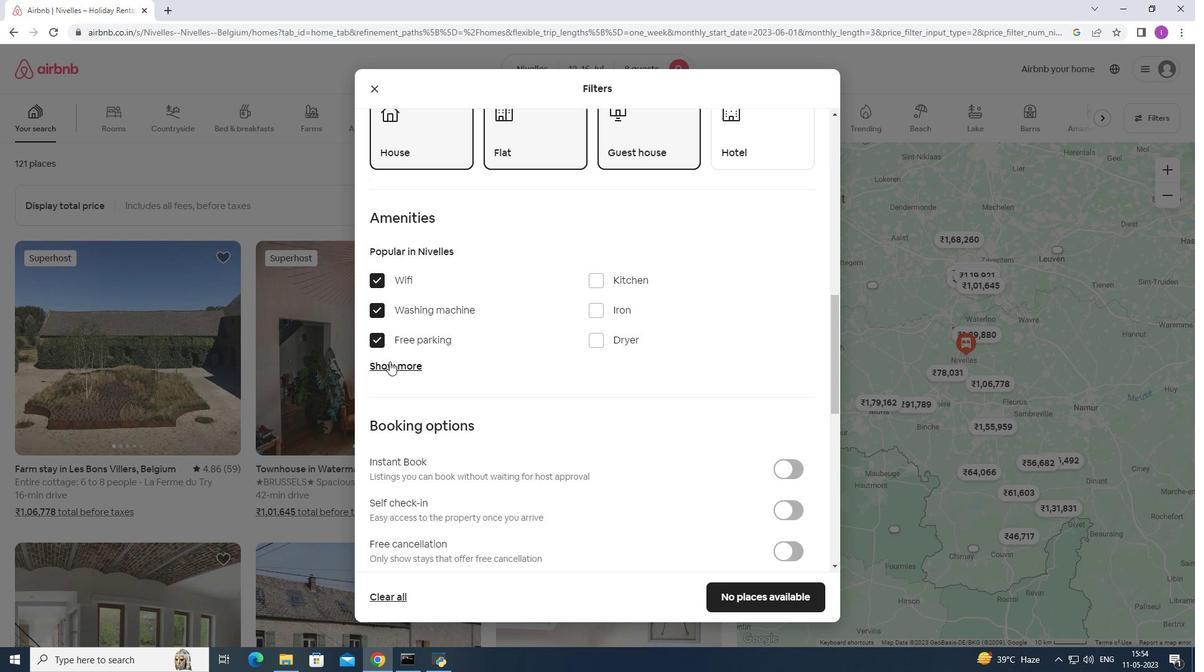
Action: Mouse pressed left at (389, 364)
Screenshot: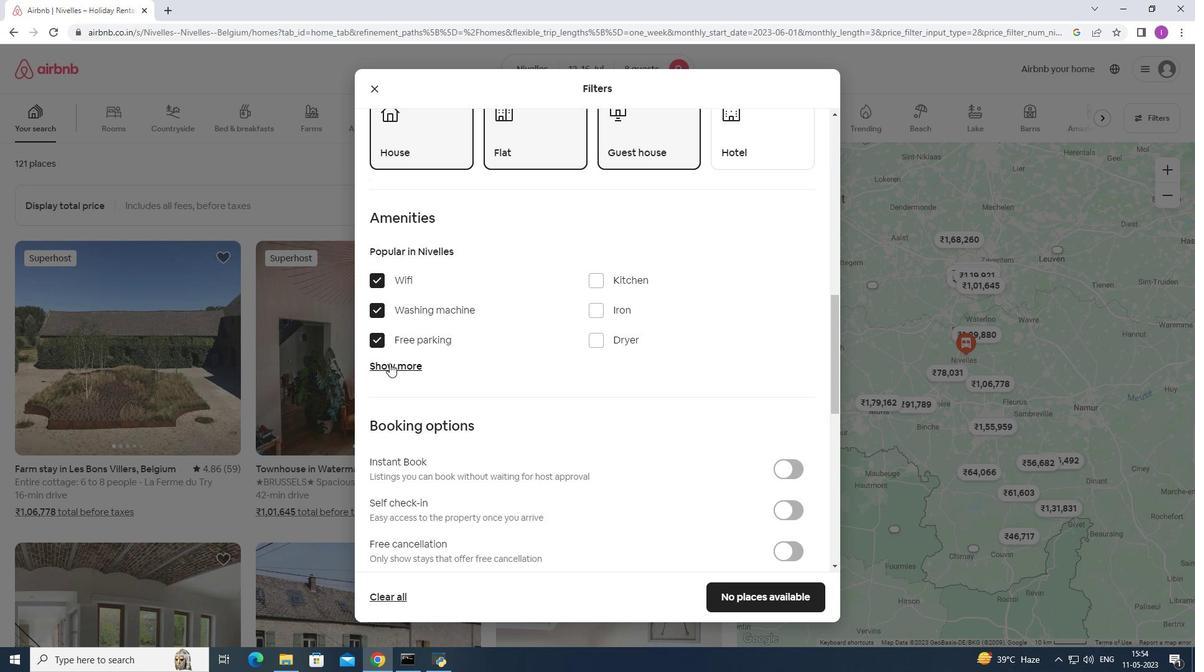 
Action: Mouse moved to (445, 388)
Screenshot: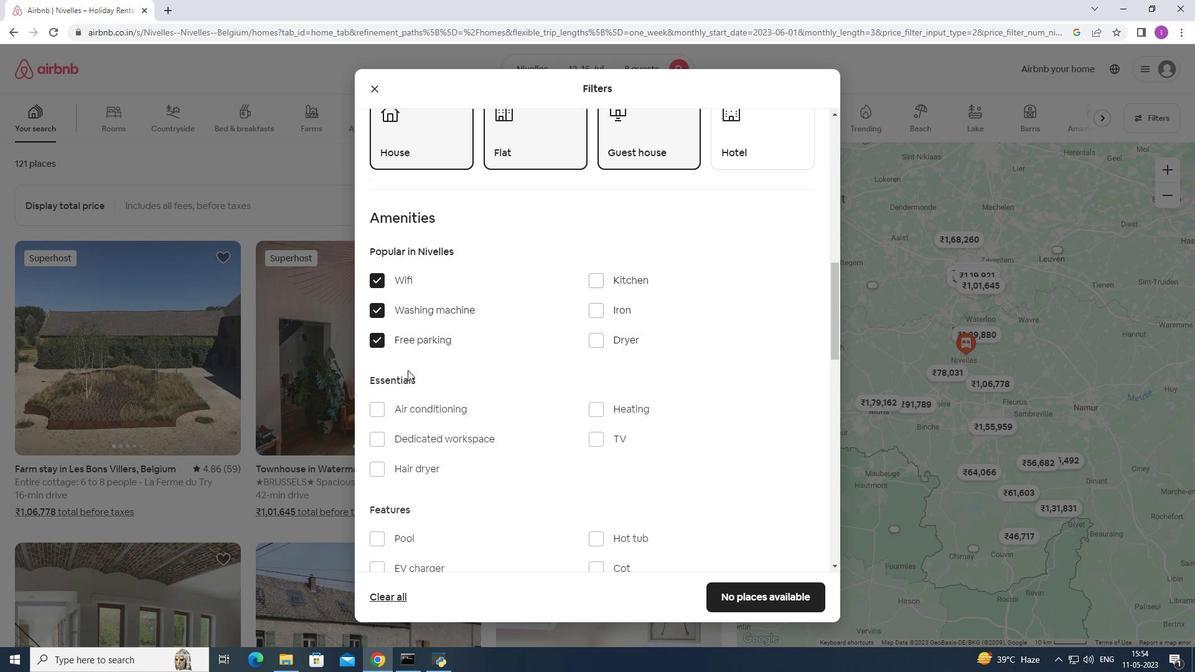 
Action: Mouse scrolled (445, 387) with delta (0, 0)
Screenshot: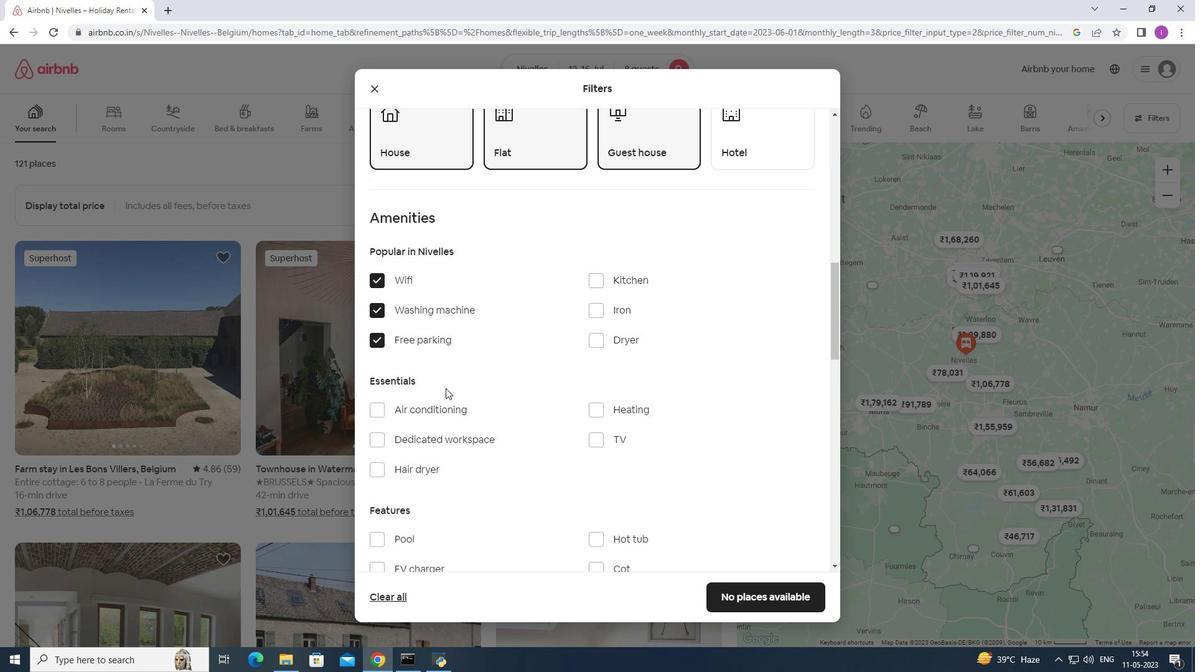 
Action: Mouse scrolled (445, 387) with delta (0, 0)
Screenshot: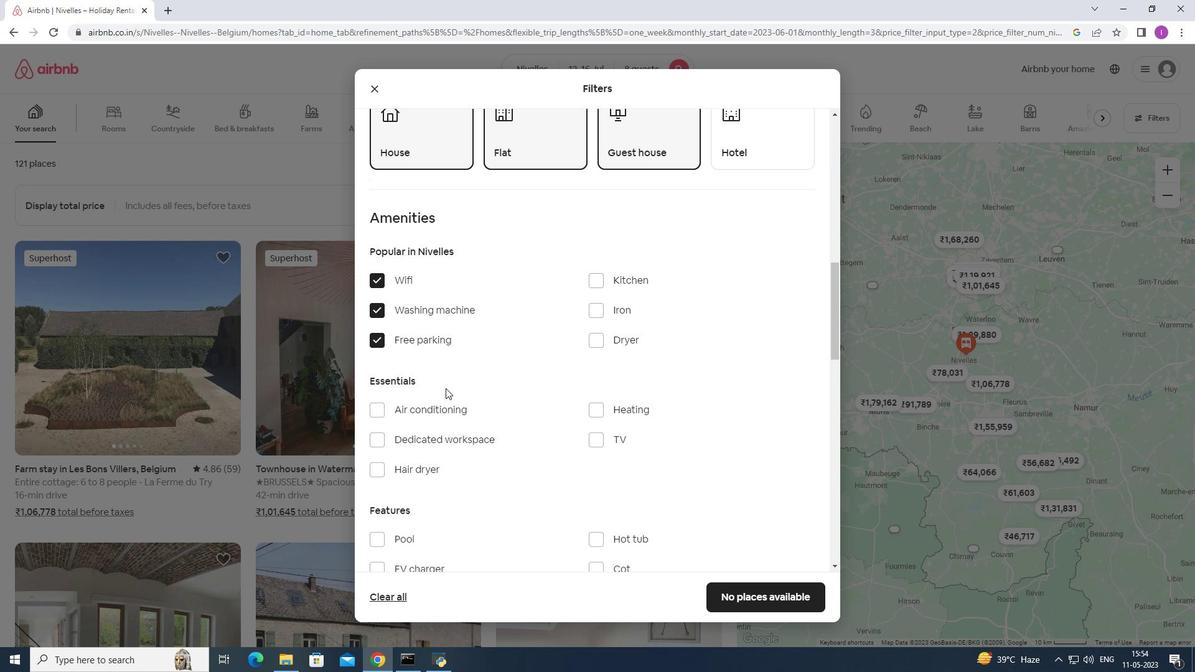 
Action: Mouse moved to (595, 316)
Screenshot: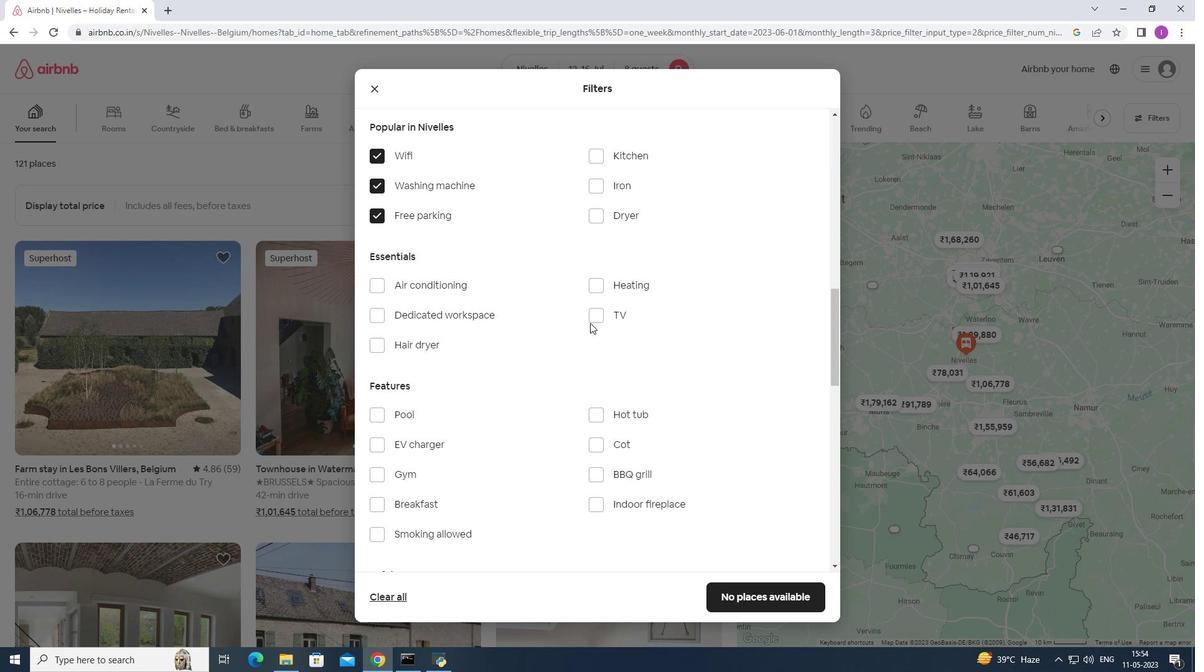 
Action: Mouse pressed left at (595, 316)
Screenshot: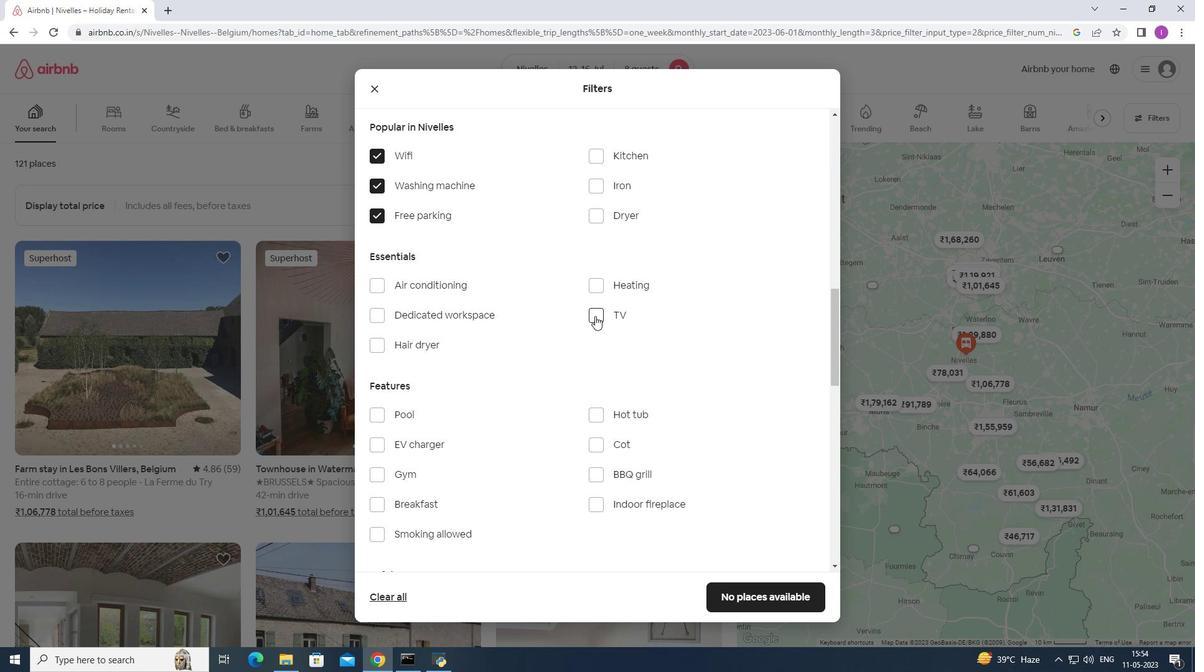 
Action: Mouse moved to (491, 356)
Screenshot: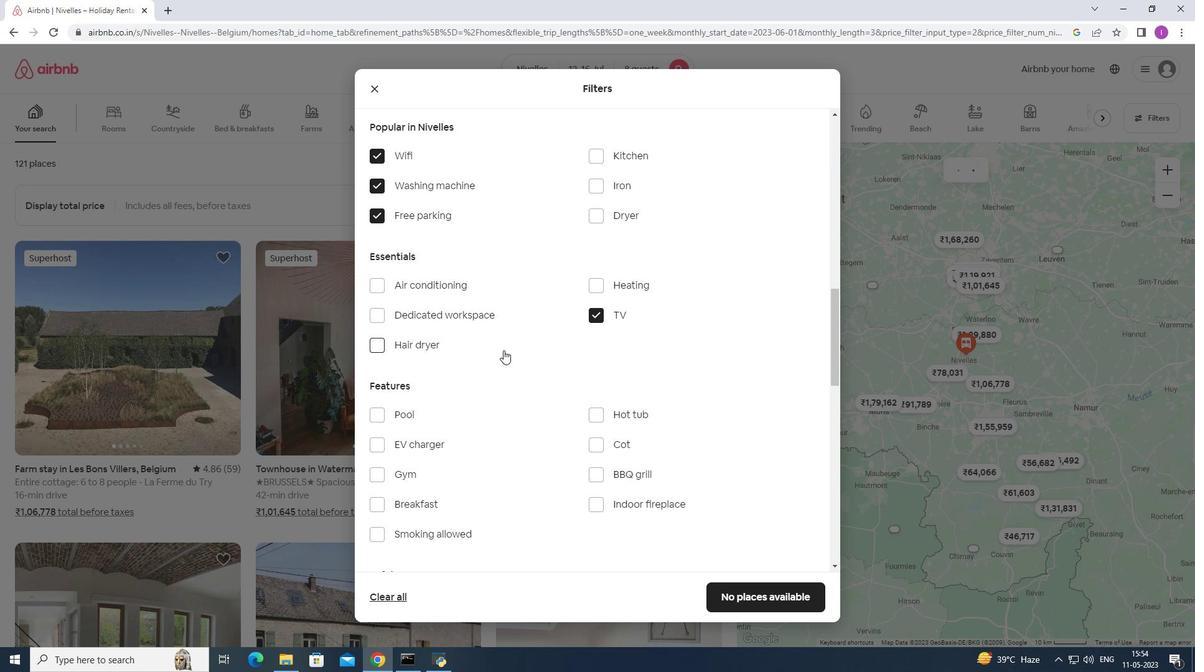 
Action: Mouse scrolled (491, 356) with delta (0, 0)
Screenshot: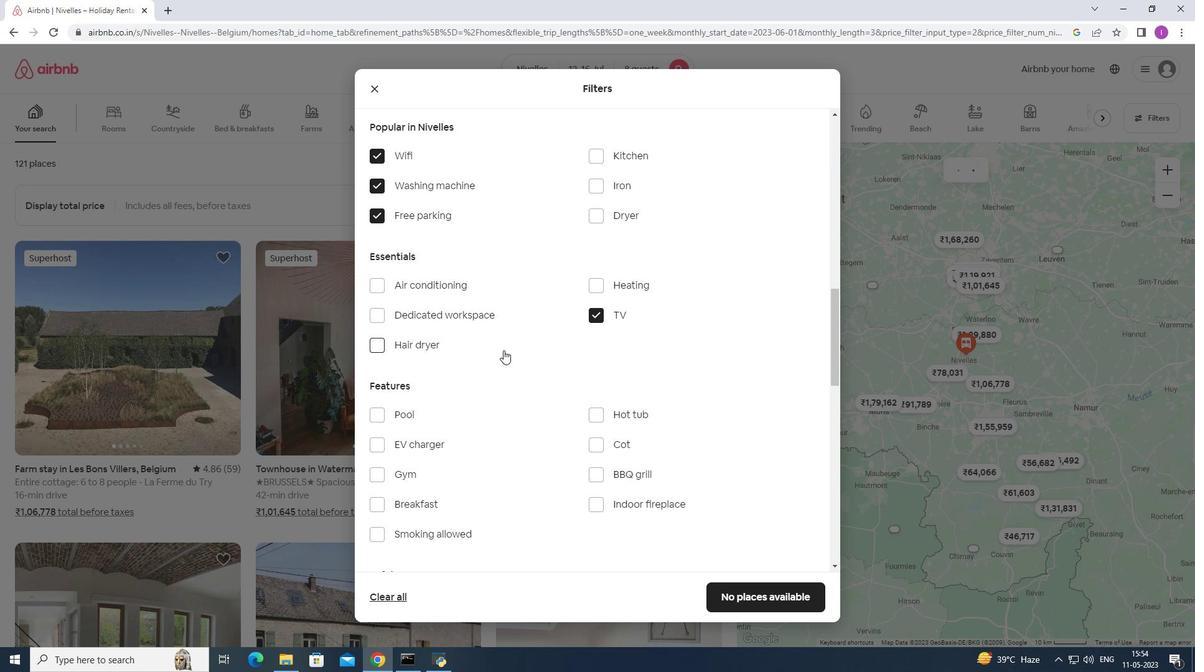 
Action: Mouse moved to (600, 357)
Screenshot: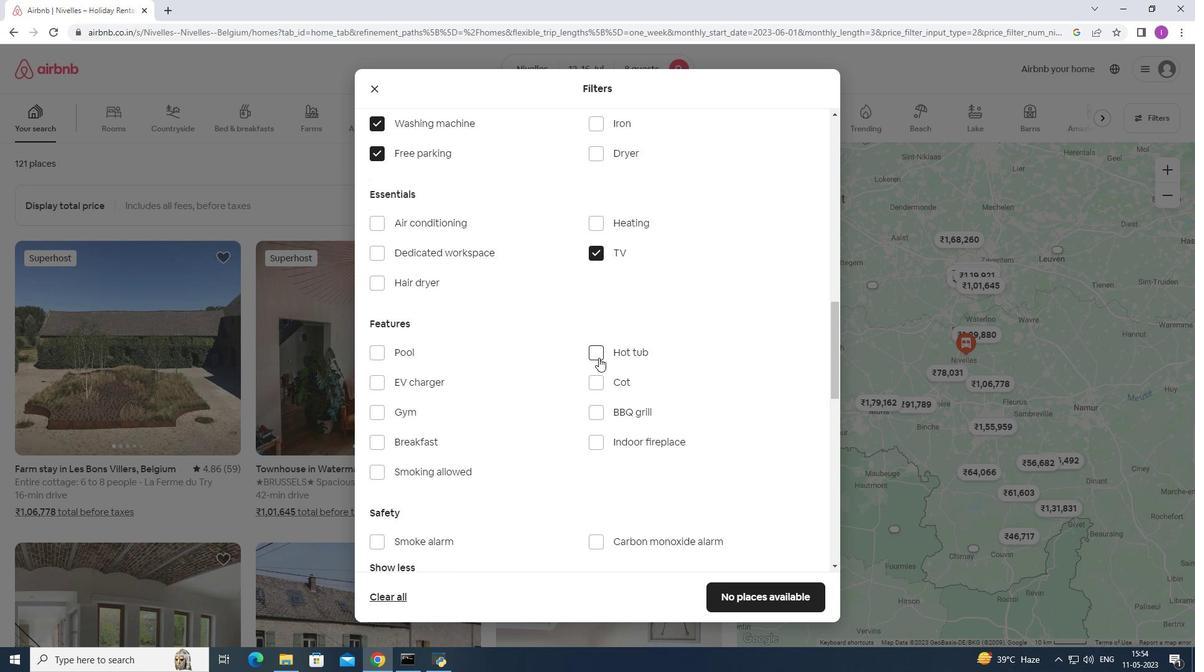 
Action: Mouse pressed left at (600, 357)
Screenshot: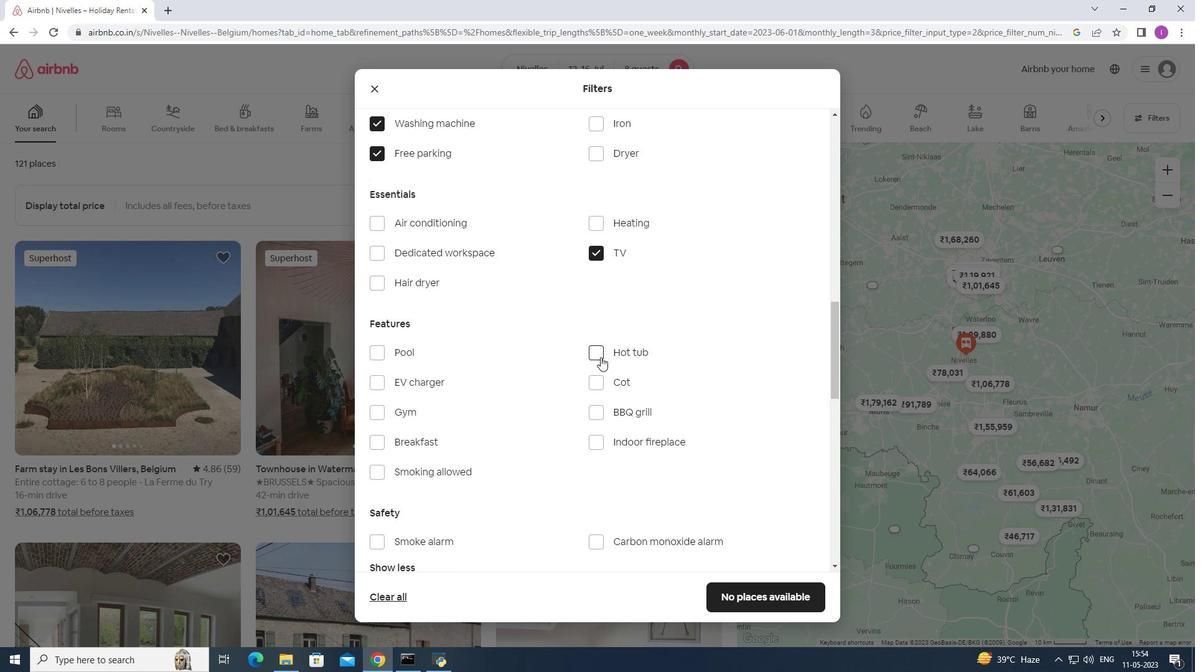 
Action: Mouse moved to (595, 217)
Screenshot: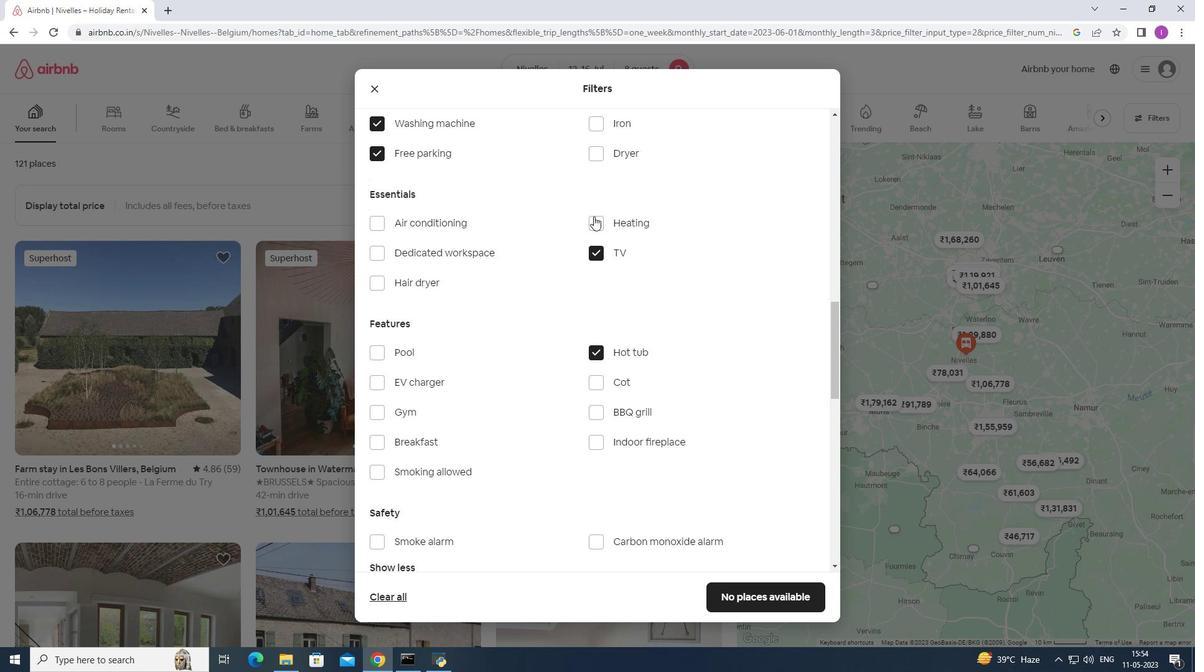
Action: Mouse pressed left at (595, 217)
Screenshot: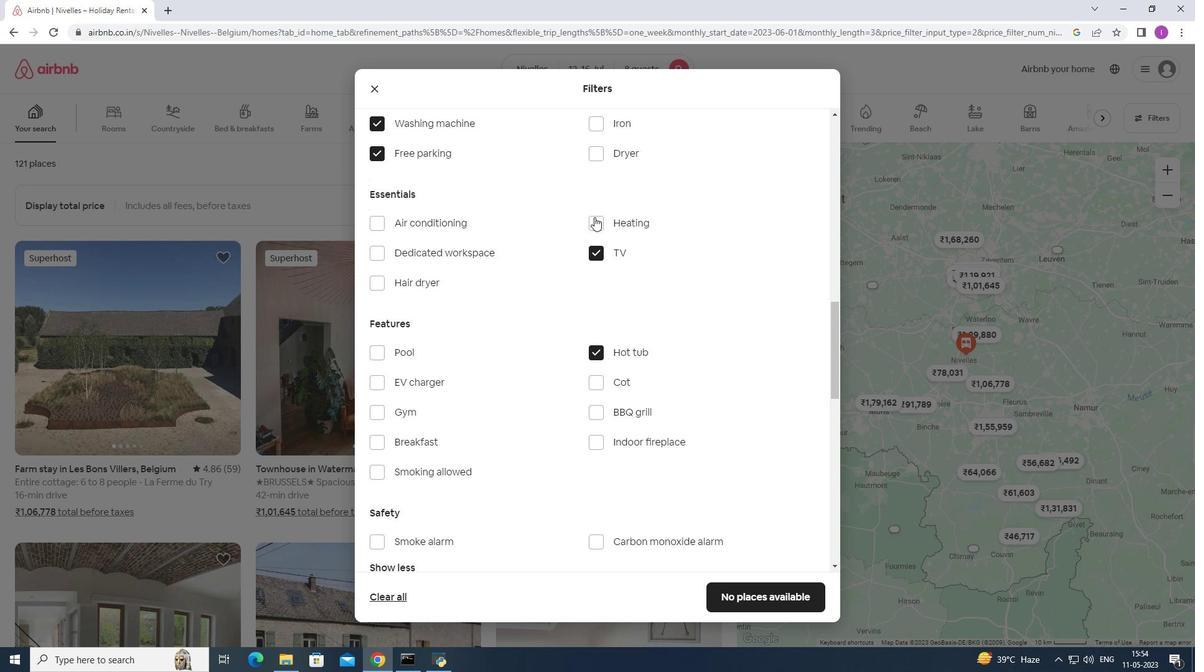 
Action: Mouse moved to (379, 414)
Screenshot: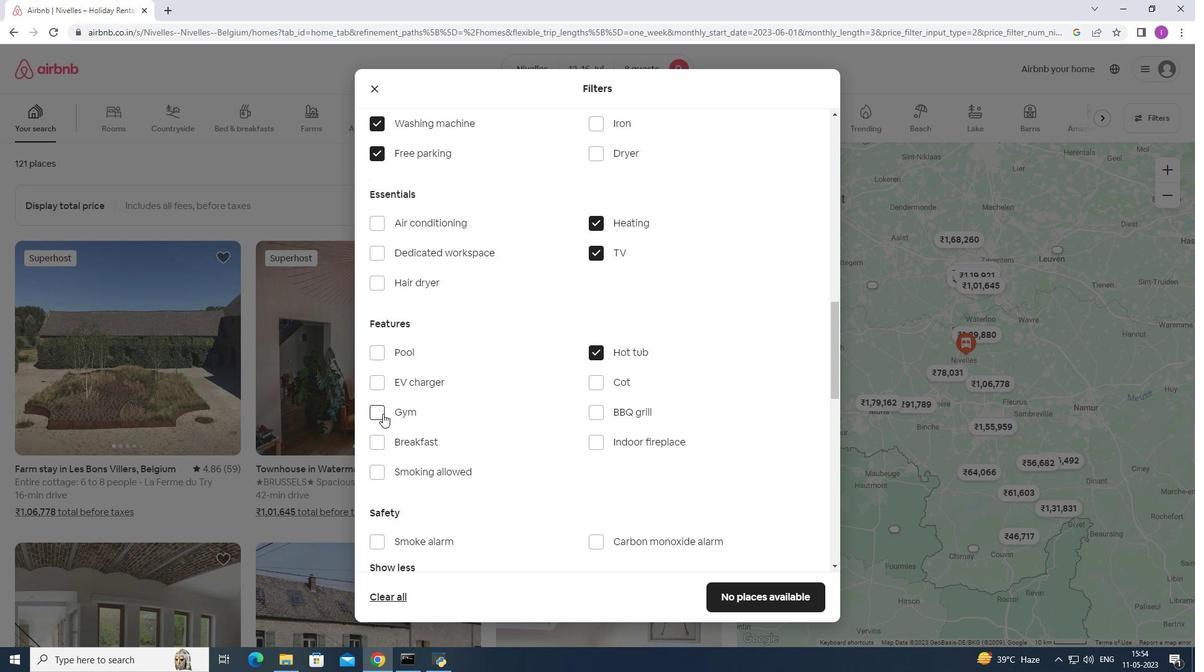 
Action: Mouse pressed left at (379, 414)
Screenshot: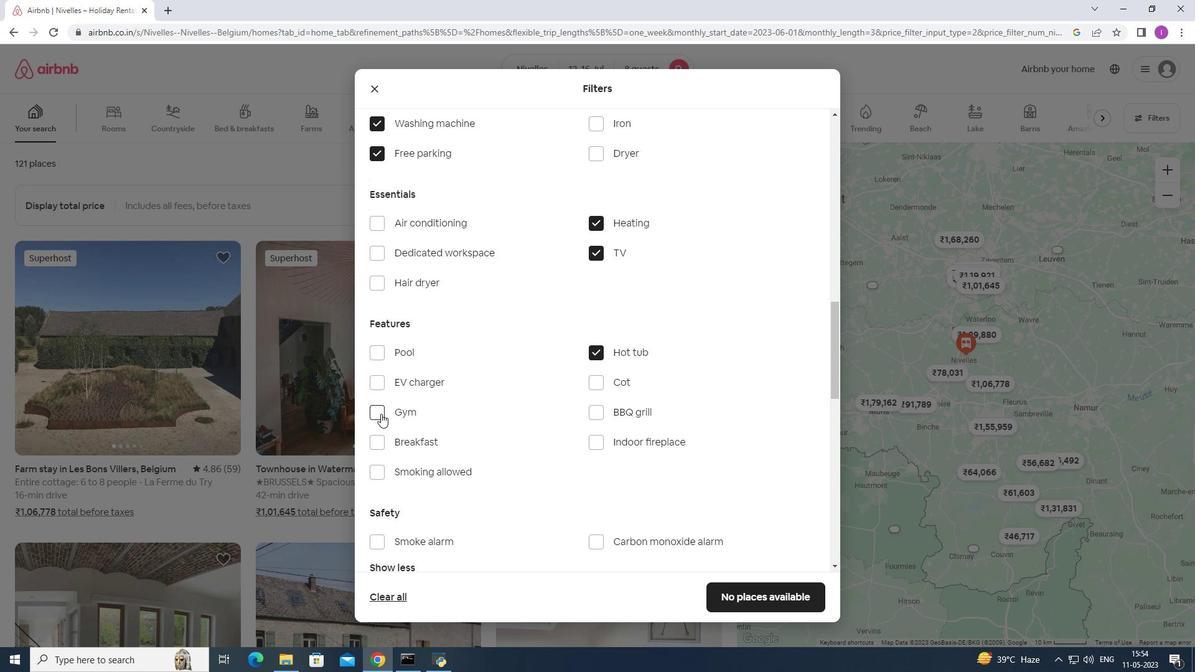 
Action: Mouse moved to (374, 473)
Screenshot: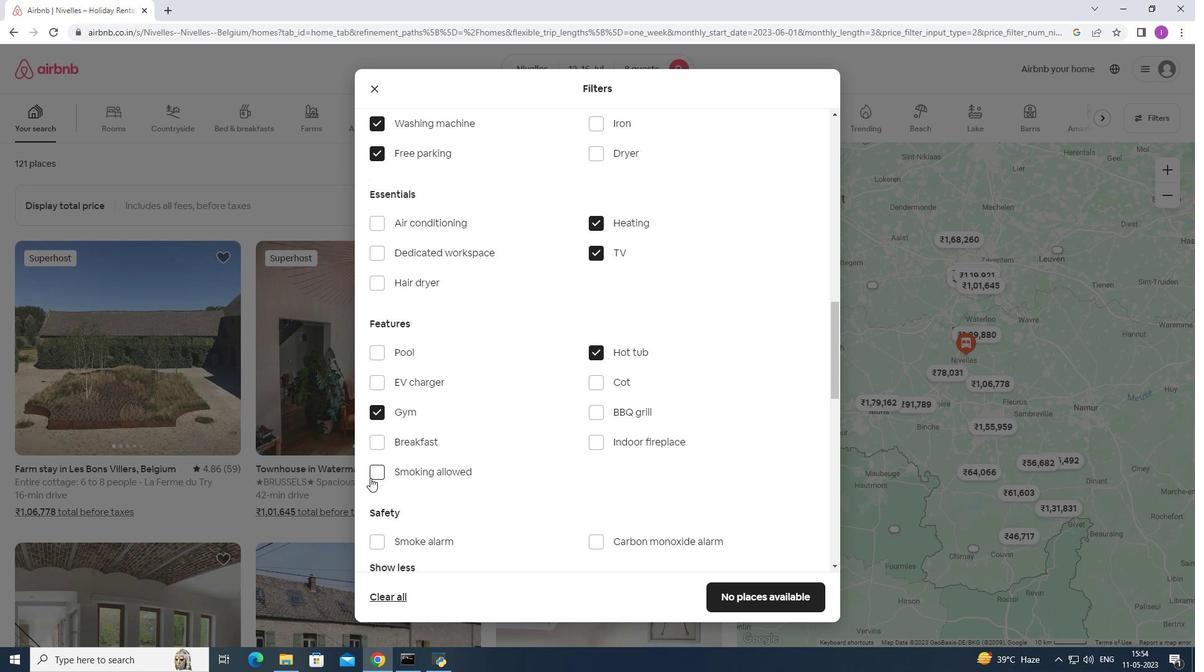 
Action: Mouse pressed left at (374, 473)
Screenshot: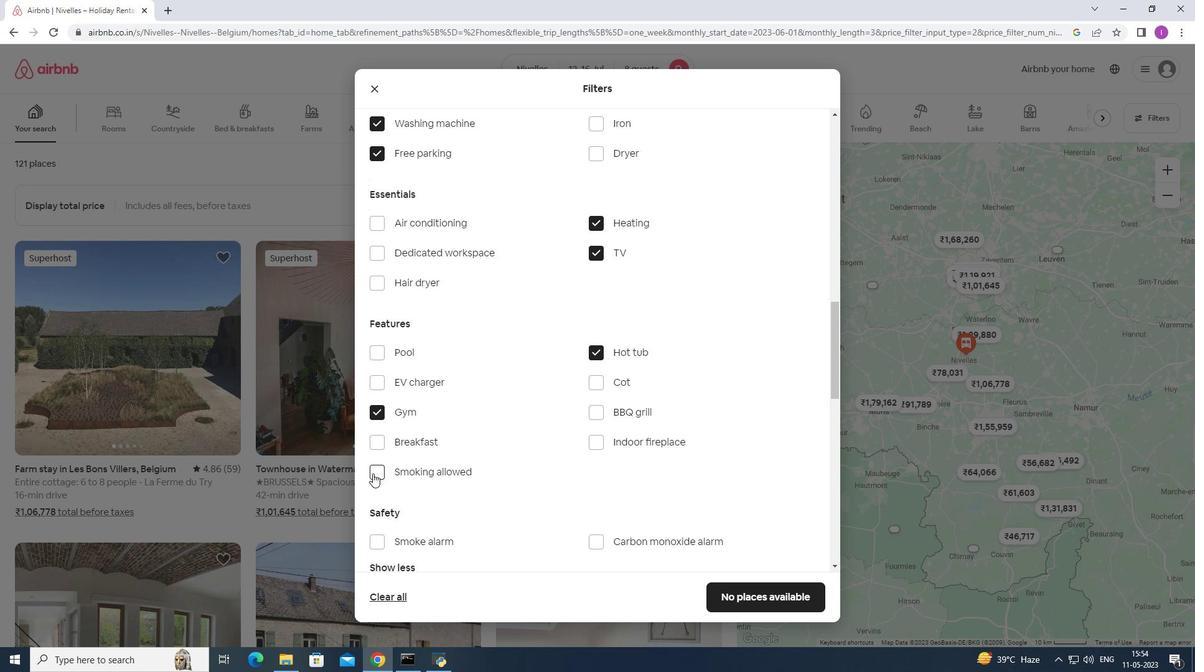 
Action: Mouse moved to (485, 465)
Screenshot: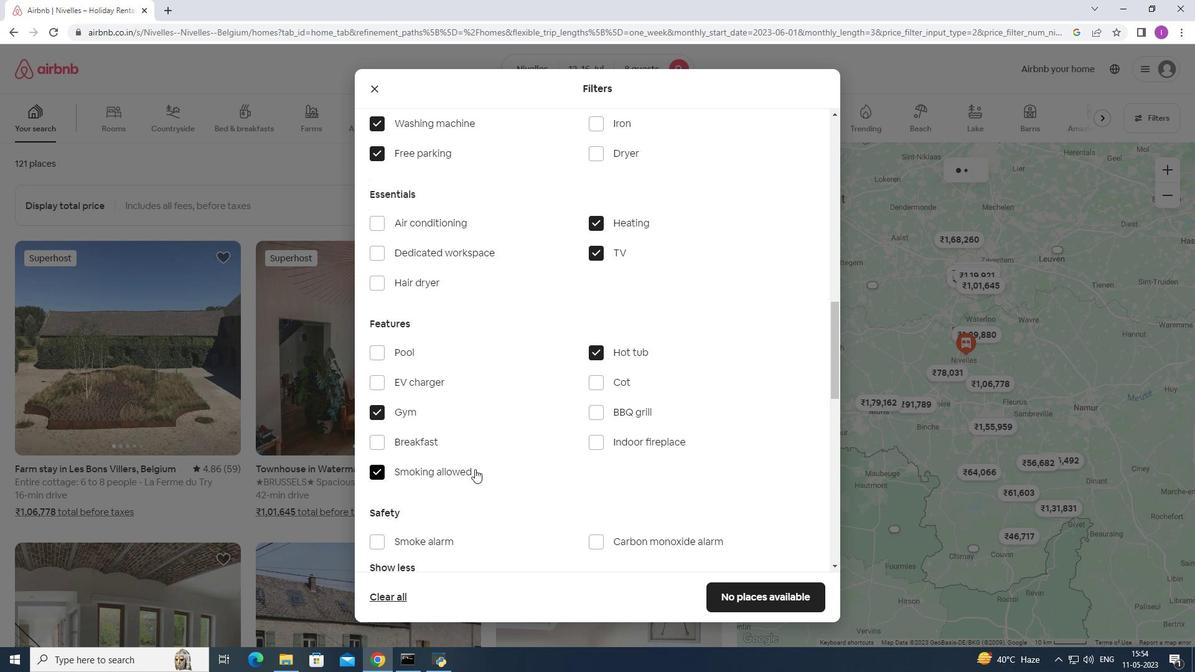 
Action: Mouse scrolled (485, 464) with delta (0, 0)
Screenshot: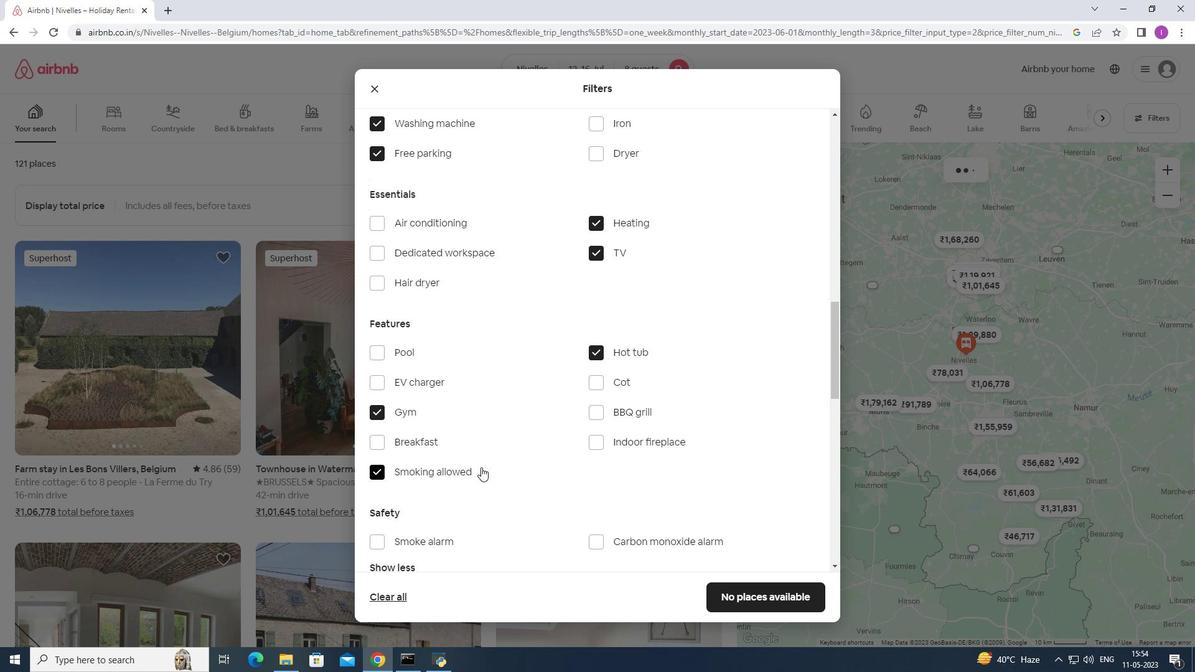 
Action: Mouse scrolled (485, 464) with delta (0, 0)
Screenshot: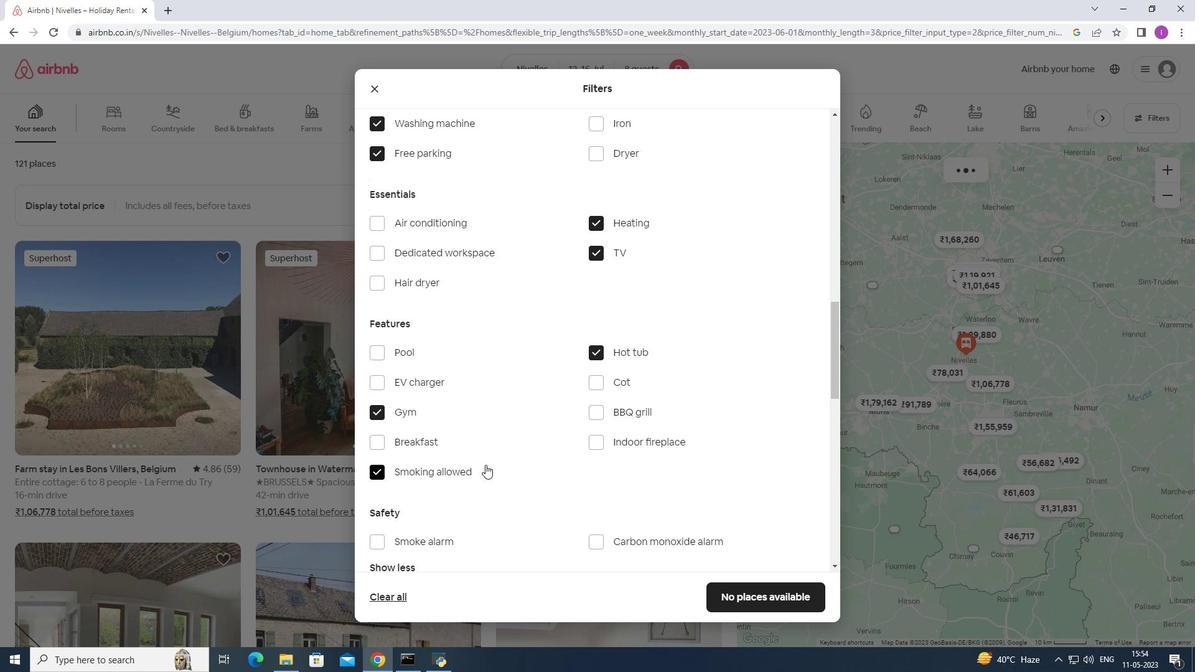 
Action: Mouse moved to (485, 465)
Screenshot: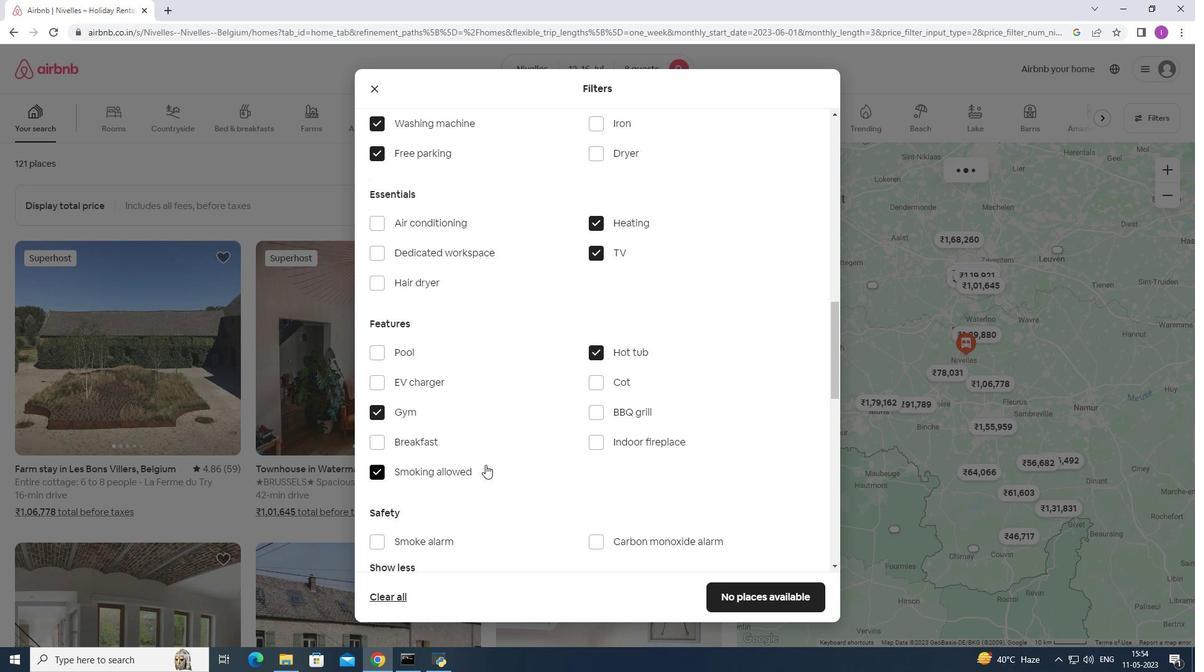 
Action: Mouse scrolled (485, 464) with delta (0, 0)
Screenshot: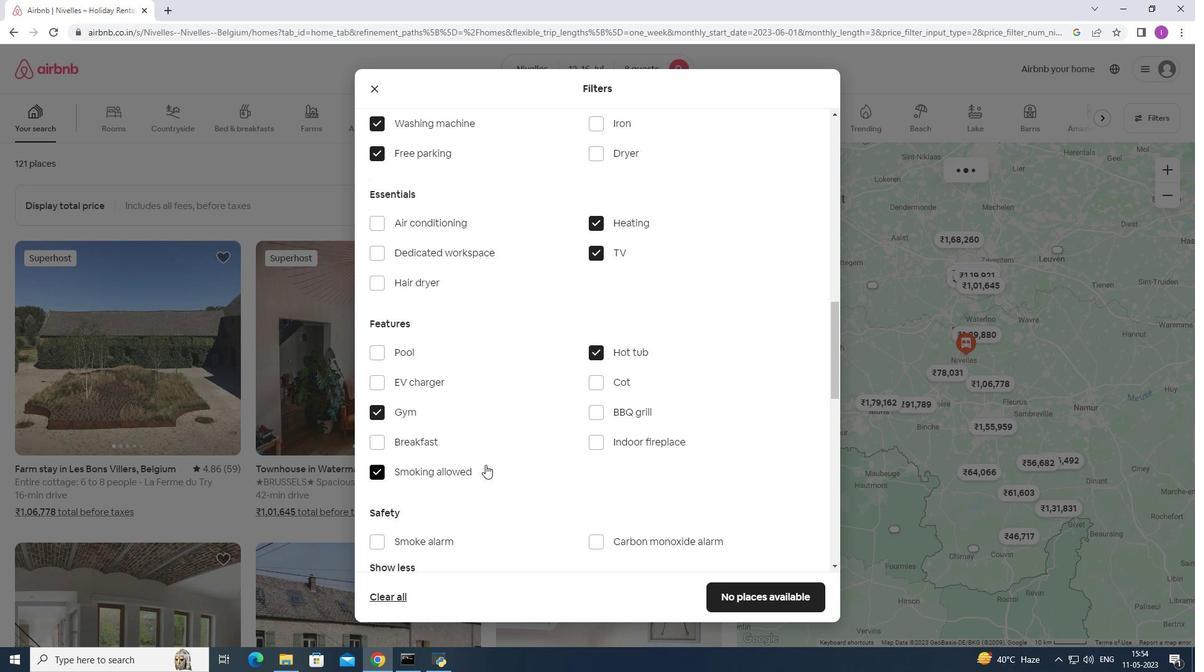 
Action: Mouse scrolled (485, 464) with delta (0, 0)
Screenshot: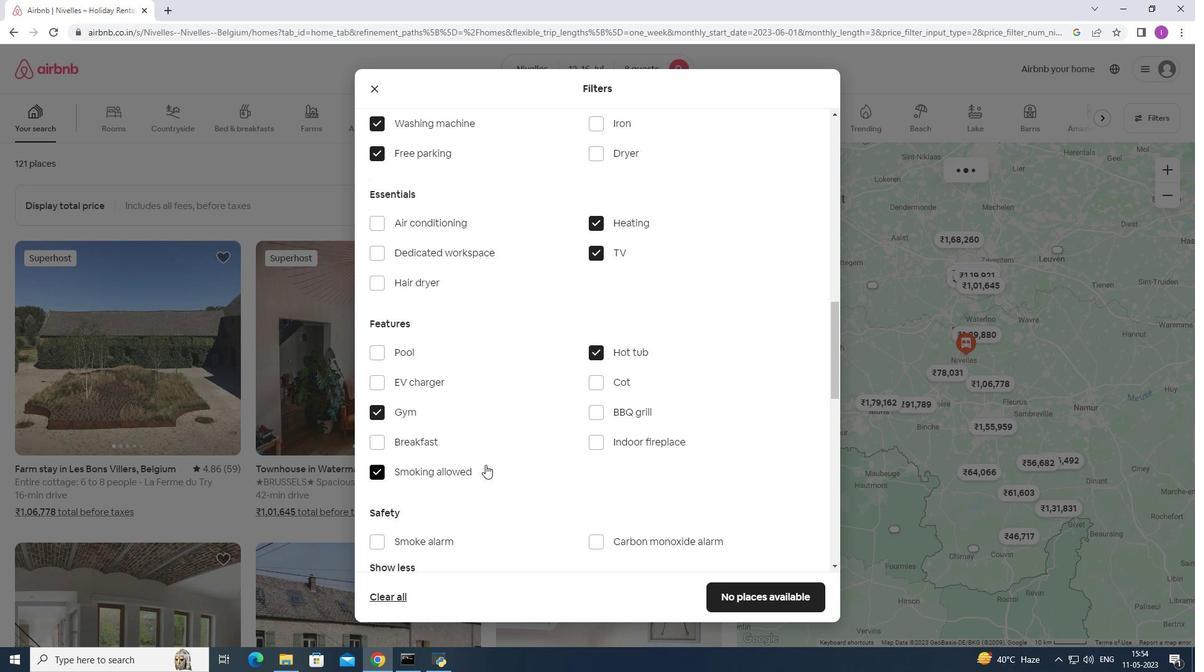 
Action: Mouse scrolled (485, 464) with delta (0, 0)
Screenshot: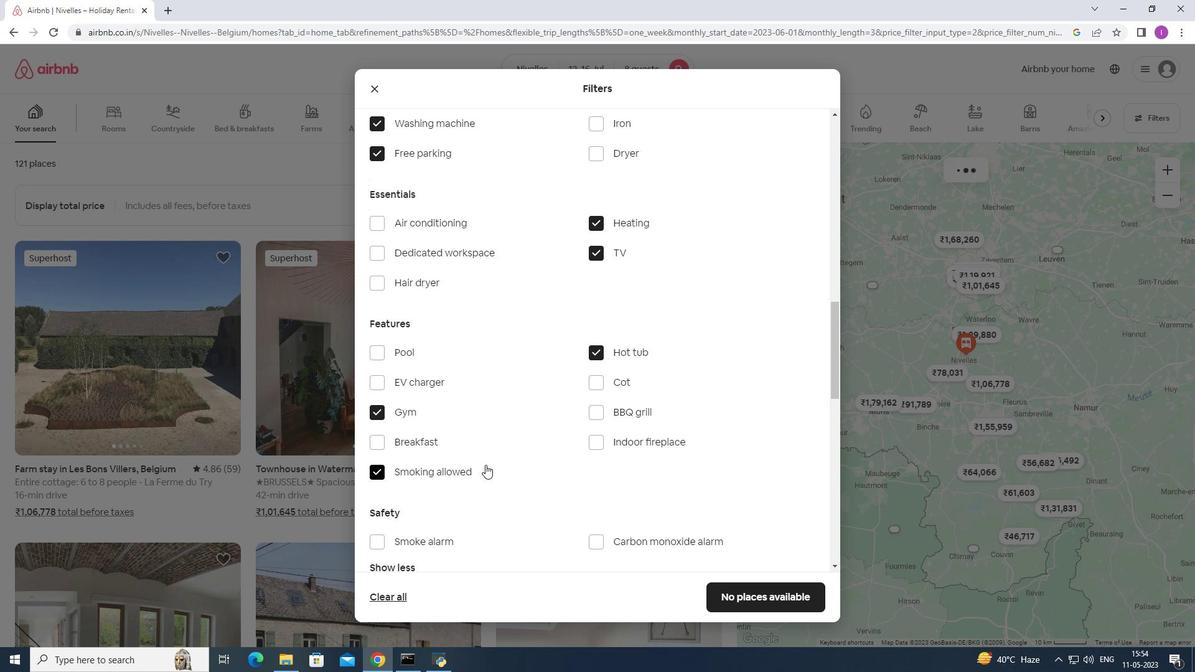 
Action: Mouse moved to (797, 404)
Screenshot: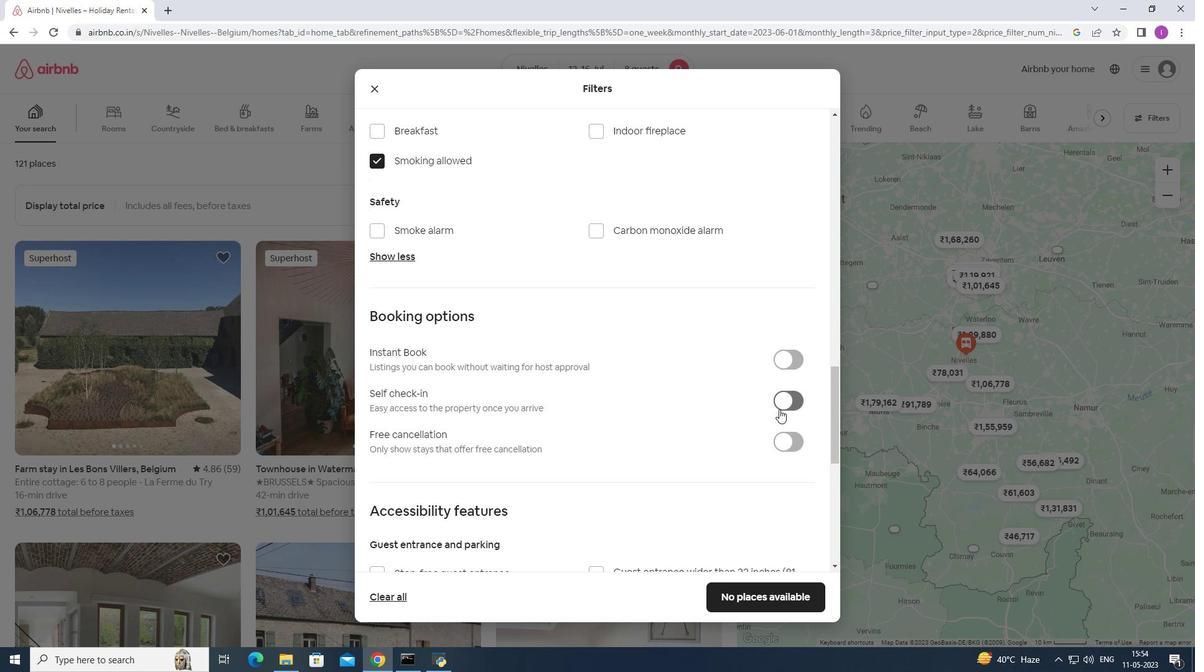 
Action: Mouse pressed left at (797, 404)
Screenshot: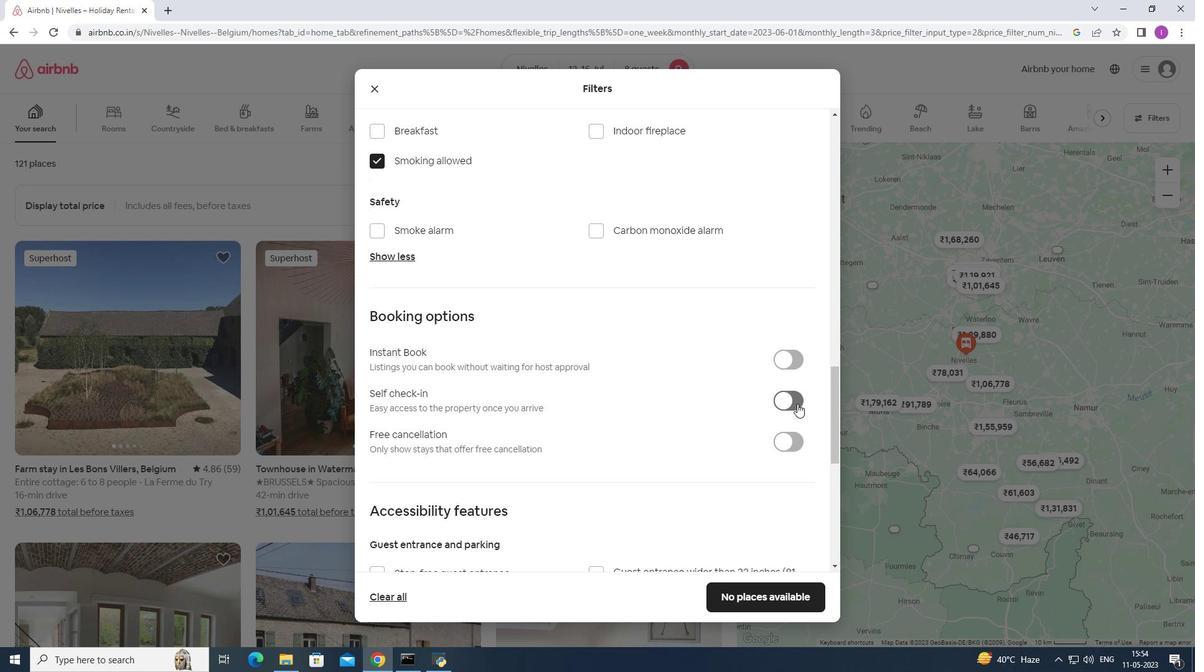
Action: Mouse moved to (679, 410)
Screenshot: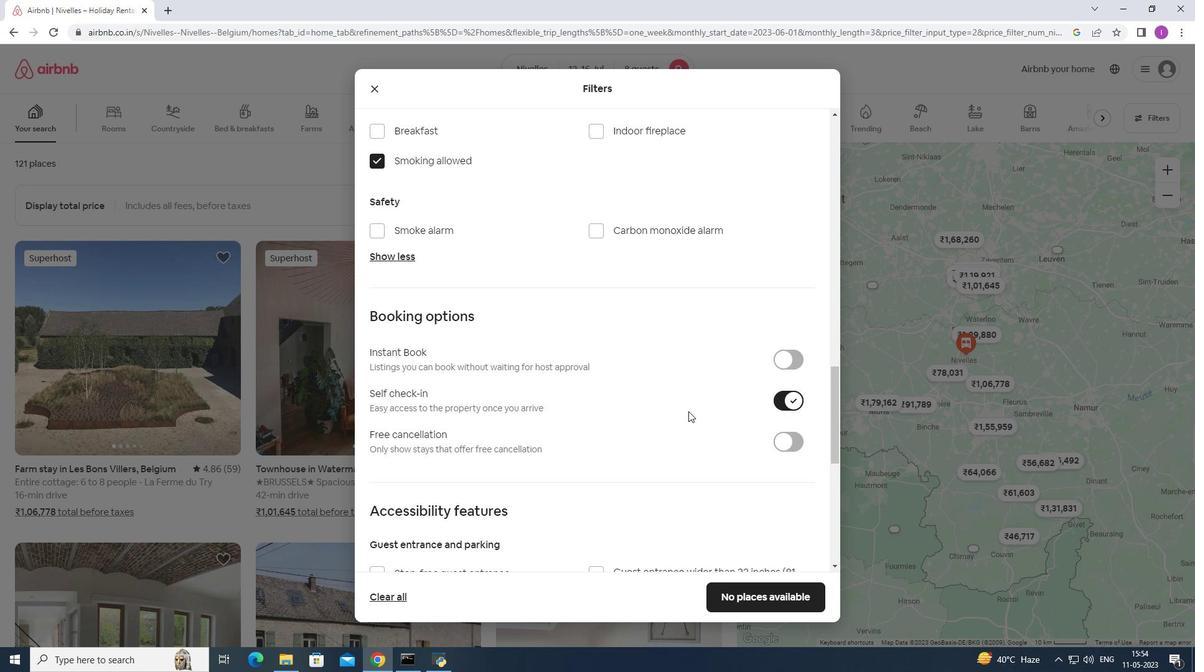 
Action: Mouse scrolled (679, 410) with delta (0, 0)
Screenshot: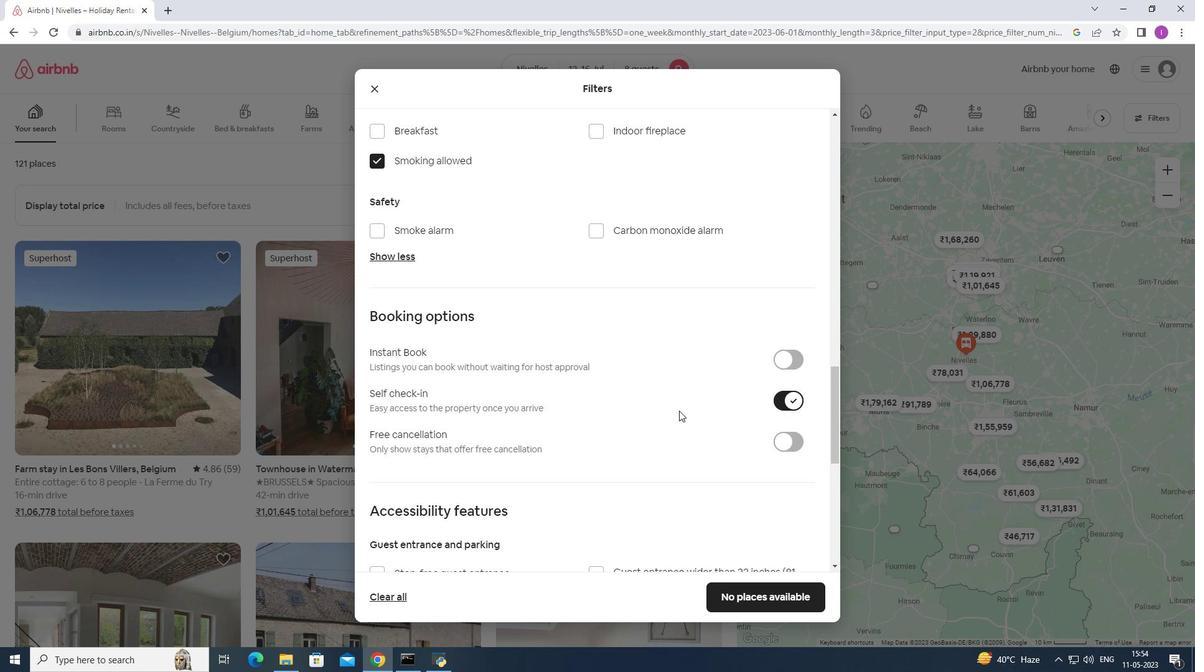 
Action: Mouse moved to (678, 410)
Screenshot: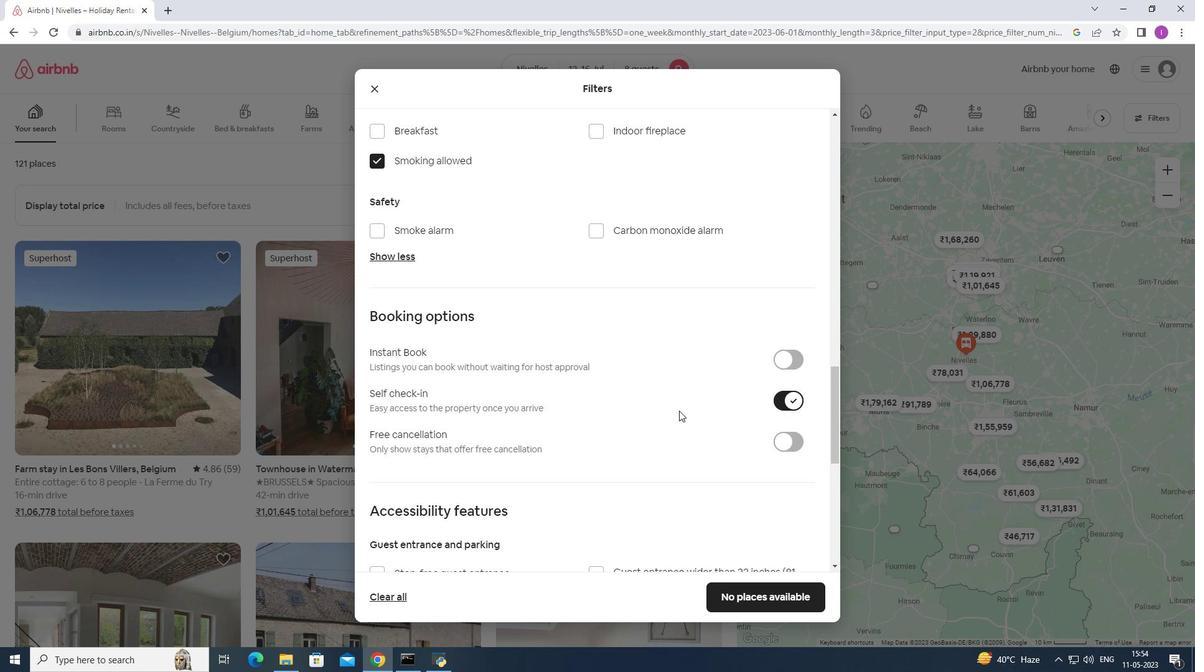 
Action: Mouse scrolled (678, 410) with delta (0, 0)
Screenshot: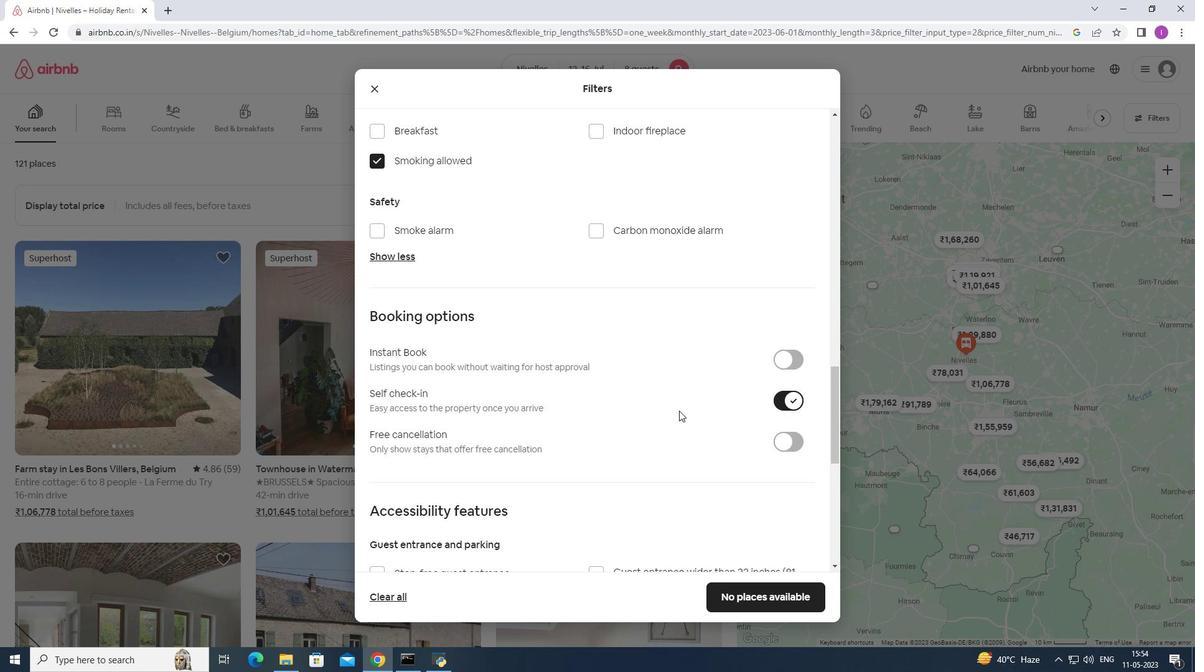 
Action: Mouse moved to (678, 410)
Screenshot: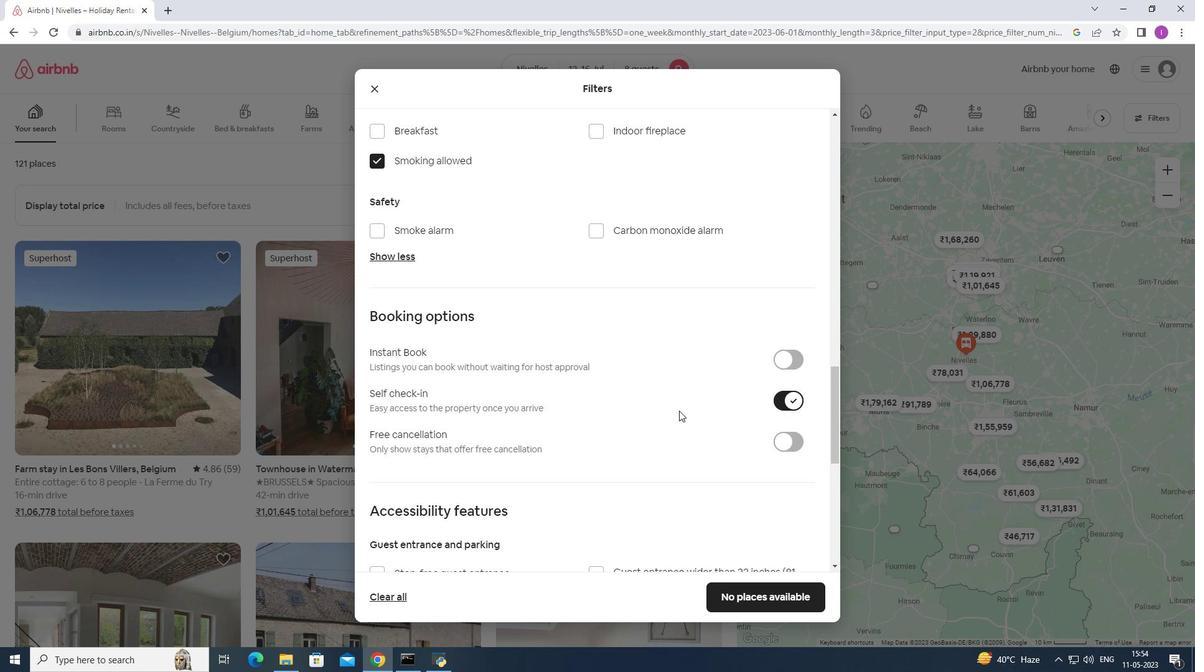 
Action: Mouse scrolled (678, 410) with delta (0, 0)
Screenshot: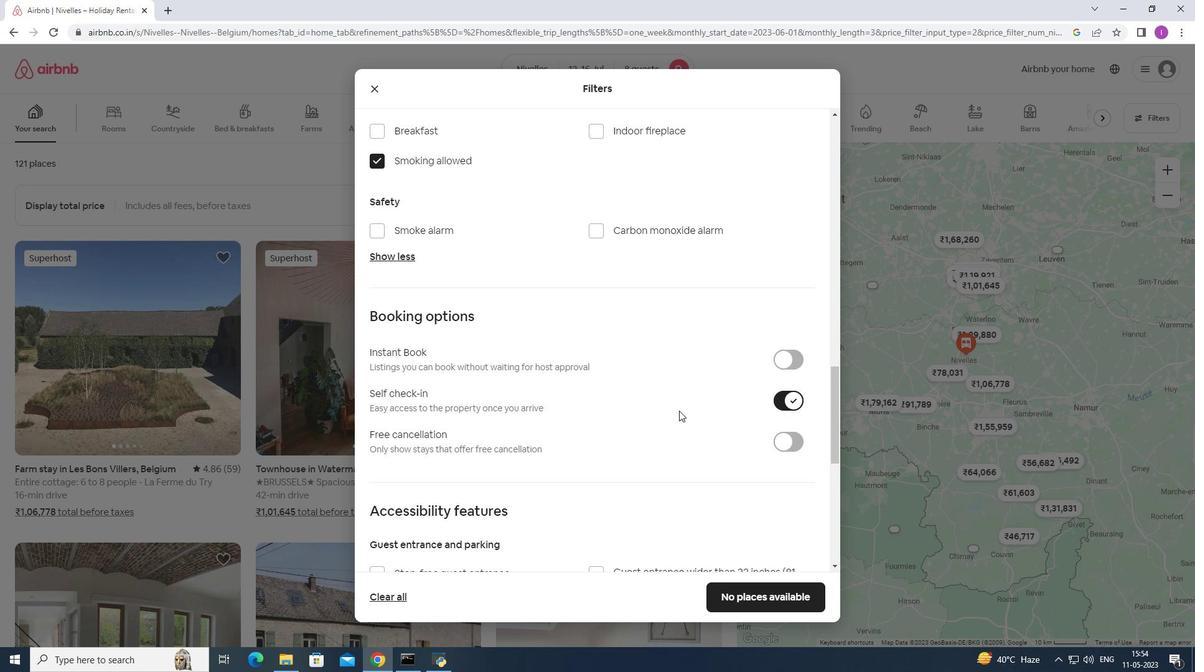 
Action: Mouse scrolled (678, 410) with delta (0, 0)
Screenshot: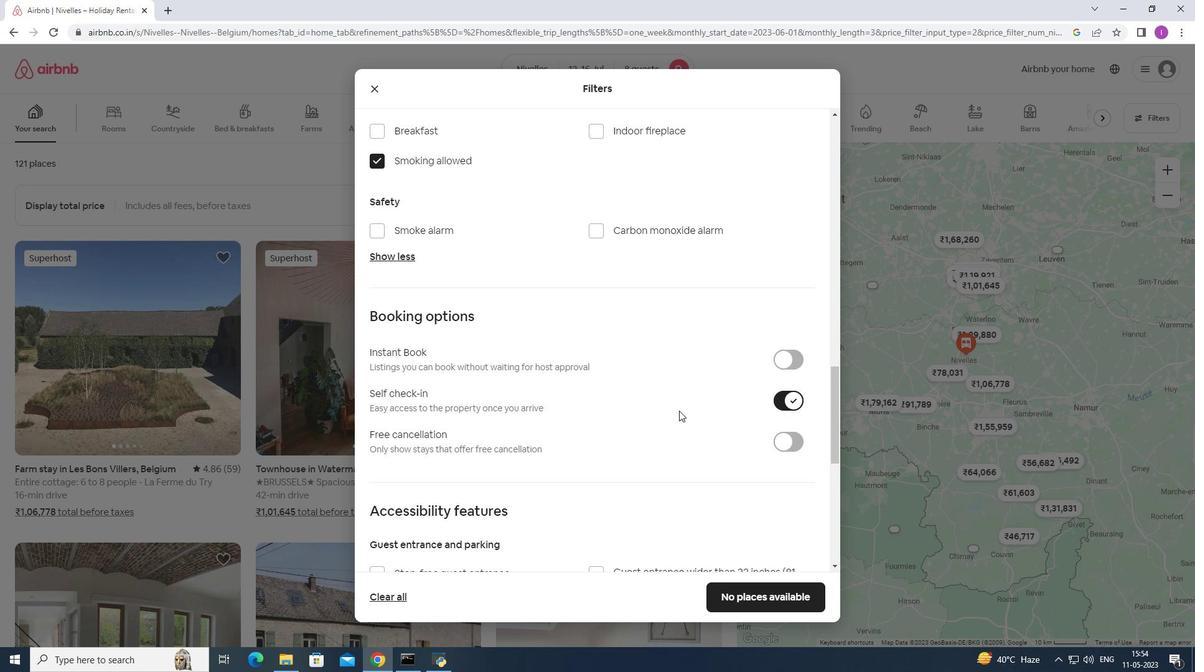 
Action: Mouse moved to (678, 411)
Screenshot: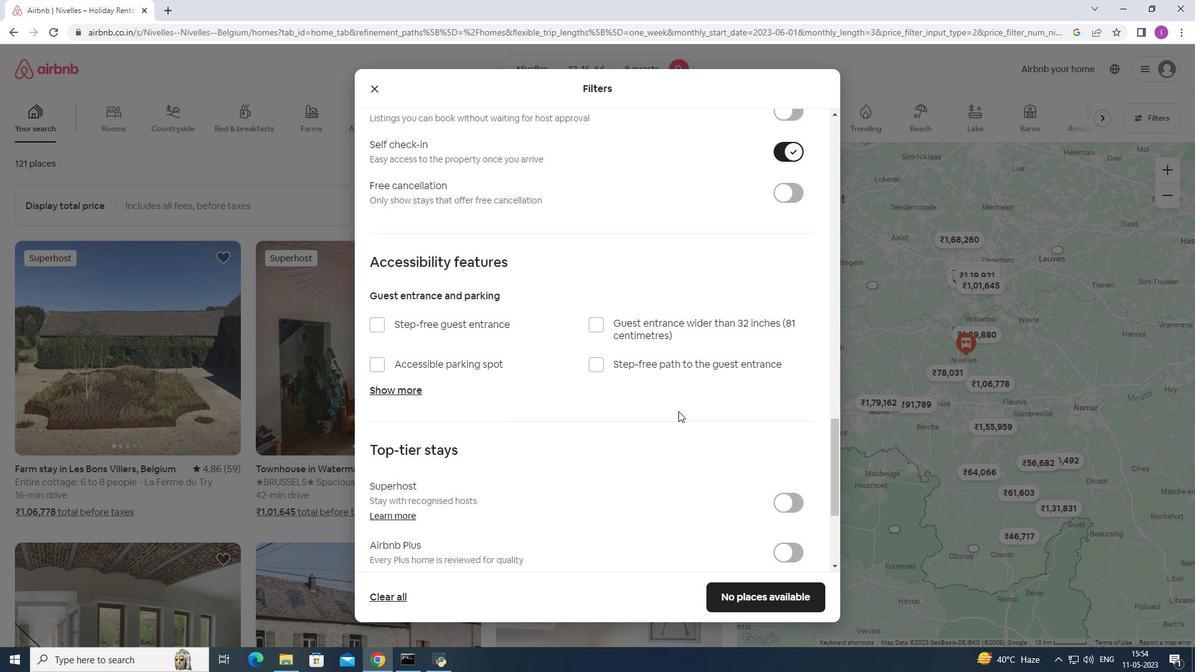
Action: Mouse scrolled (678, 410) with delta (0, 0)
Screenshot: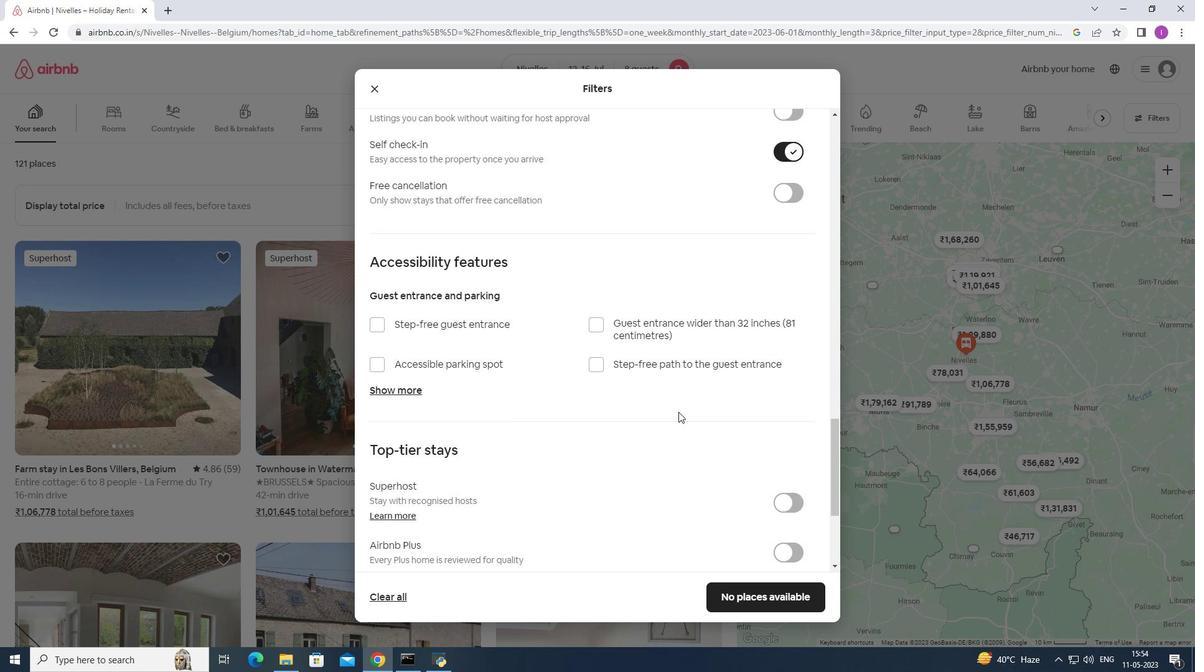 
Action: Mouse scrolled (678, 410) with delta (0, 0)
Screenshot: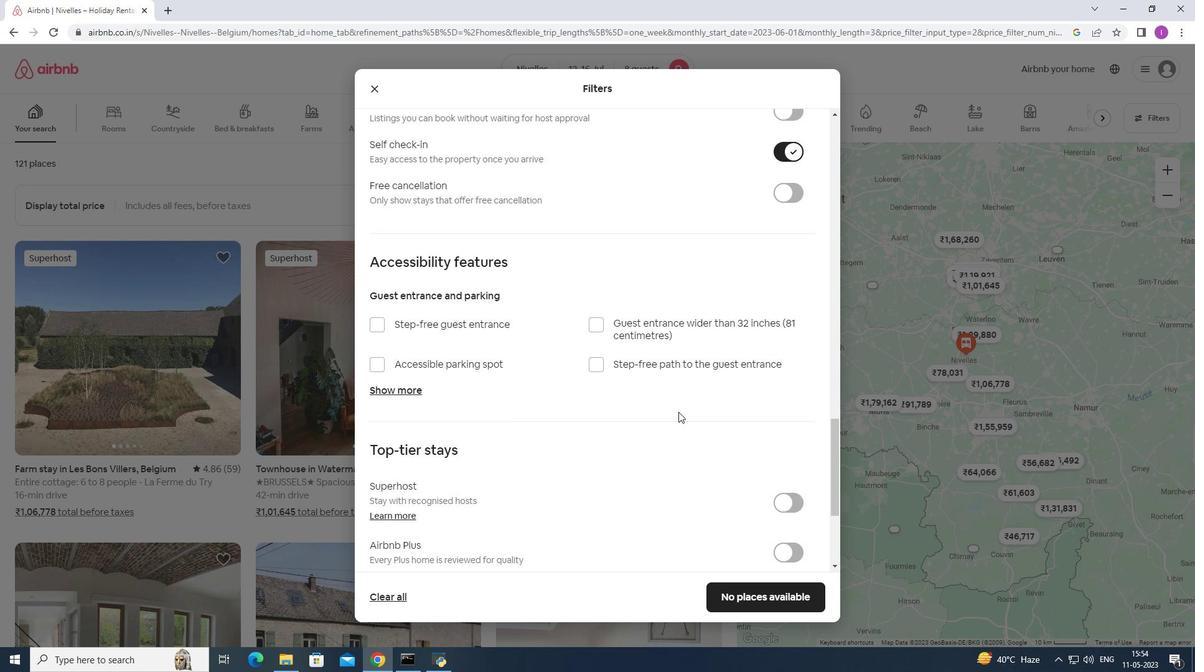 
Action: Mouse scrolled (678, 410) with delta (0, 0)
Screenshot: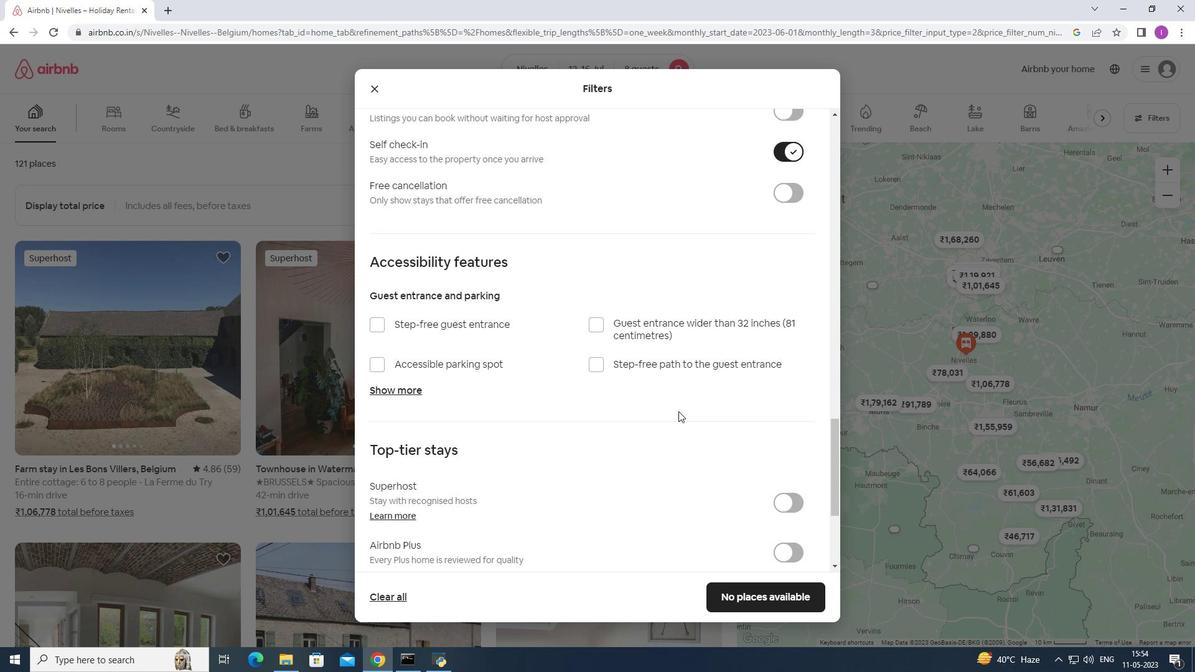 
Action: Mouse scrolled (678, 410) with delta (0, 0)
Screenshot: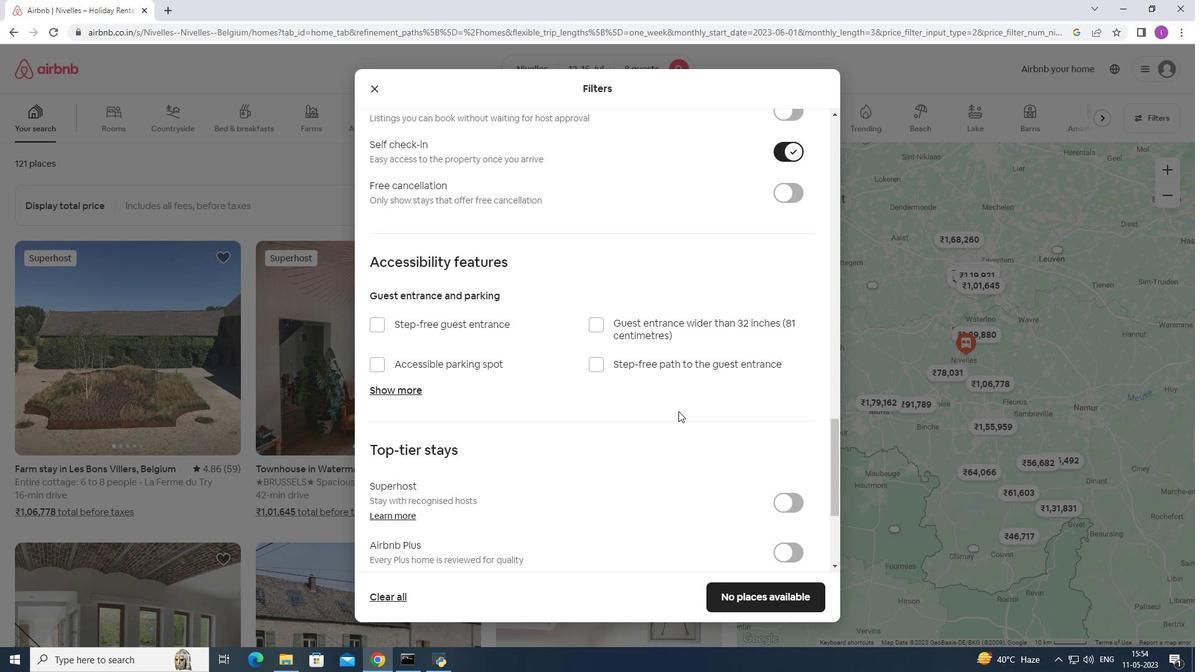 
Action: Mouse scrolled (678, 410) with delta (0, 0)
Screenshot: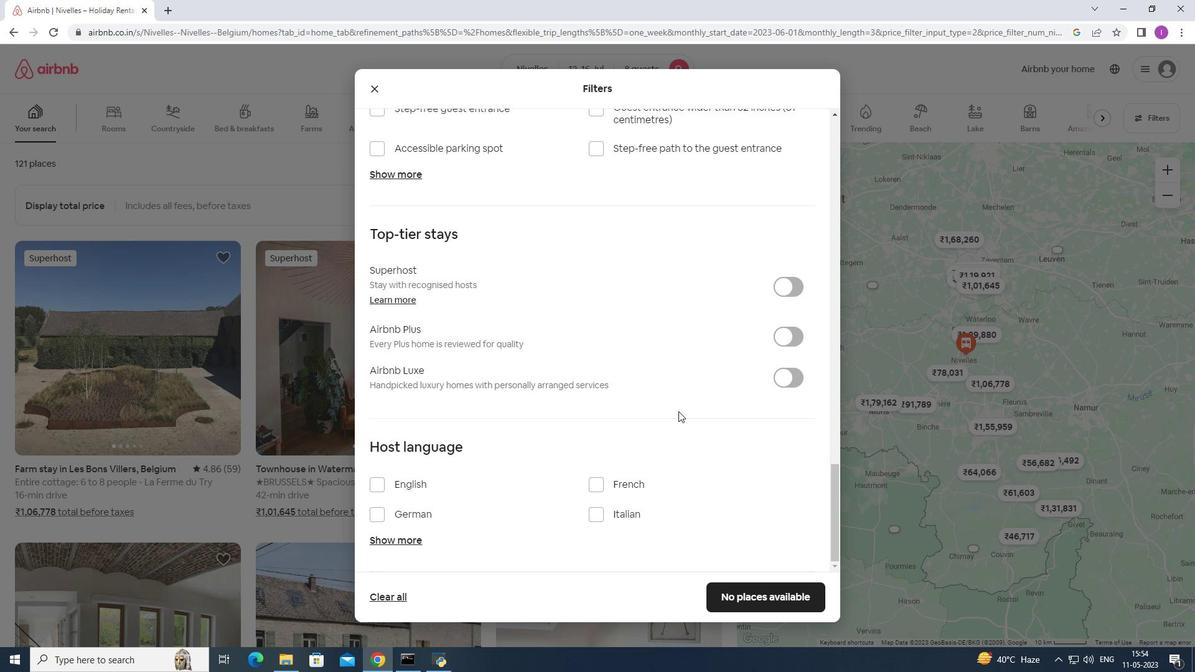 
Action: Mouse scrolled (678, 410) with delta (0, 0)
Screenshot: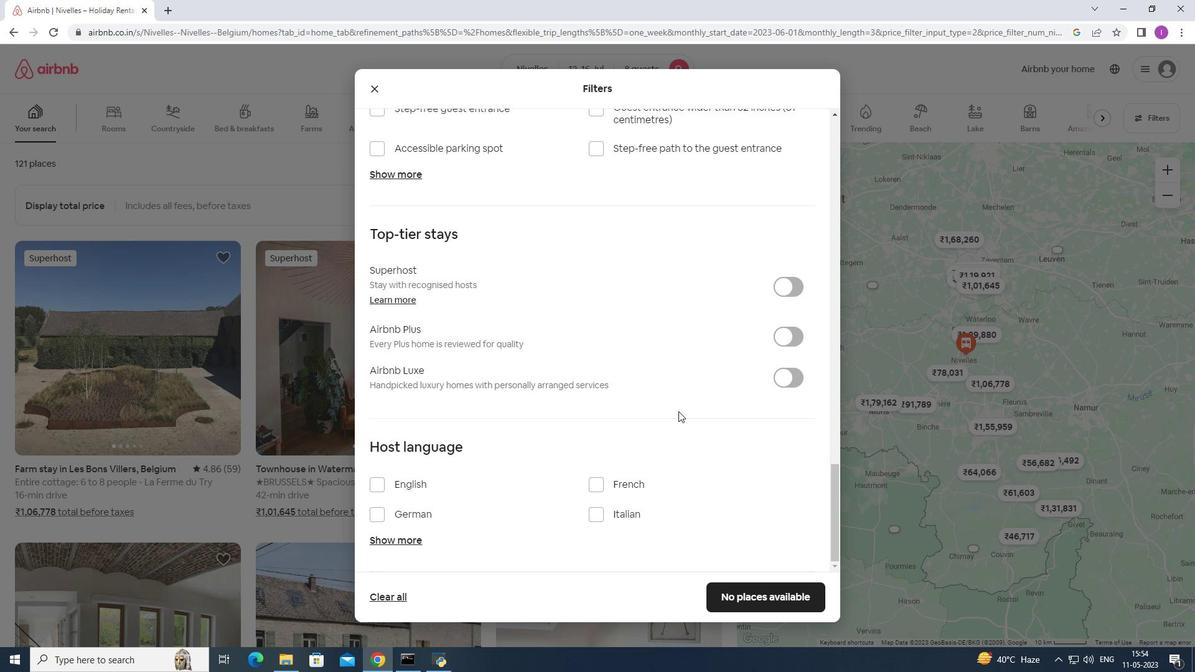 
Action: Mouse scrolled (678, 410) with delta (0, 0)
Screenshot: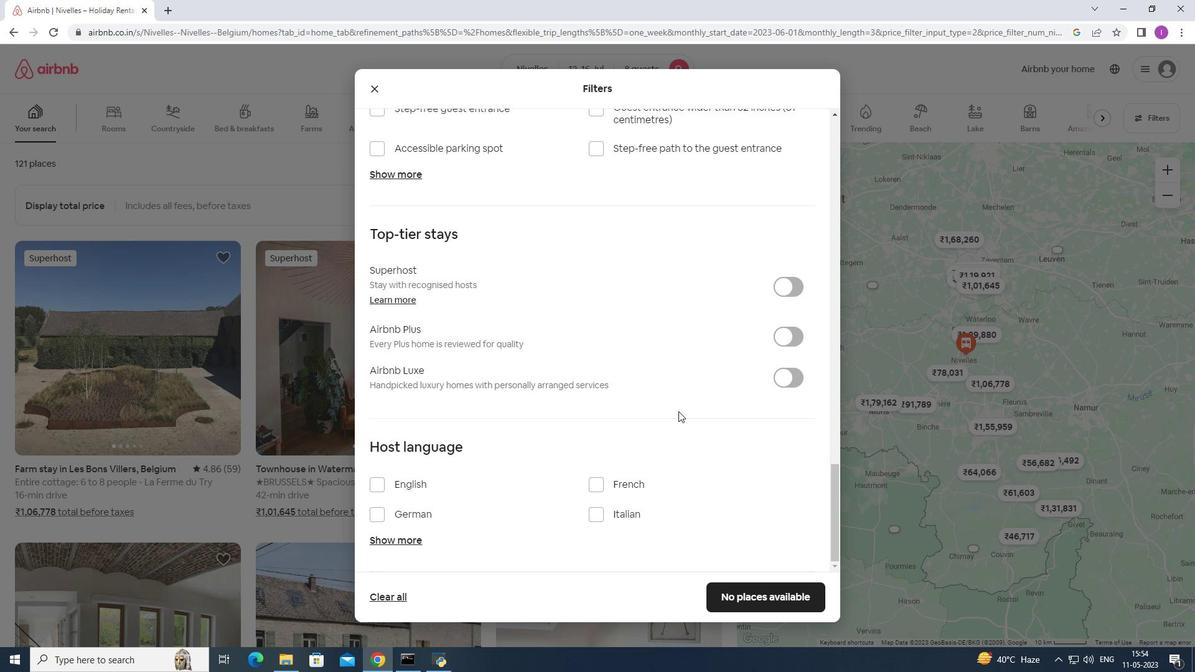 
Action: Mouse scrolled (678, 410) with delta (0, 0)
Screenshot: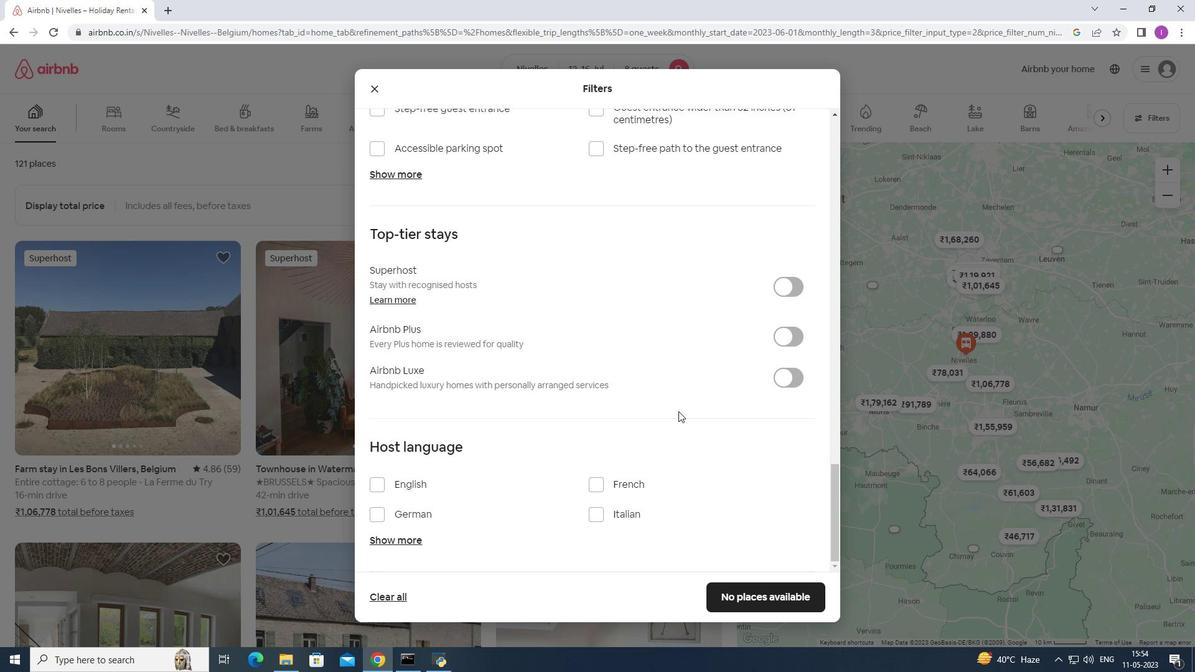 
Action: Mouse moved to (678, 411)
Screenshot: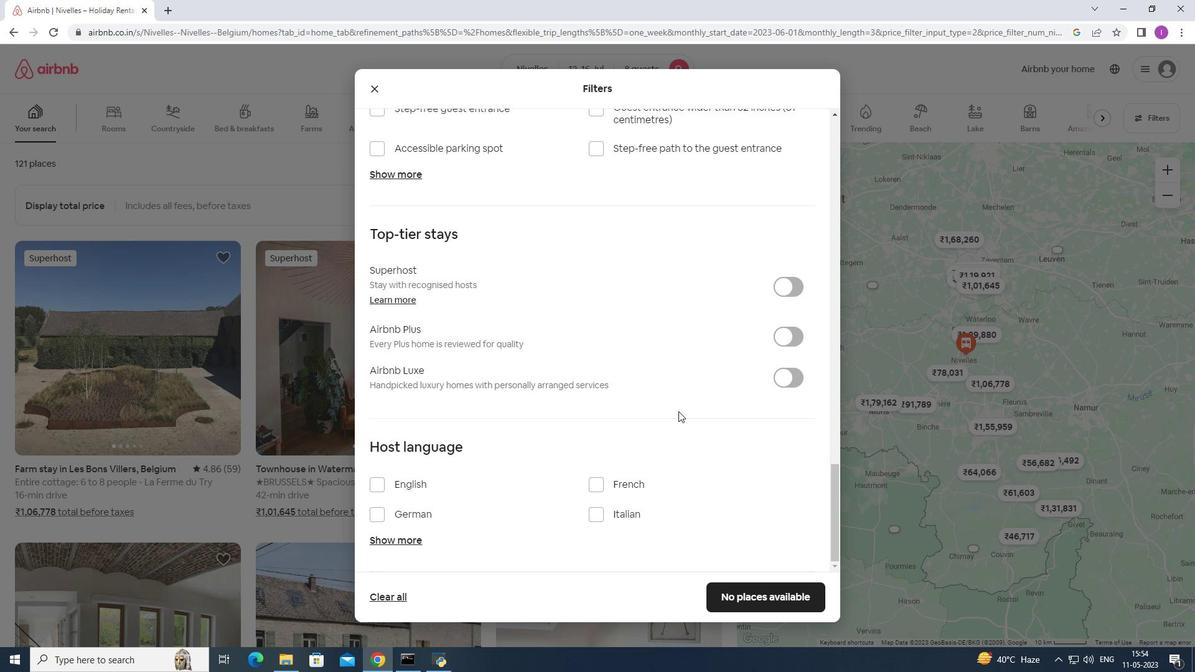 
Action: Mouse scrolled (678, 410) with delta (0, 0)
Screenshot: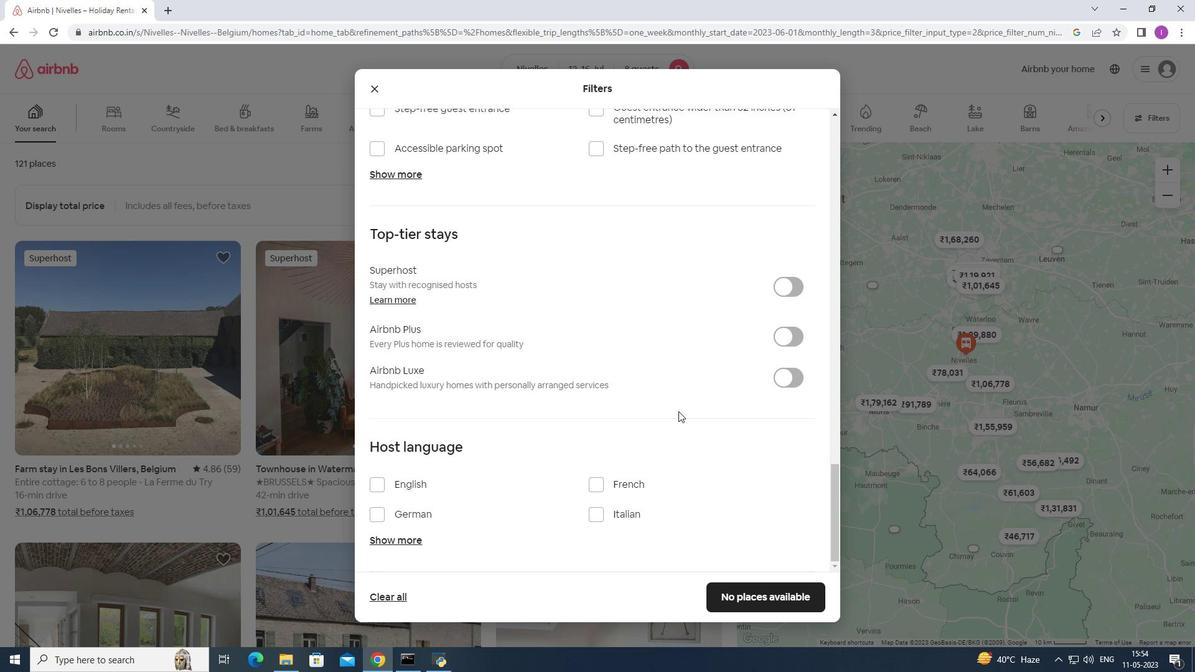 
Action: Mouse moved to (377, 483)
Screenshot: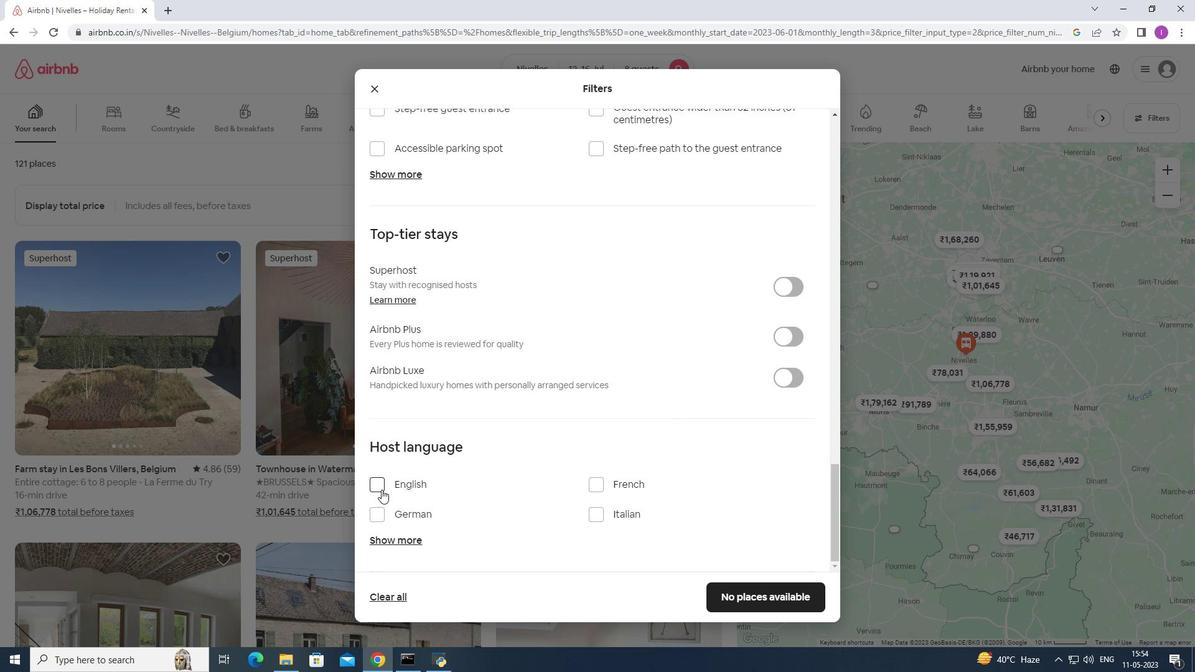 
Action: Mouse pressed left at (377, 483)
Screenshot: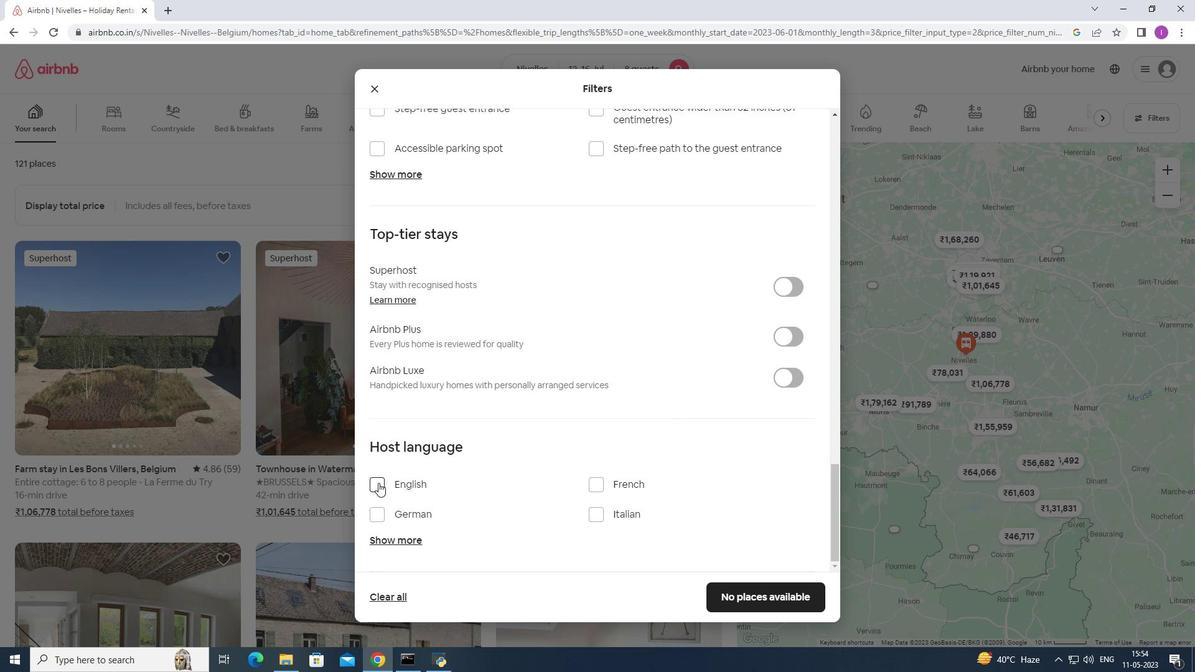 
Action: Mouse moved to (744, 600)
Screenshot: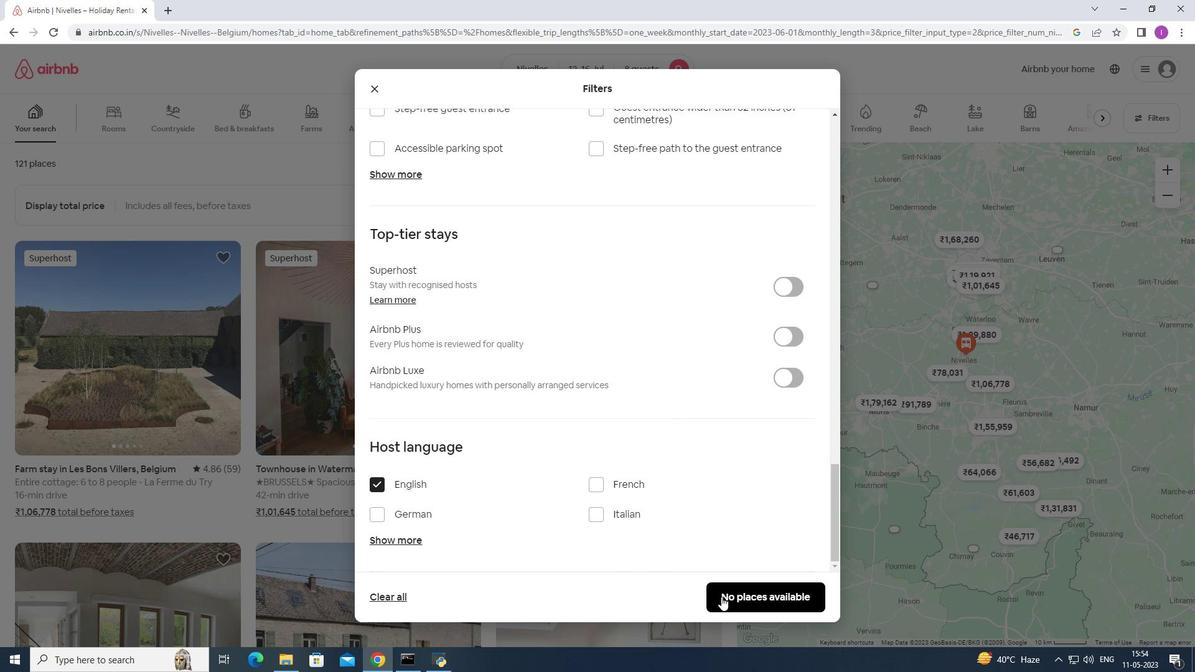 
Action: Mouse pressed left at (744, 600)
Screenshot: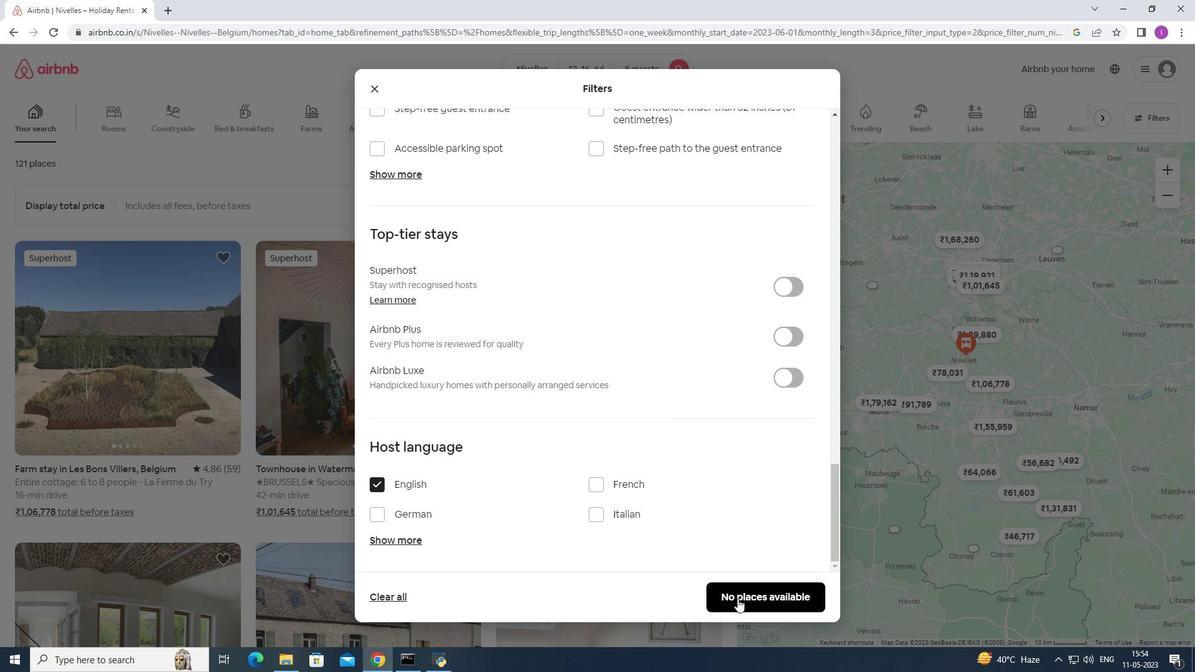 
Action: Mouse moved to (529, 559)
Screenshot: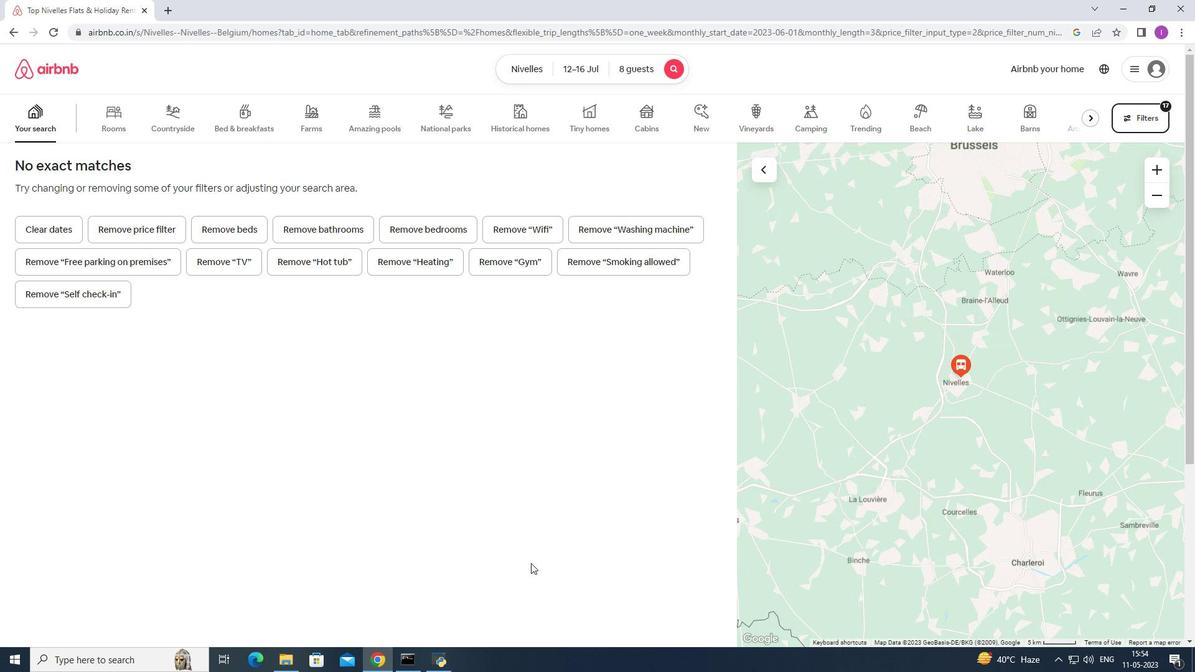 
